 Task: Add a timeline in the project AgileExpert for the epic 'Cybersecurity Incident Response Testing' from 2023/02/05 to 2024/07/13. Add a timeline in the project AgileExpert for the epic 'IT Asset Management Process Improvement' from 2024/02/21 to 2025/09/23. Add a timeline in the project AgileExpert for the epic 'IT Service Desk Process Improvement' from 2023/03/01 to 2025/10/07
Action: Mouse moved to (193, 258)
Screenshot: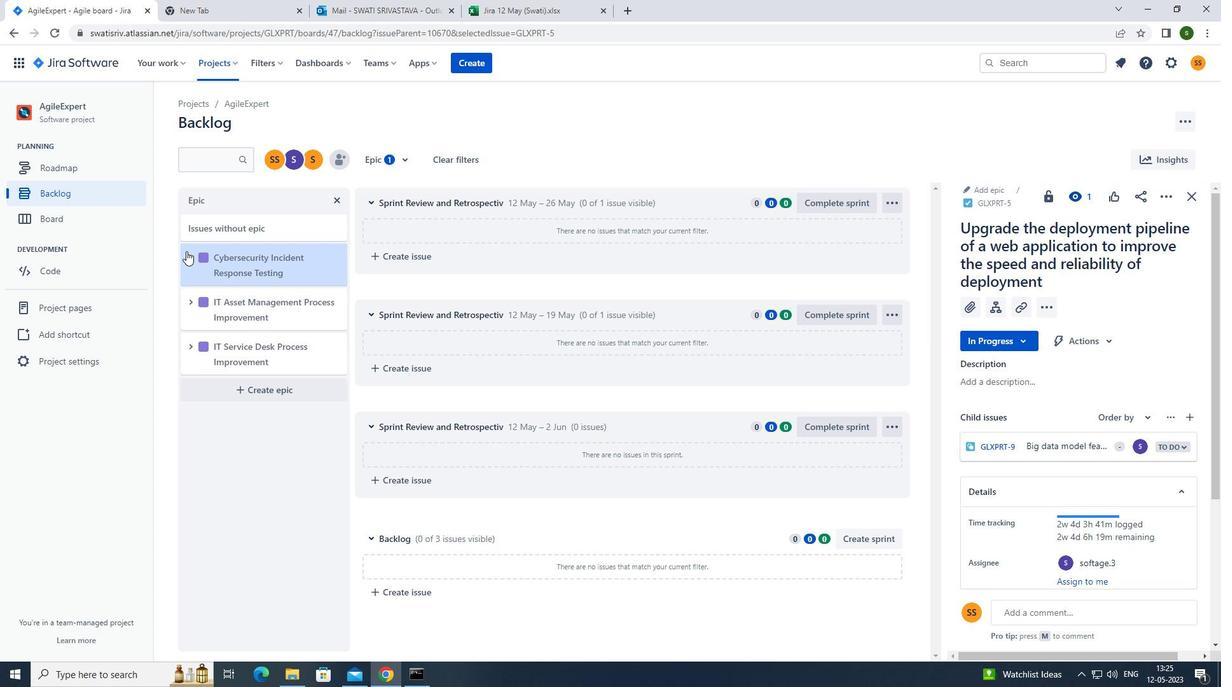 
Action: Mouse pressed left at (193, 258)
Screenshot: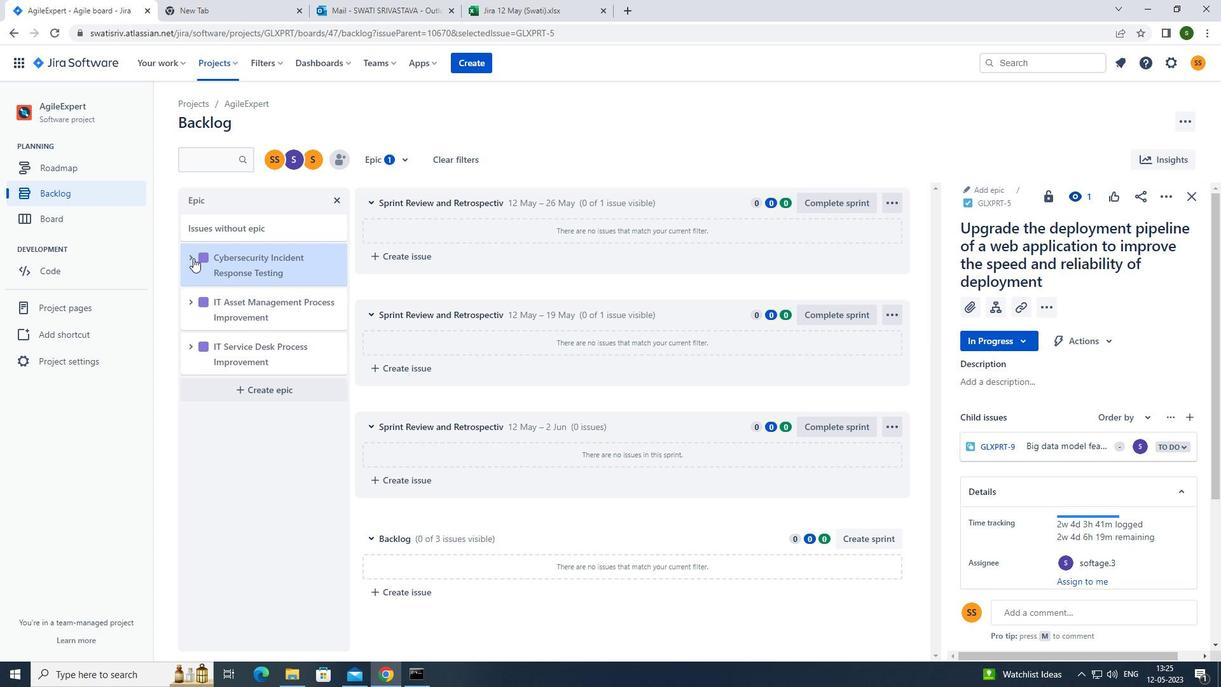 
Action: Mouse moved to (267, 375)
Screenshot: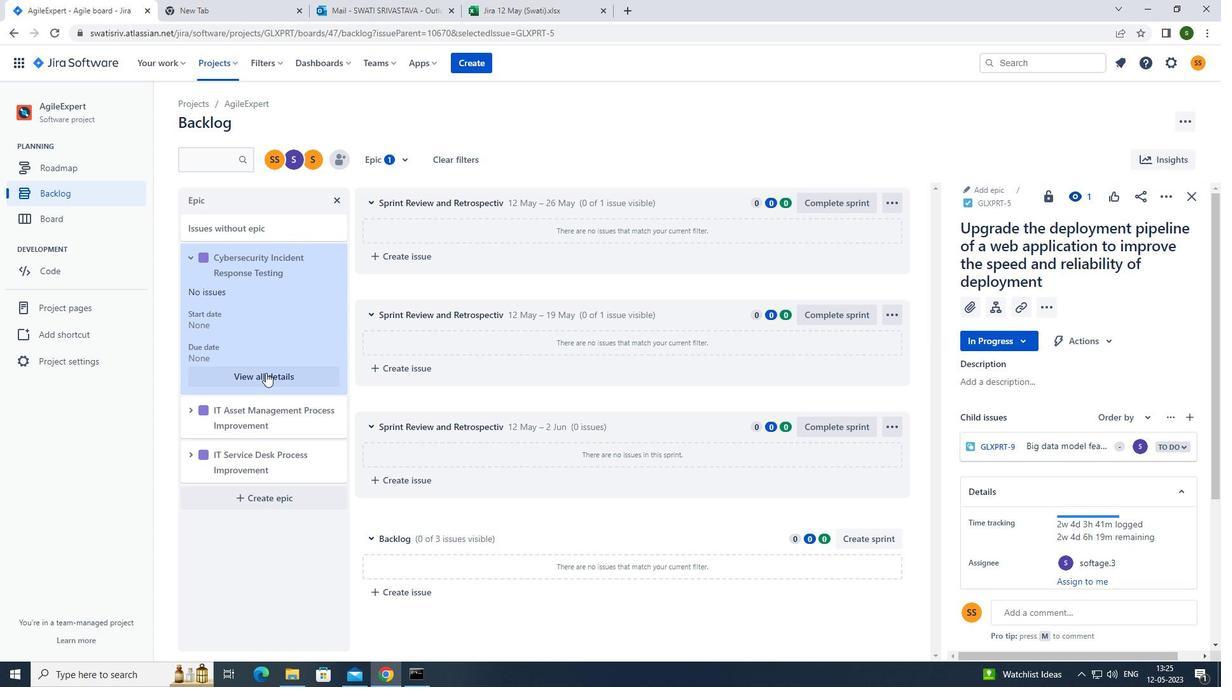 
Action: Mouse pressed left at (267, 375)
Screenshot: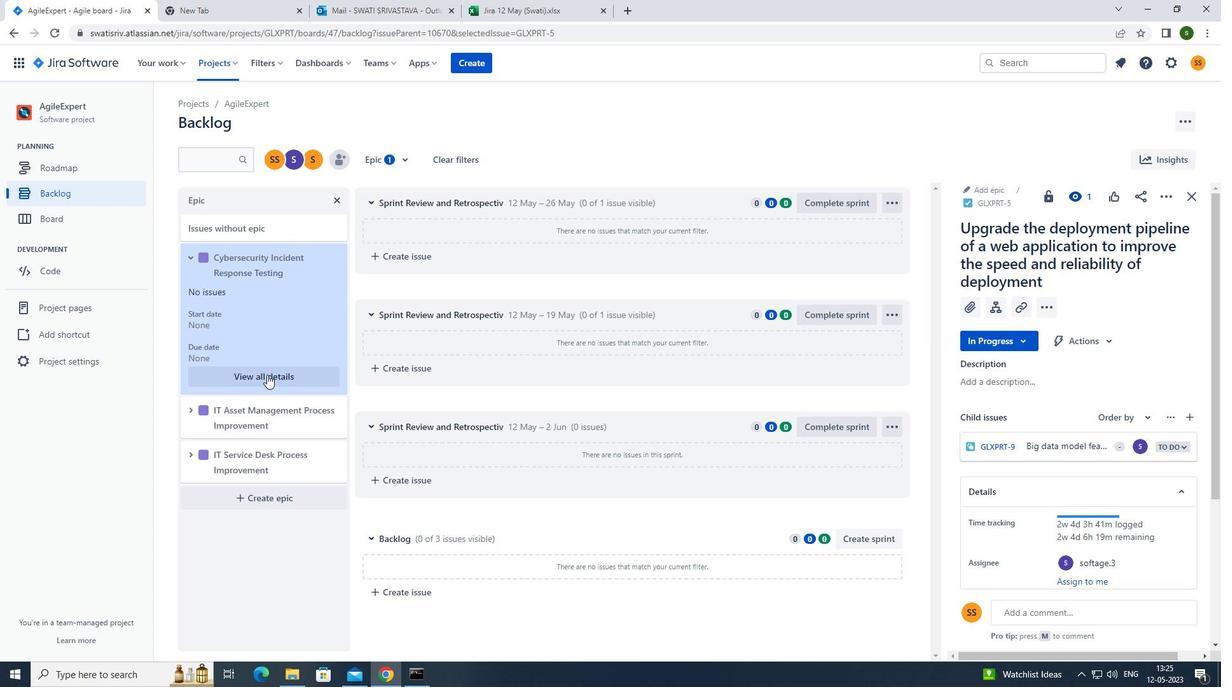 
Action: Mouse moved to (1071, 476)
Screenshot: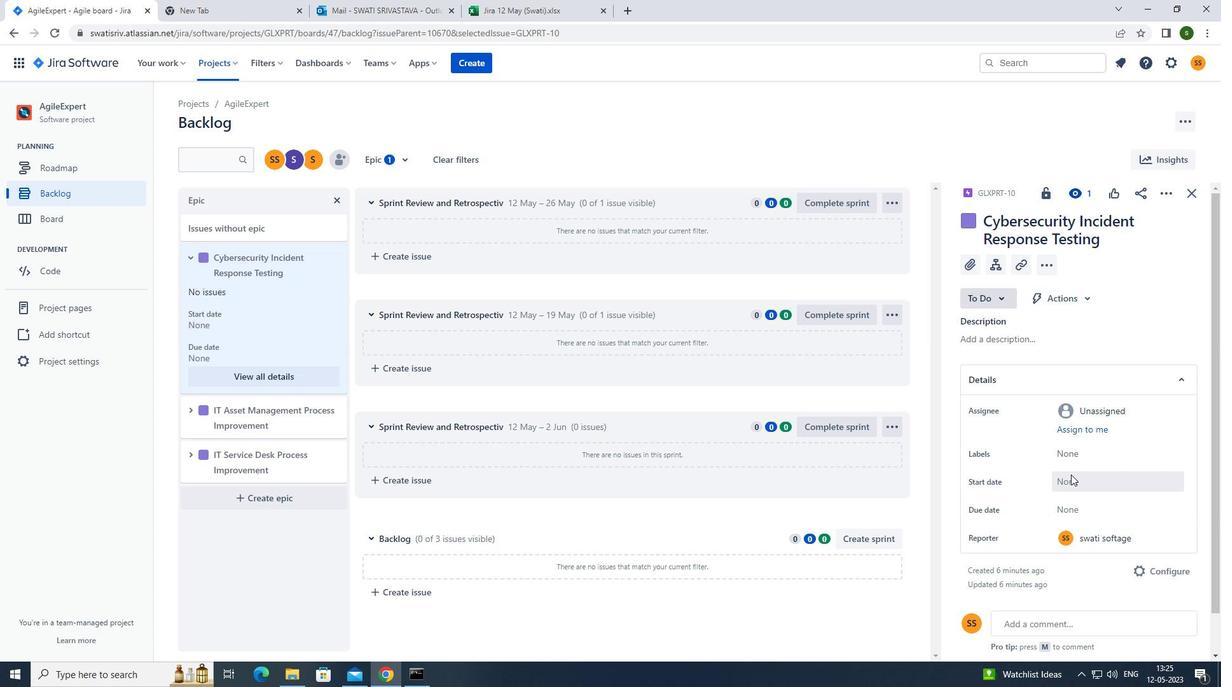 
Action: Mouse pressed left at (1071, 476)
Screenshot: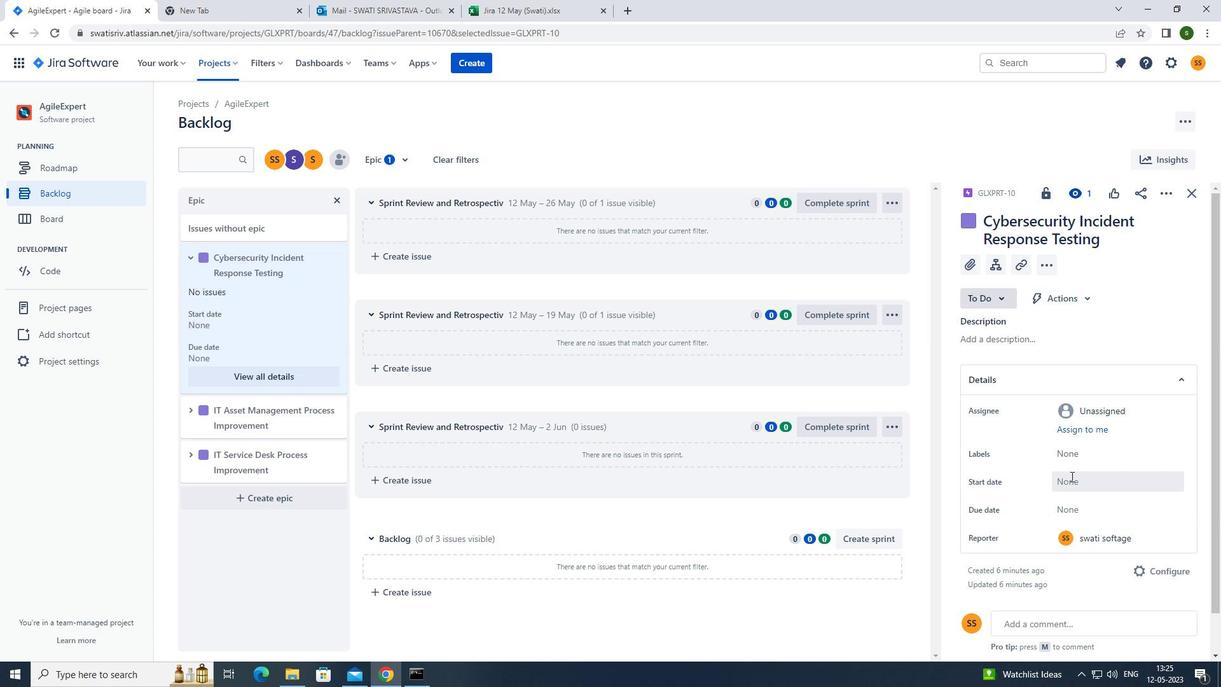 
Action: Mouse moved to (1030, 300)
Screenshot: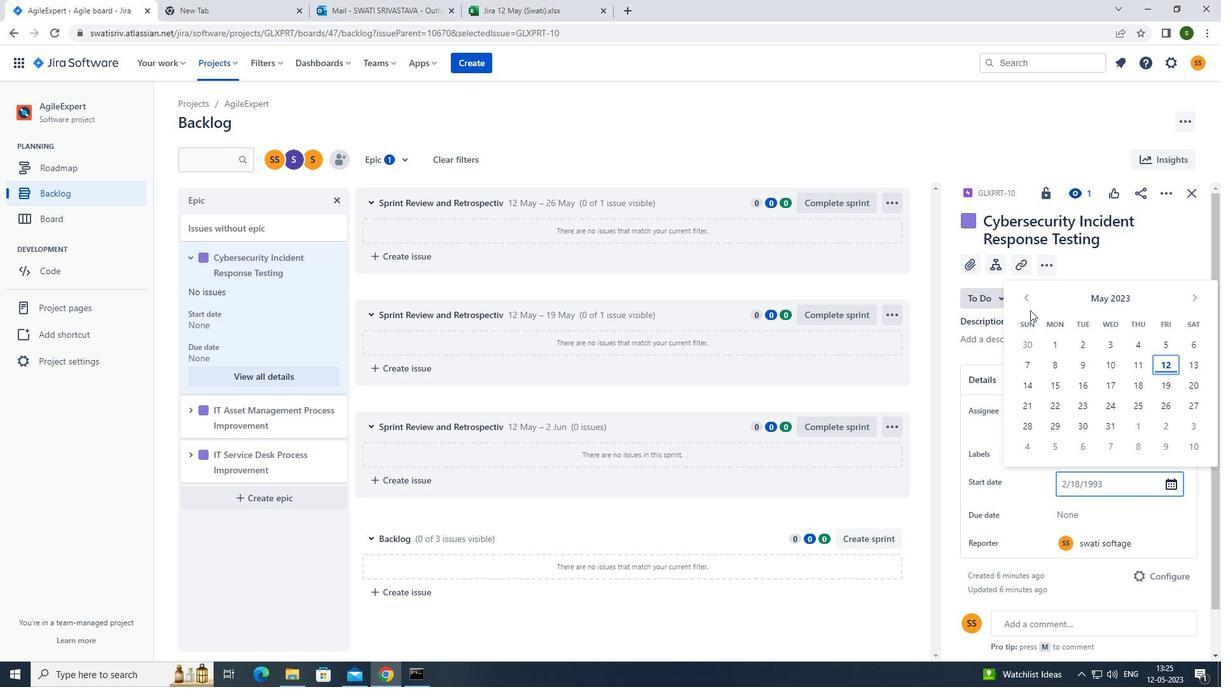 
Action: Mouse pressed left at (1030, 300)
Screenshot: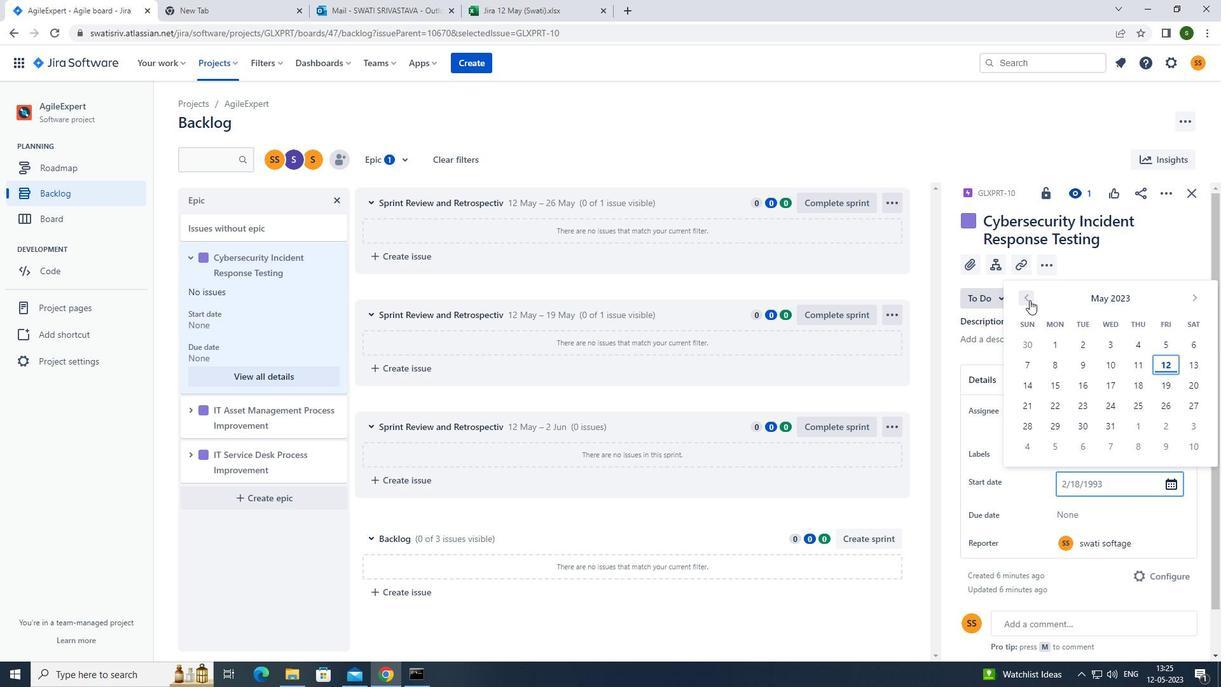 
Action: Mouse pressed left at (1030, 300)
Screenshot: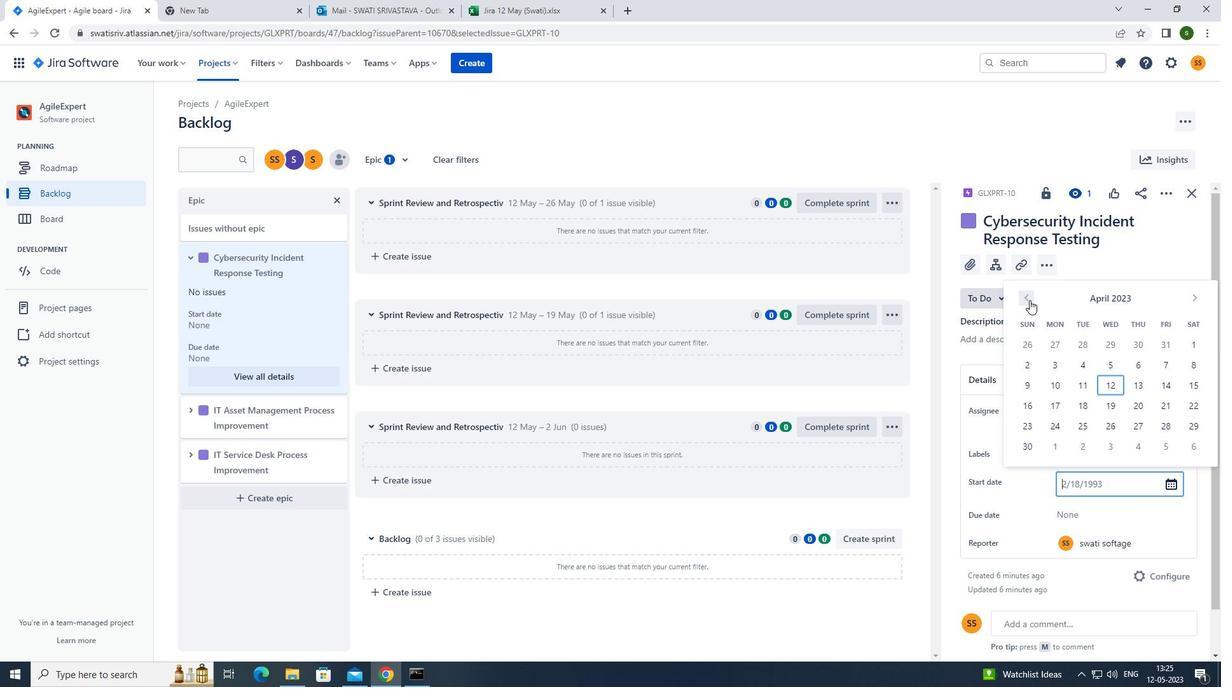 
Action: Mouse pressed left at (1030, 300)
Screenshot: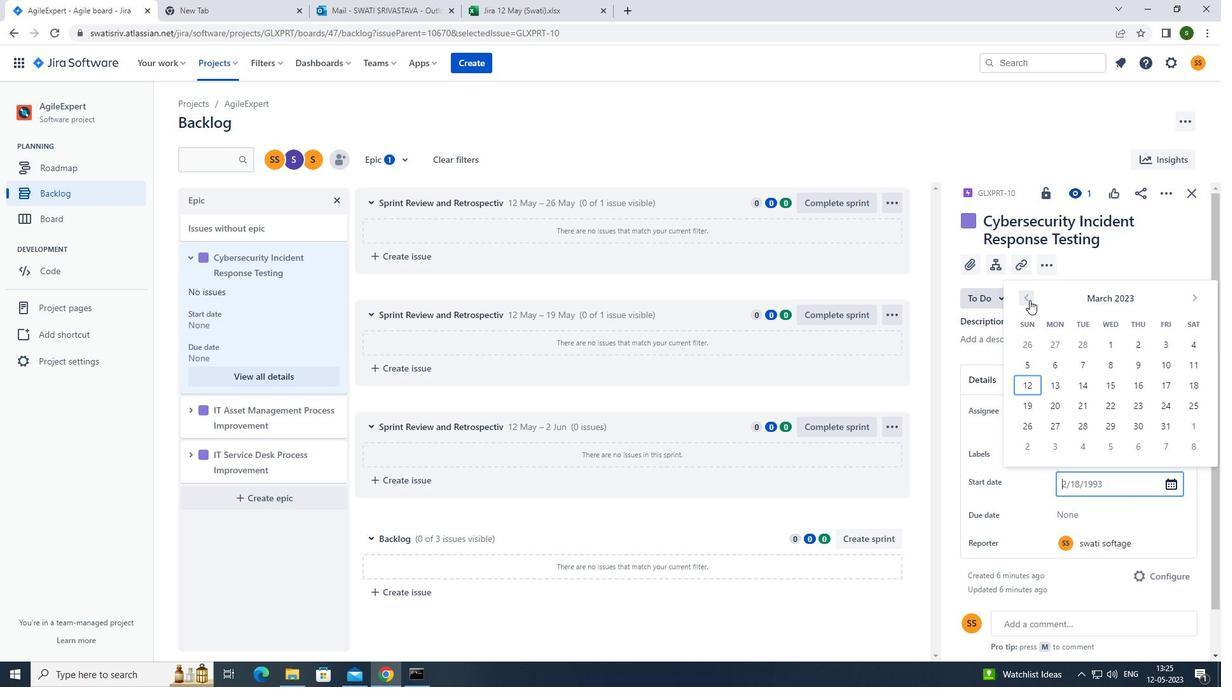 
Action: Mouse moved to (1033, 365)
Screenshot: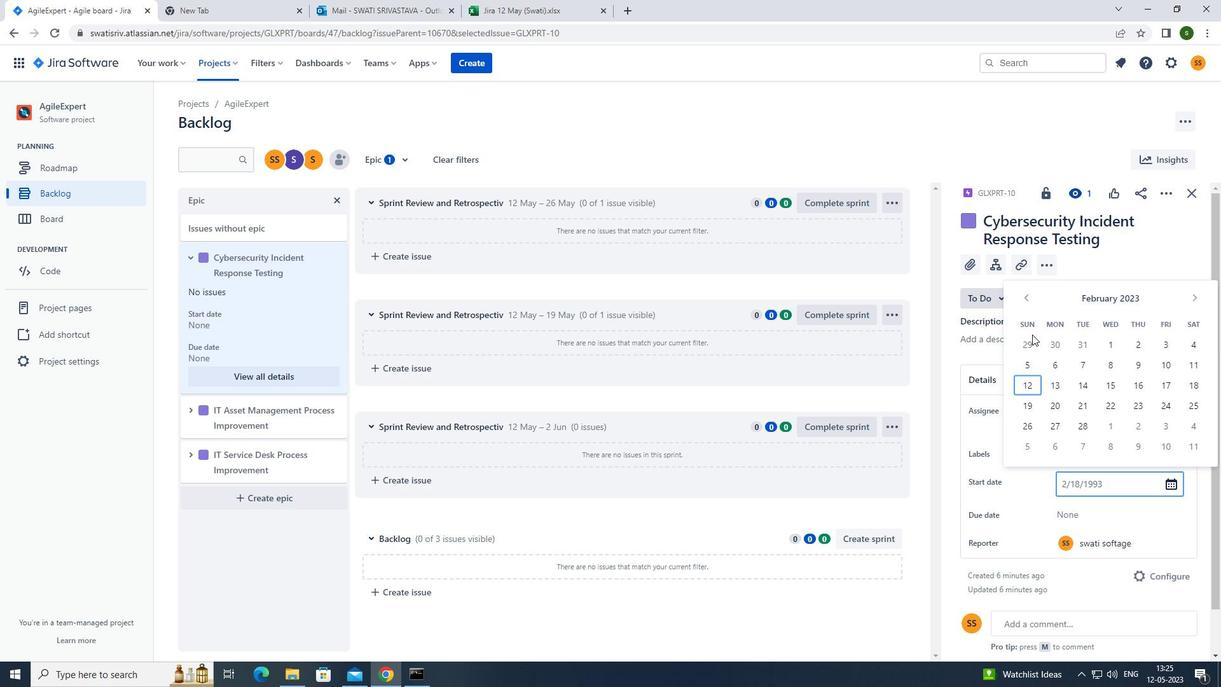
Action: Mouse pressed left at (1033, 365)
Screenshot: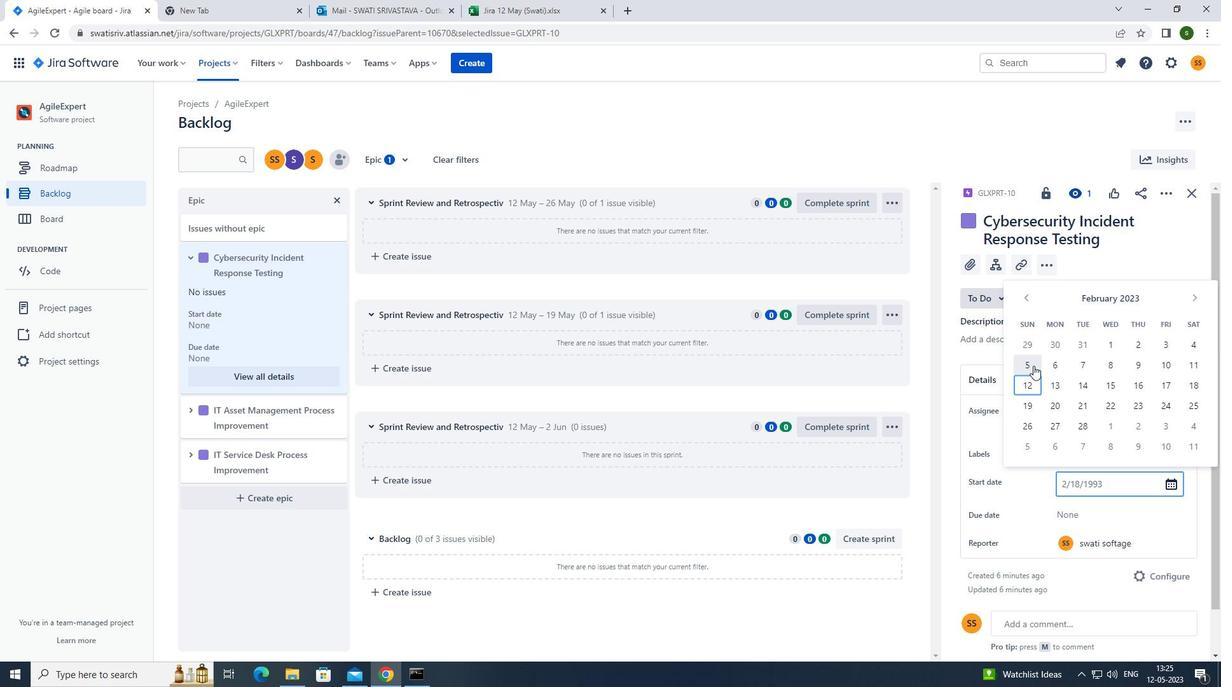 
Action: Mouse moved to (1086, 513)
Screenshot: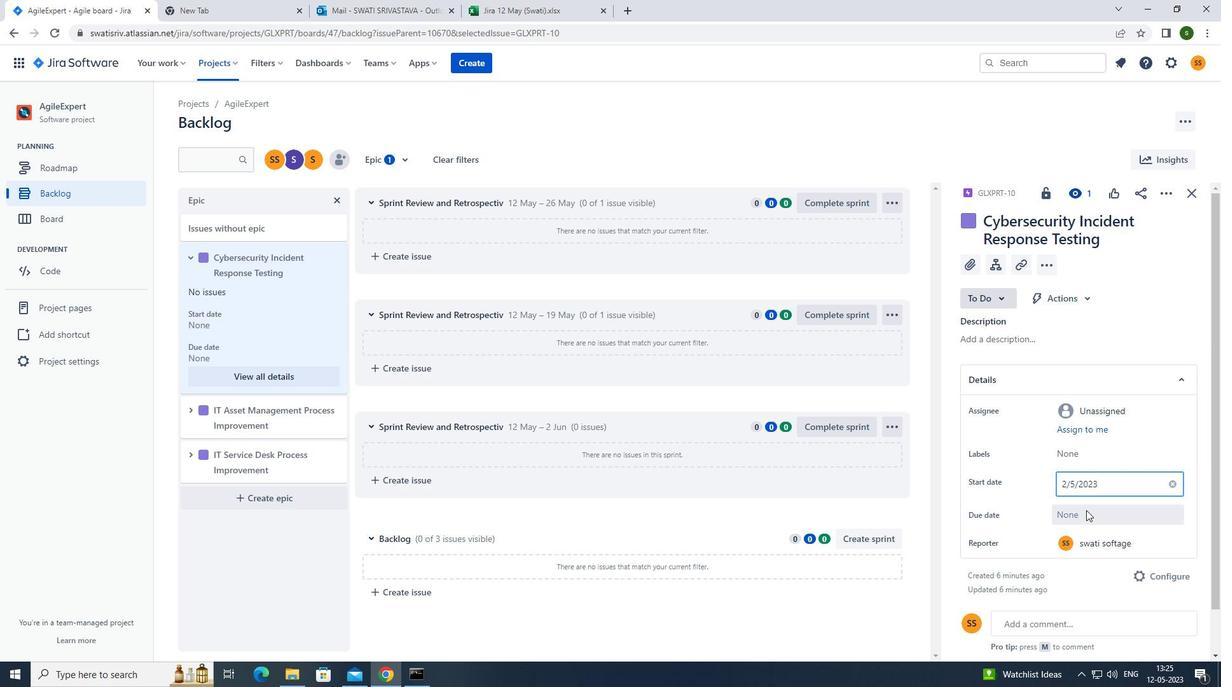 
Action: Mouse pressed left at (1086, 513)
Screenshot: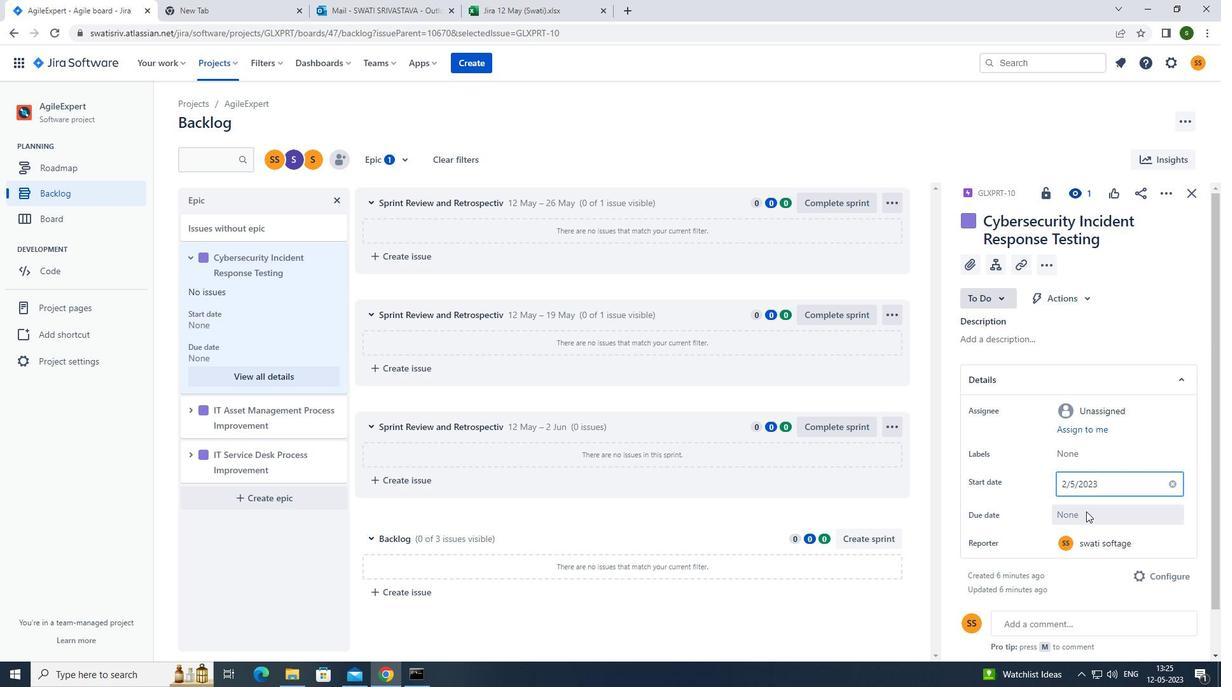 
Action: Mouse moved to (1196, 330)
Screenshot: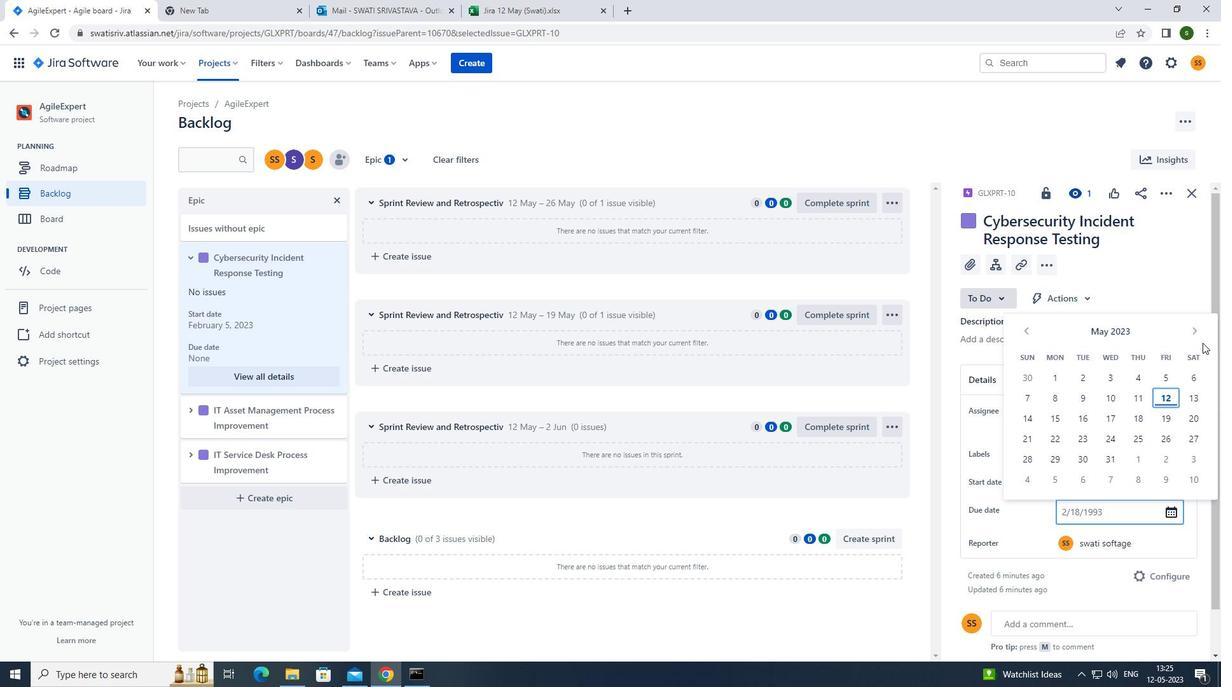 
Action: Mouse pressed left at (1196, 330)
Screenshot: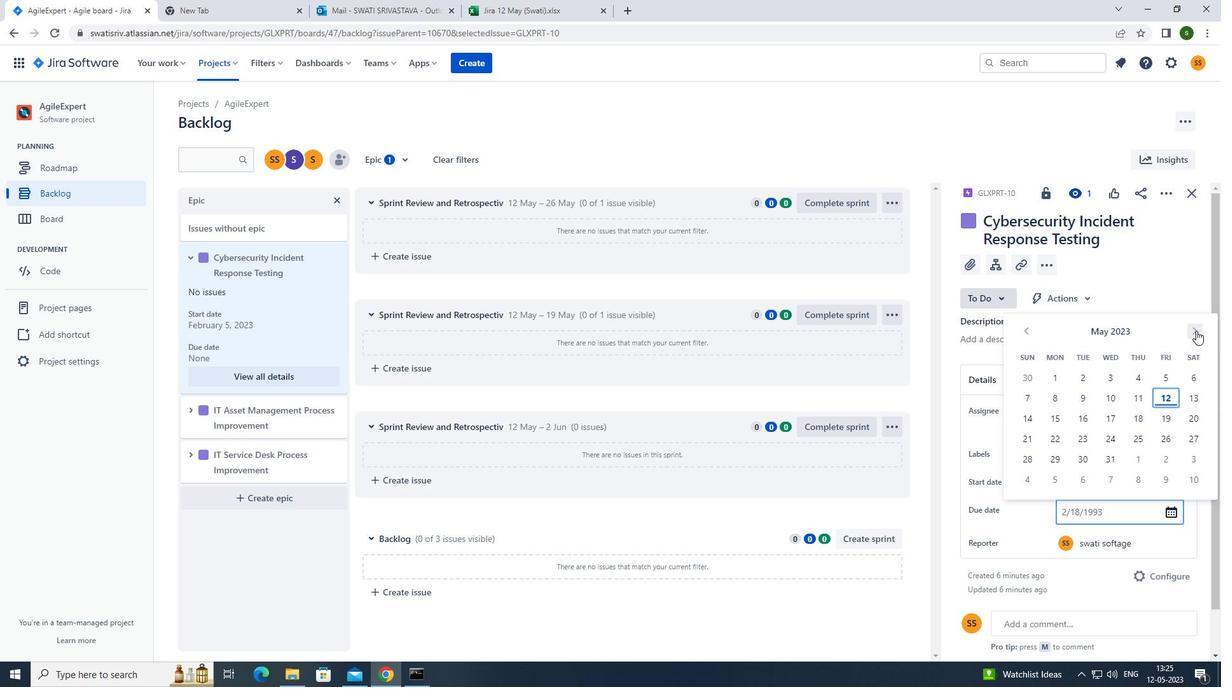 
Action: Mouse pressed left at (1196, 330)
Screenshot: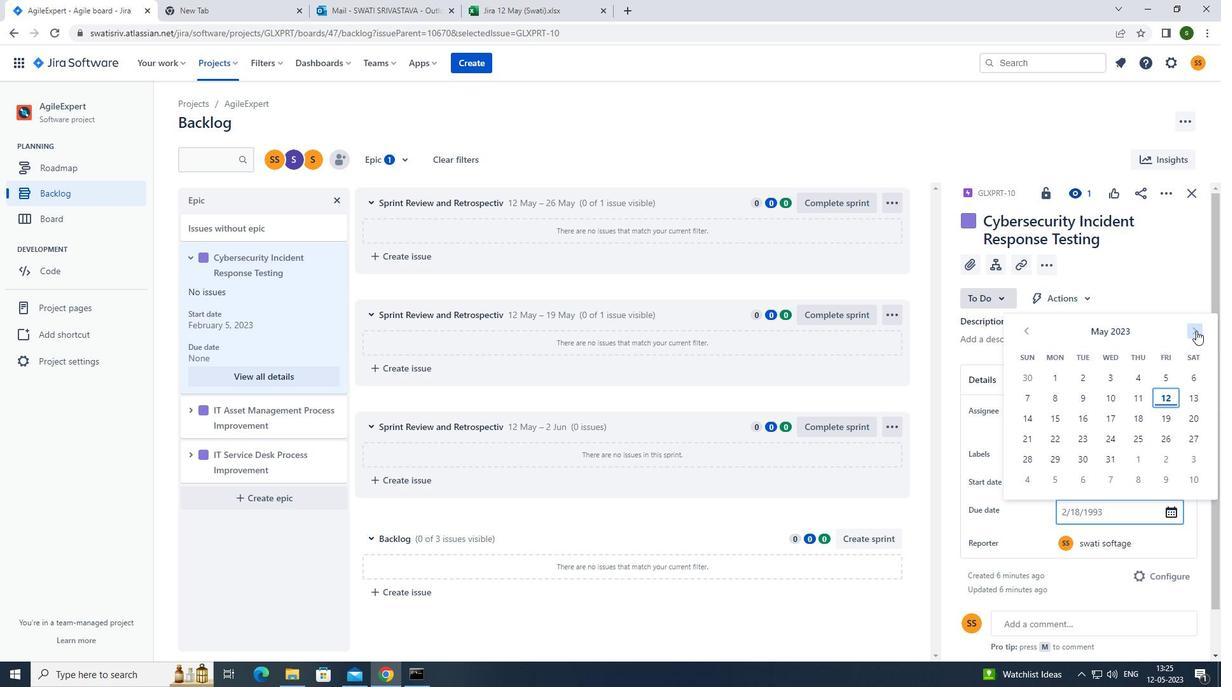 
Action: Mouse pressed left at (1196, 330)
Screenshot: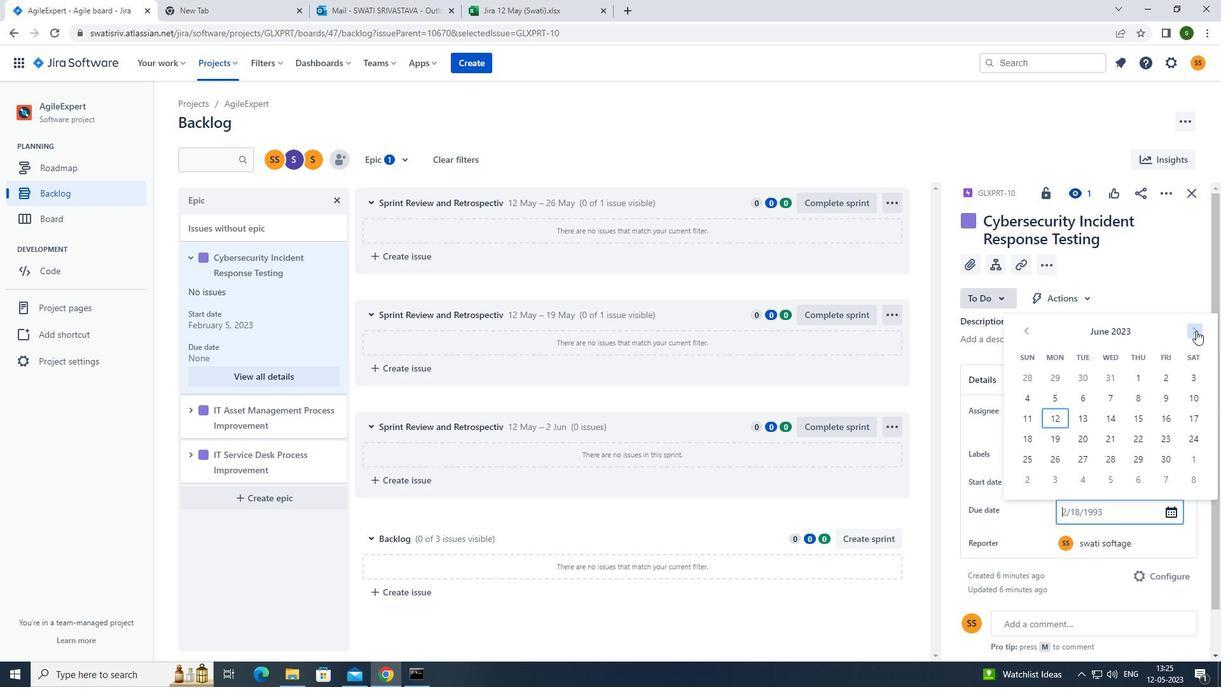 
Action: Mouse pressed left at (1196, 330)
Screenshot: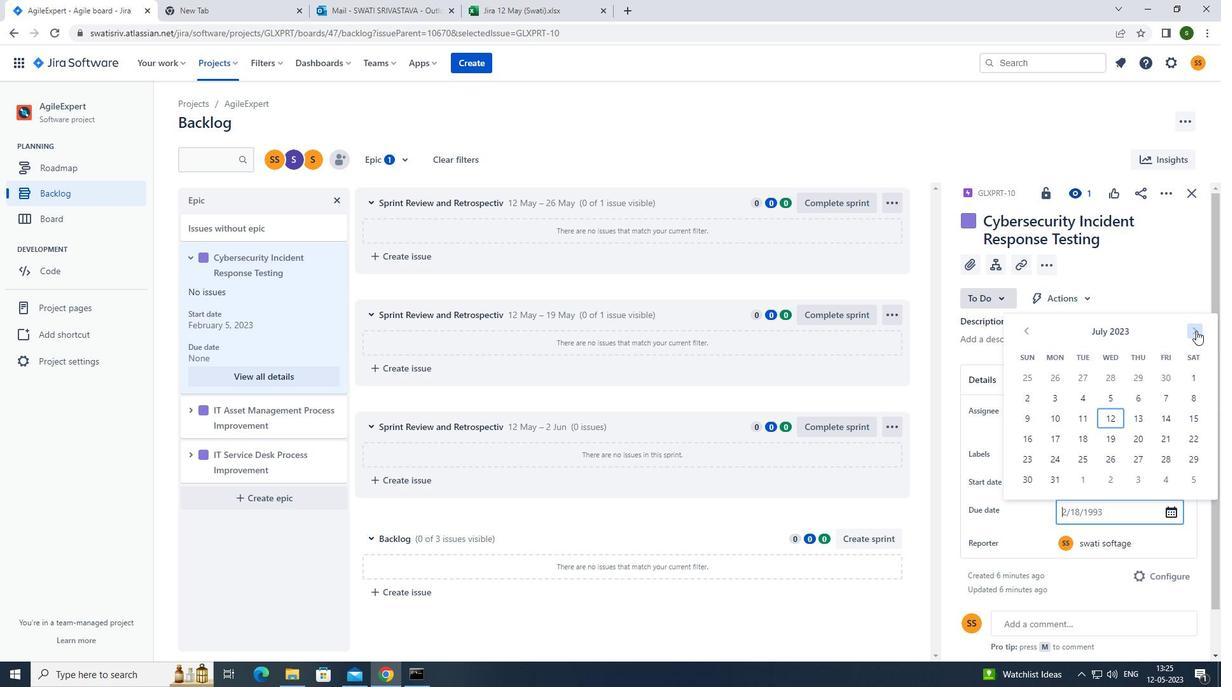 
Action: Mouse pressed left at (1196, 330)
Screenshot: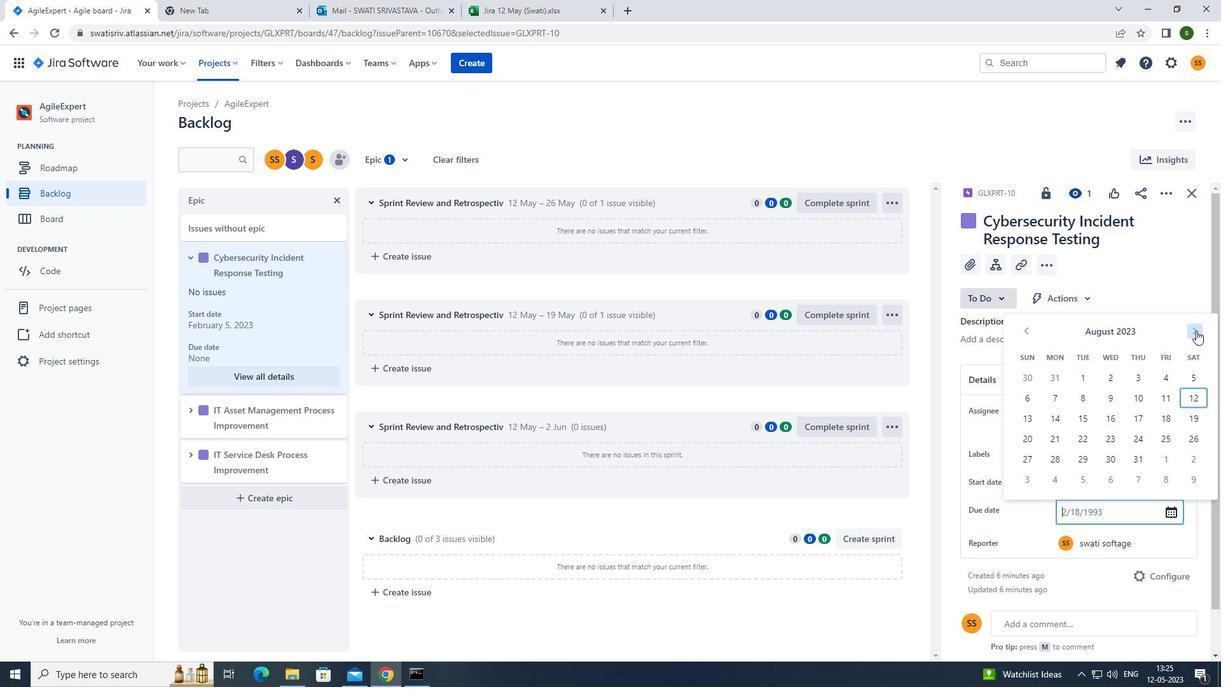 
Action: Mouse pressed left at (1196, 330)
Screenshot: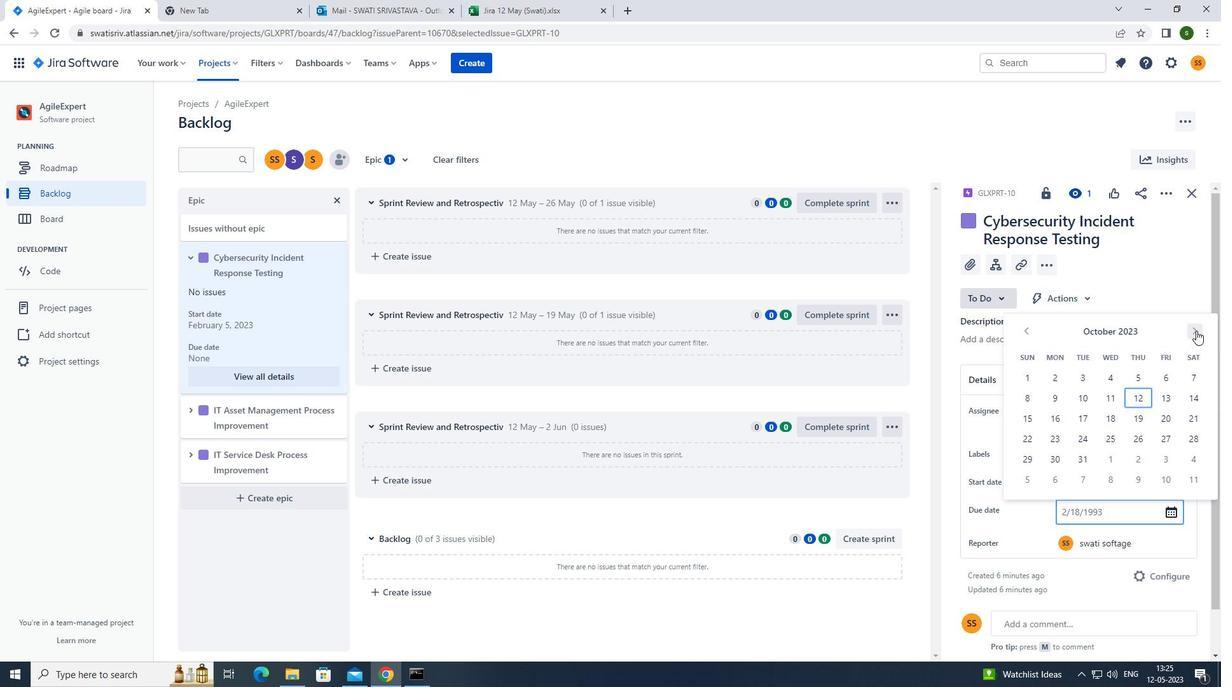 
Action: Mouse pressed left at (1196, 330)
Screenshot: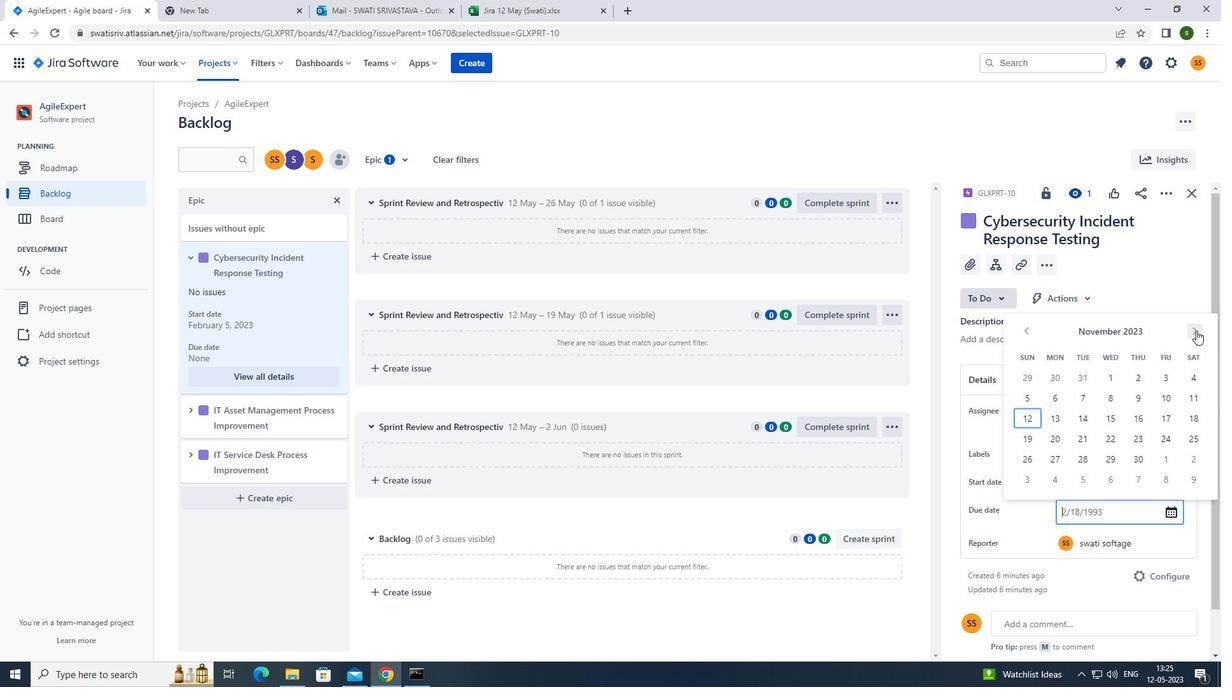 
Action: Mouse pressed left at (1196, 330)
Screenshot: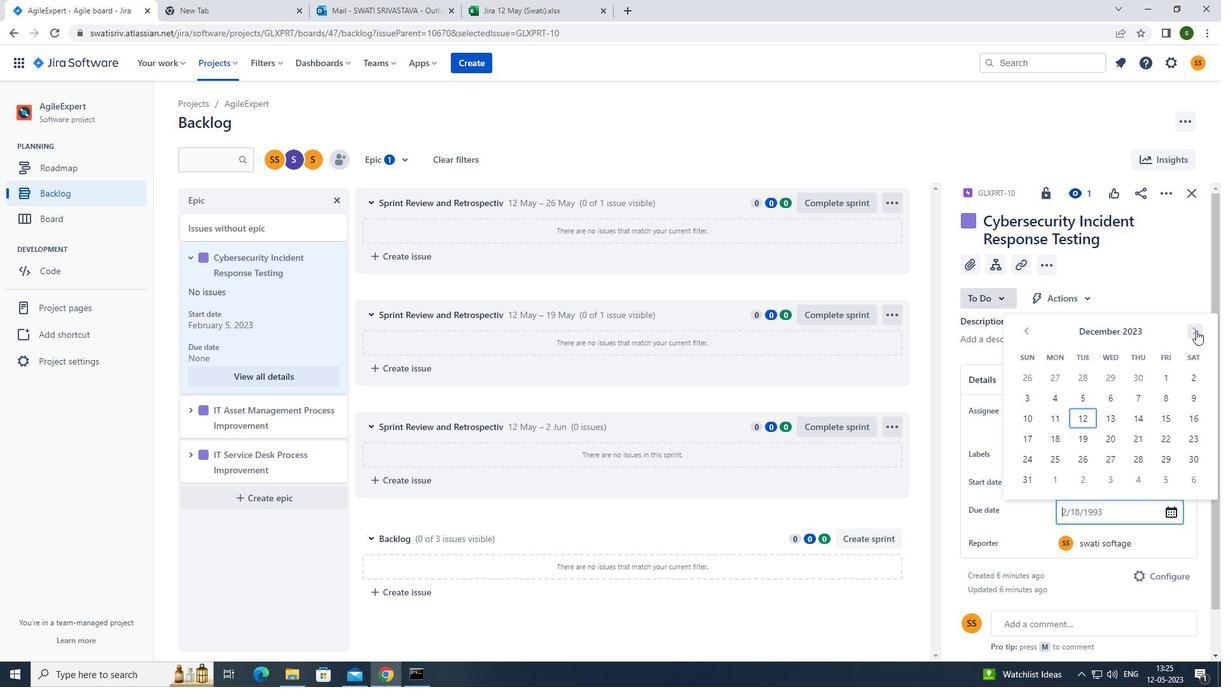 
Action: Mouse pressed left at (1196, 330)
Screenshot: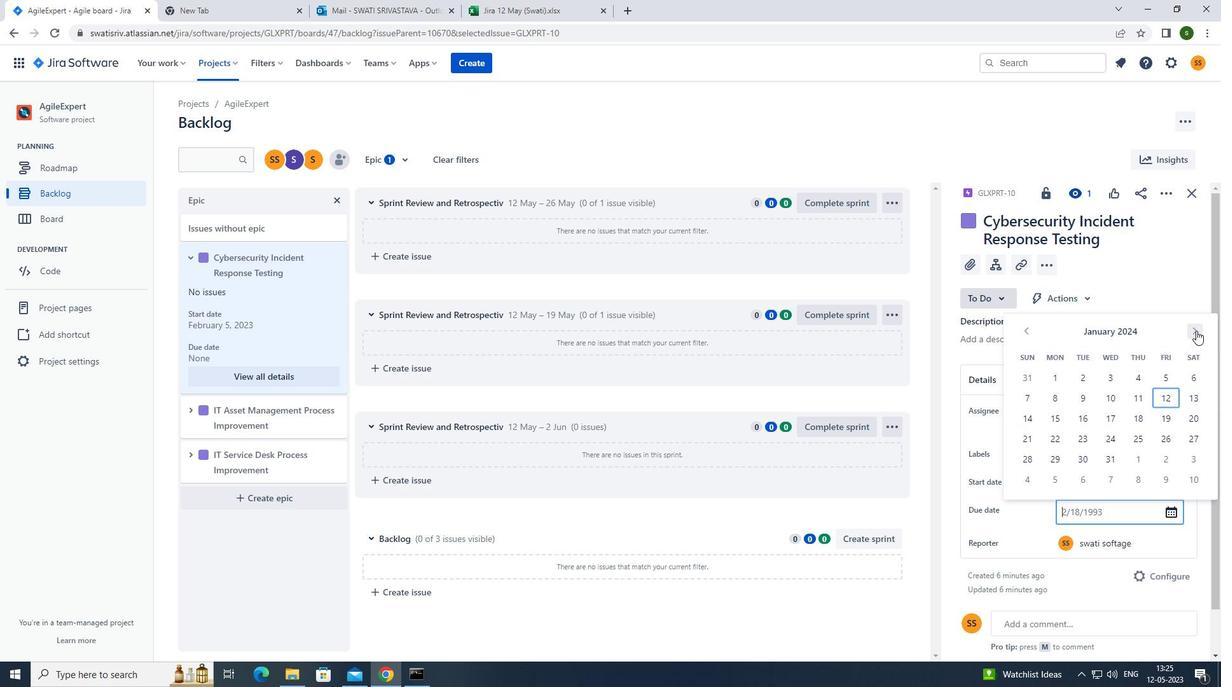 
Action: Mouse pressed left at (1196, 330)
Screenshot: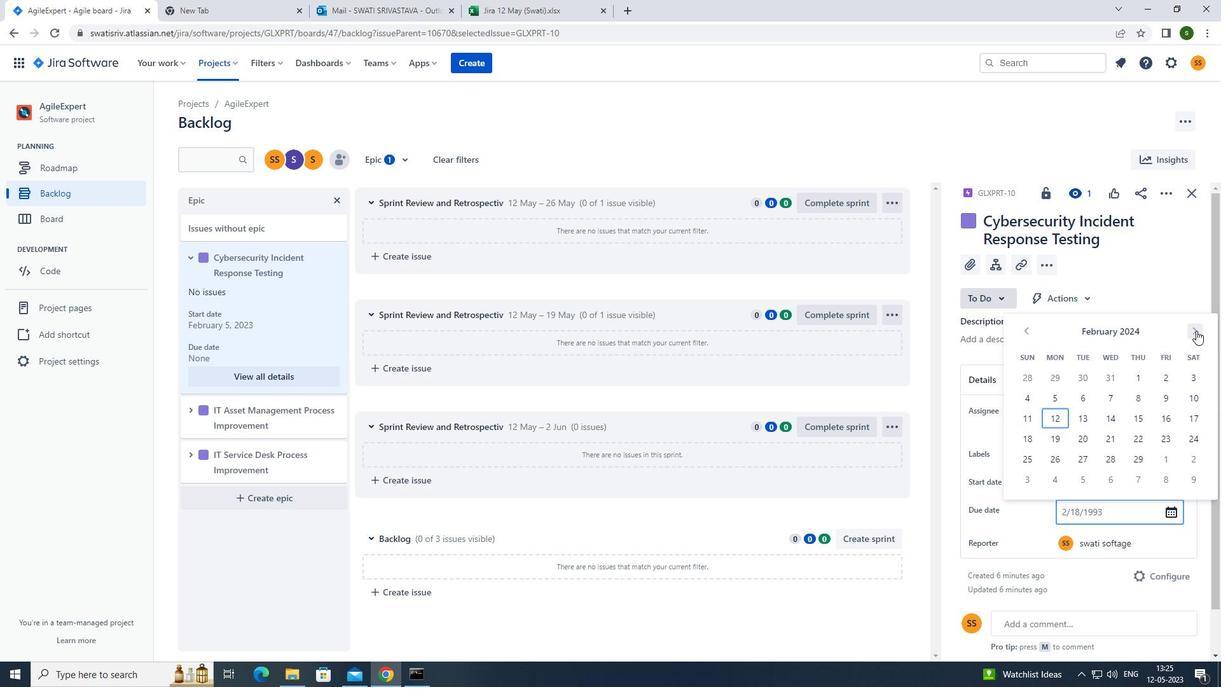 
Action: Mouse pressed left at (1196, 330)
Screenshot: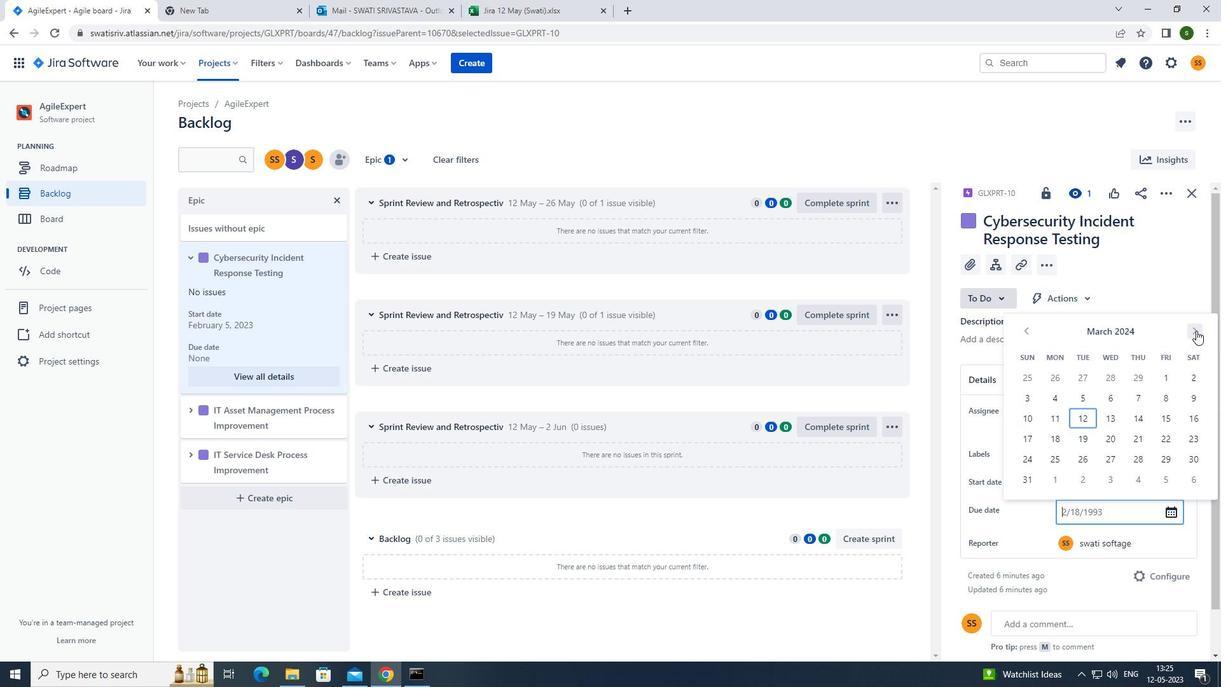 
Action: Mouse pressed left at (1196, 330)
Screenshot: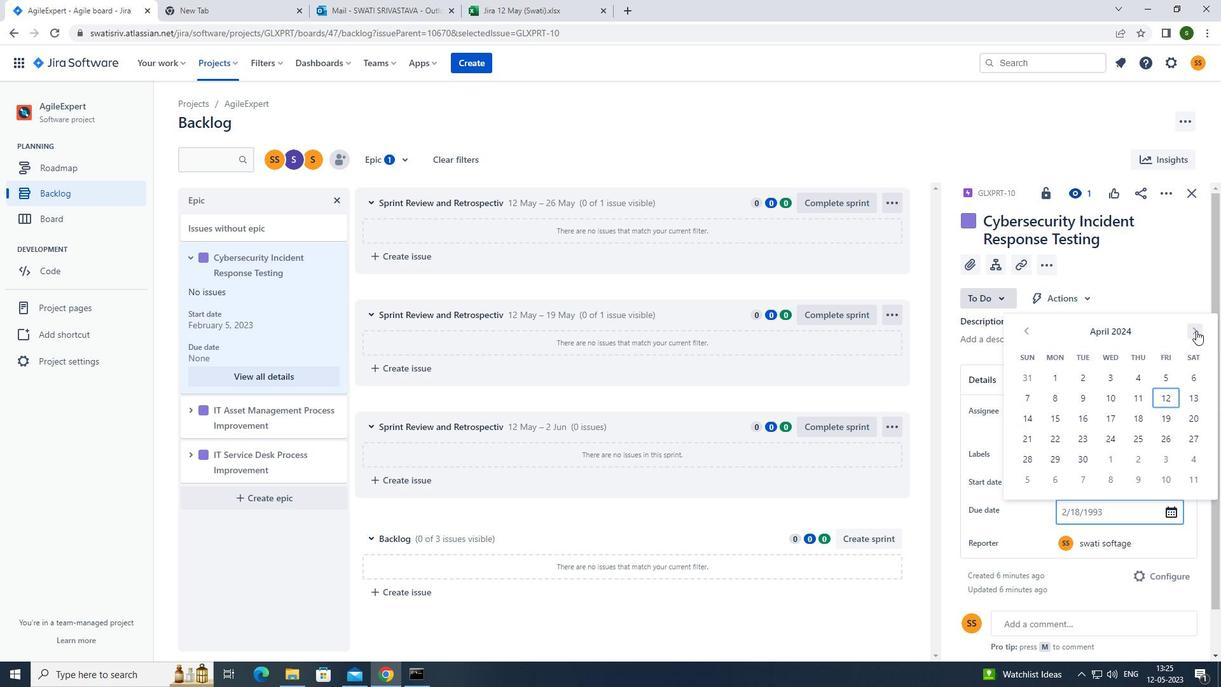 
Action: Mouse pressed left at (1196, 330)
Screenshot: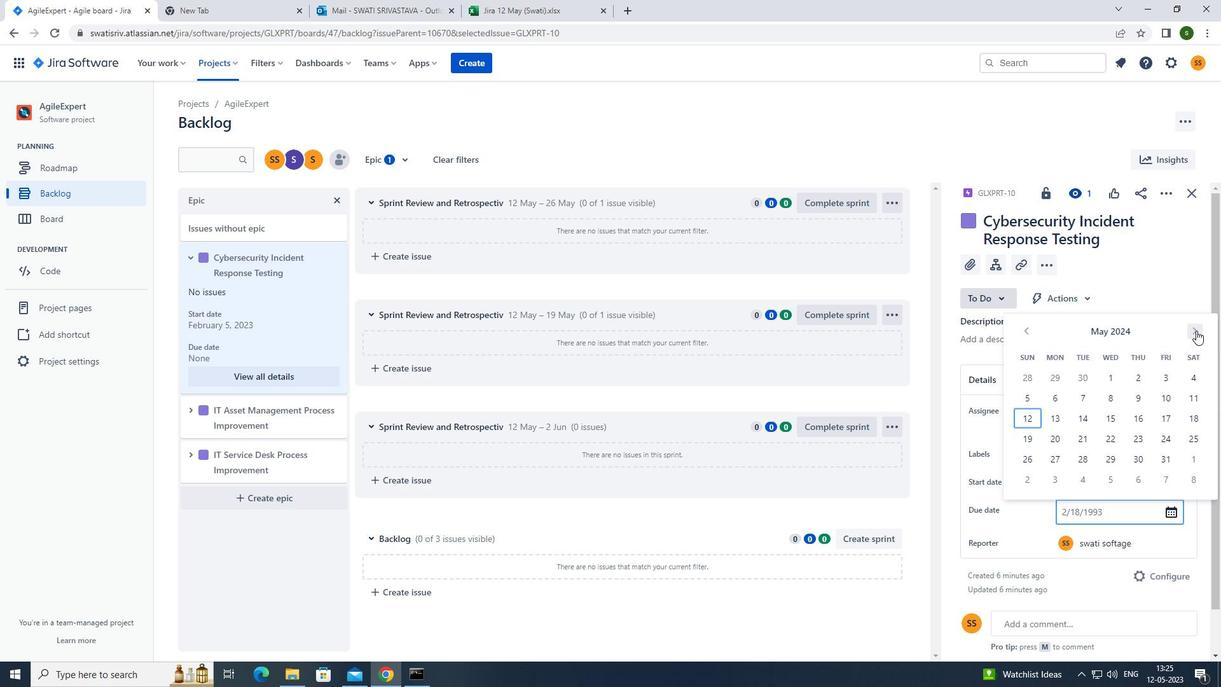 
Action: Mouse pressed left at (1196, 330)
Screenshot: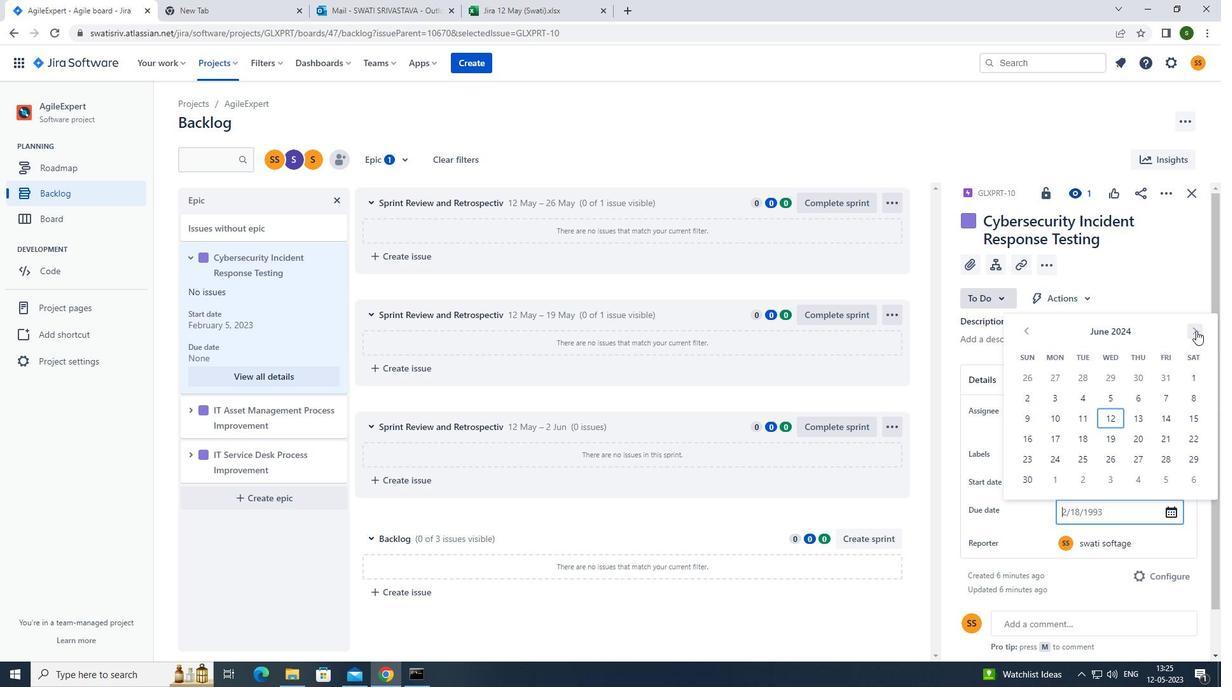 
Action: Mouse moved to (1198, 399)
Screenshot: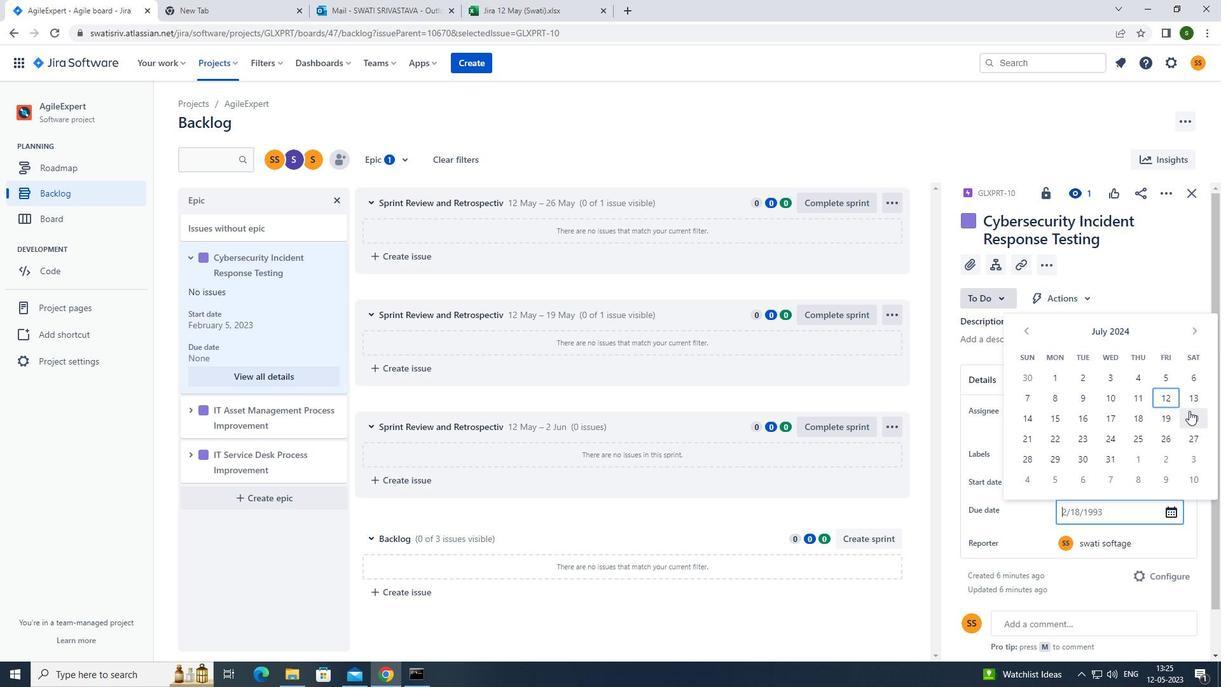 
Action: Mouse pressed left at (1198, 399)
Screenshot: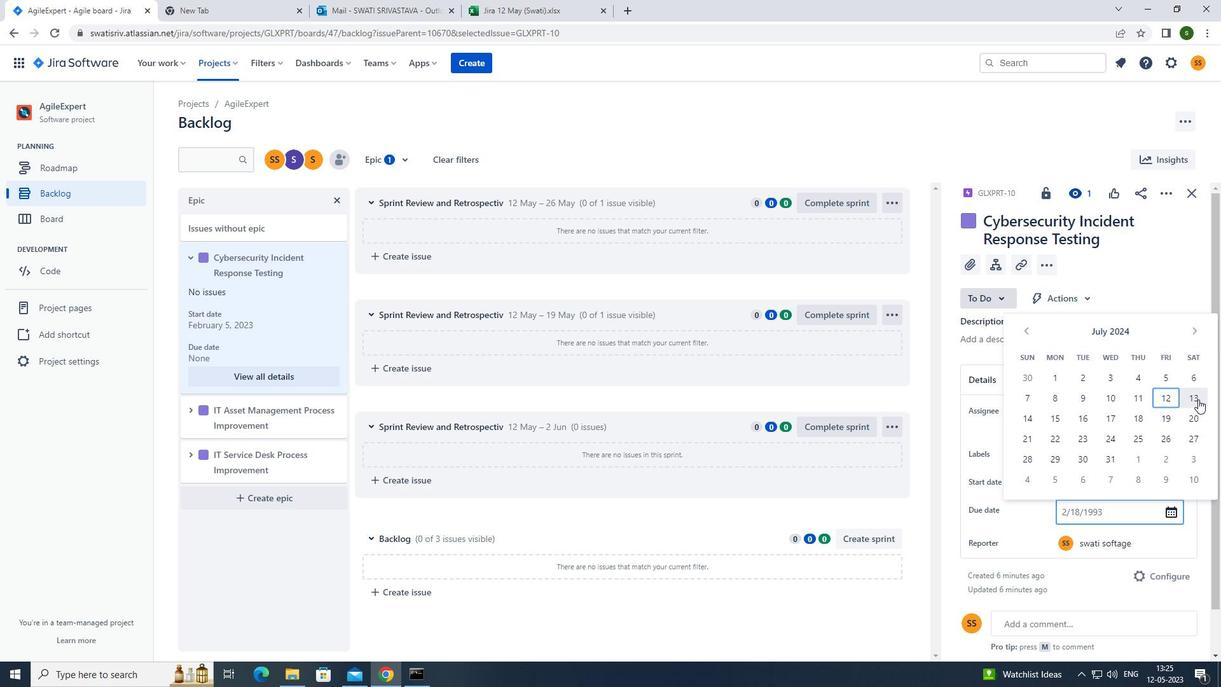 
Action: Mouse moved to (194, 411)
Screenshot: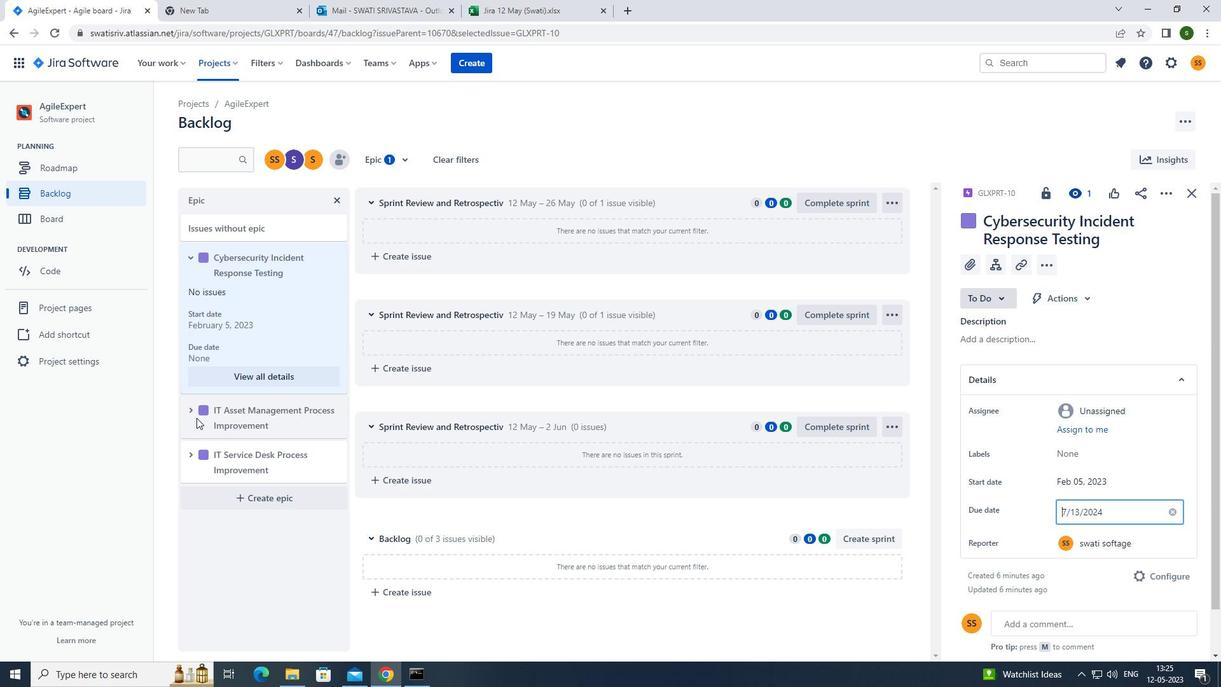 
Action: Mouse pressed left at (194, 411)
Screenshot: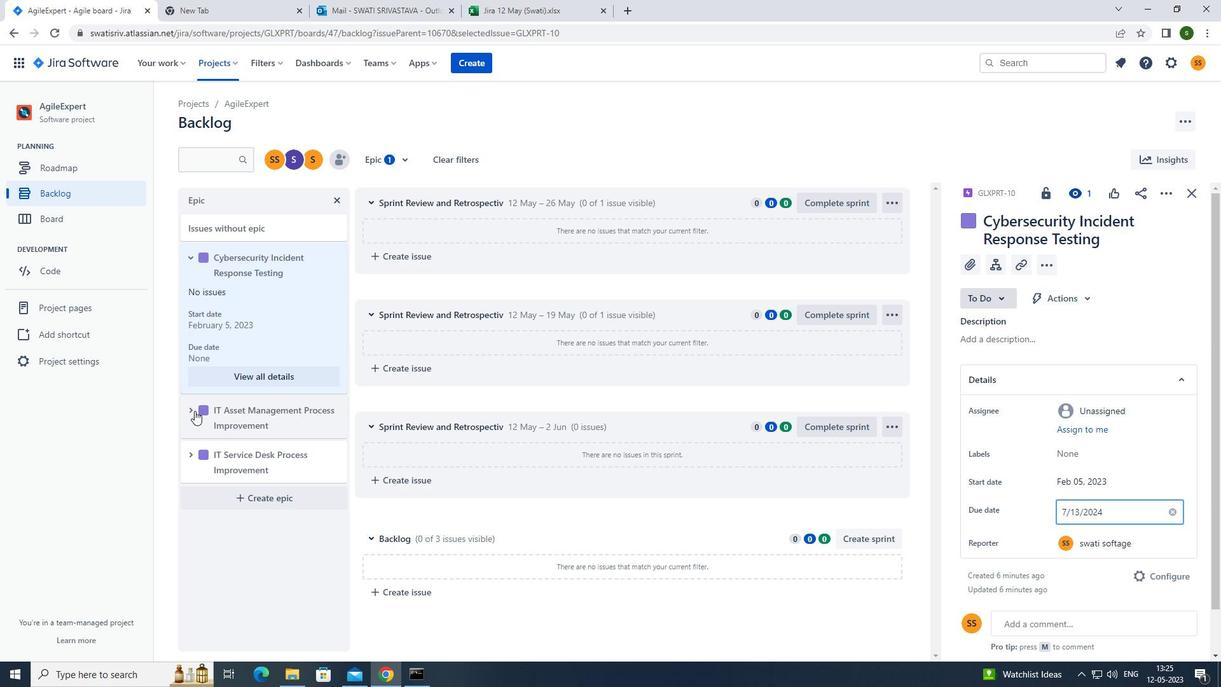 
Action: Mouse moved to (271, 522)
Screenshot: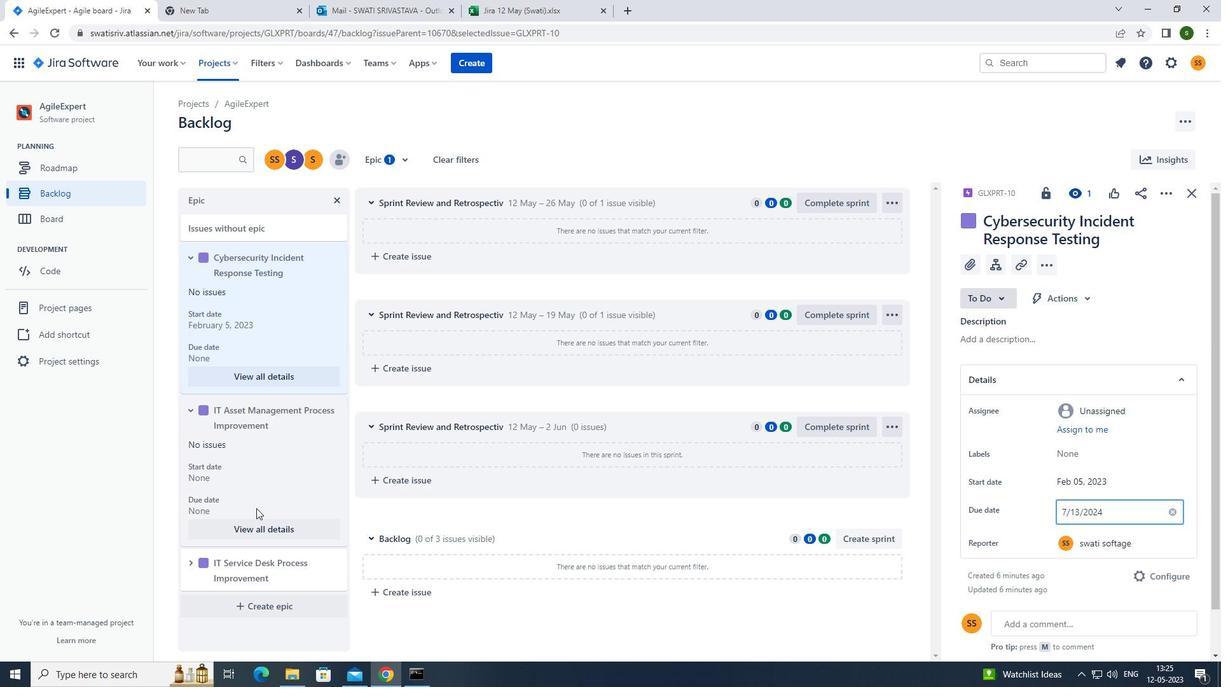 
Action: Mouse pressed left at (271, 522)
Screenshot: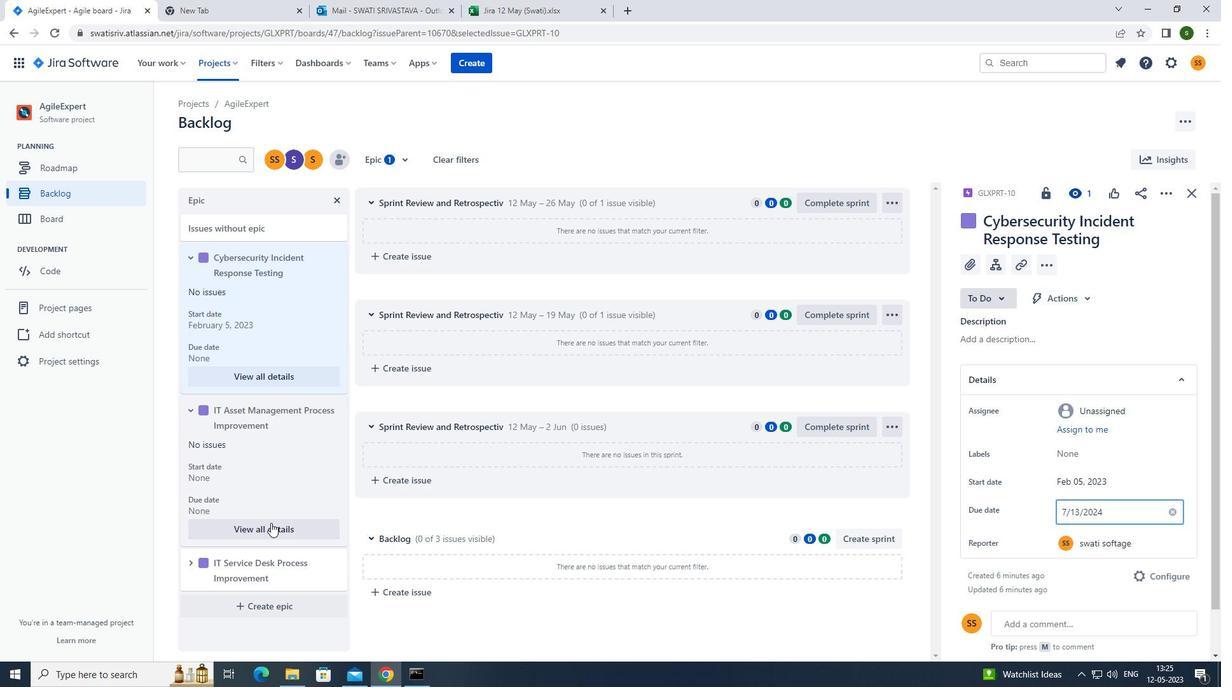 
Action: Mouse moved to (1066, 481)
Screenshot: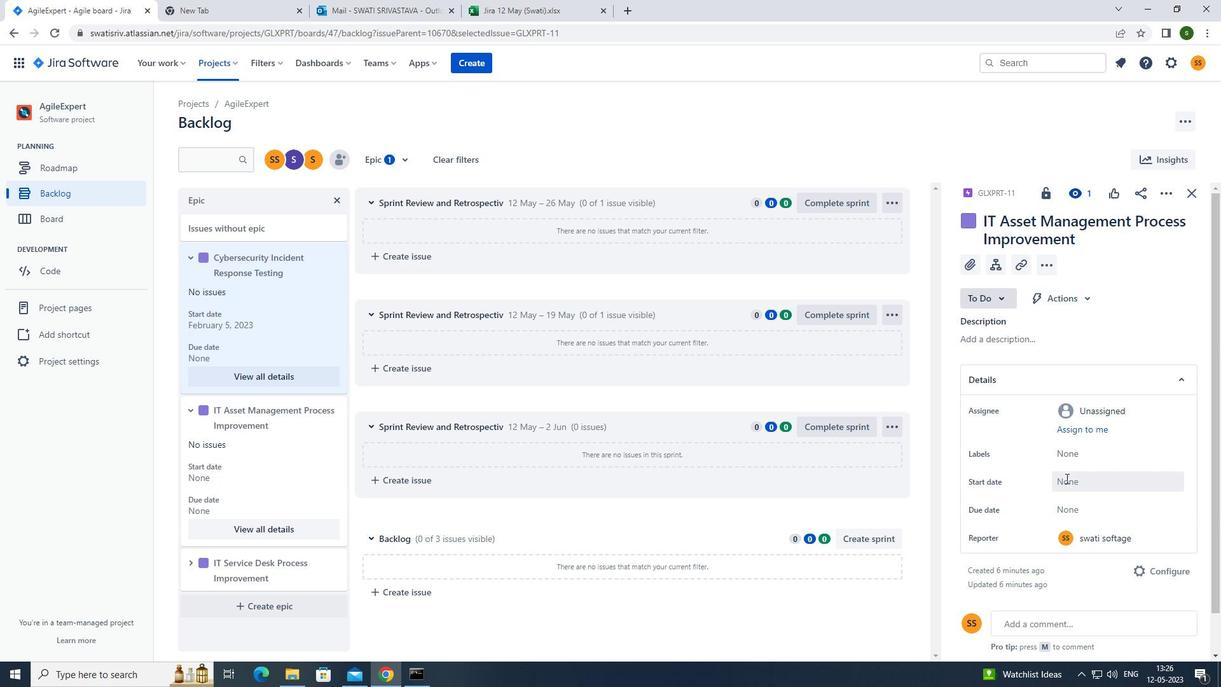 
Action: Mouse pressed left at (1066, 481)
Screenshot: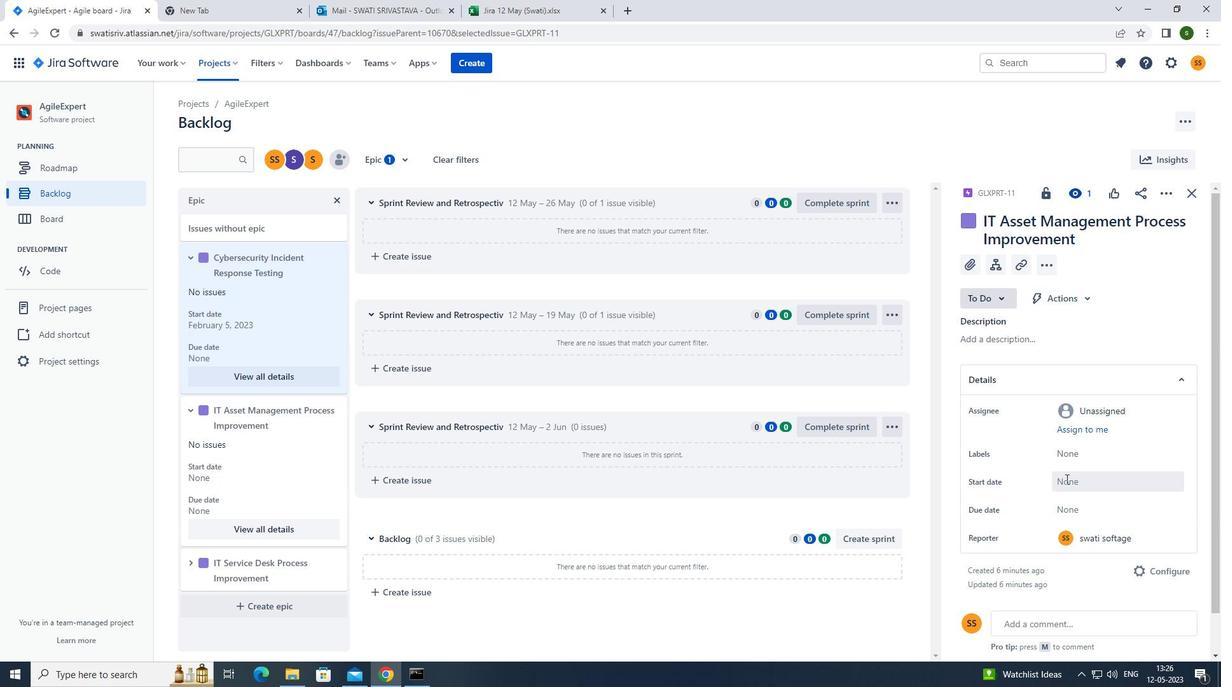
Action: Mouse moved to (1198, 297)
Screenshot: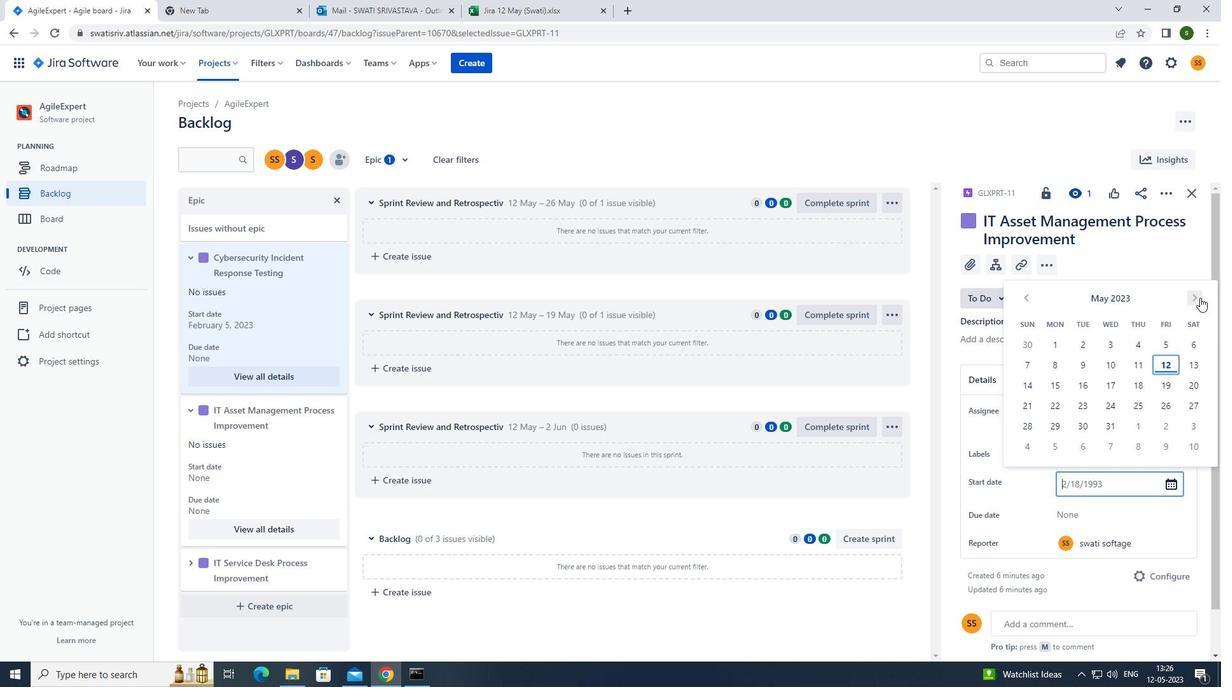 
Action: Mouse pressed left at (1198, 297)
Screenshot: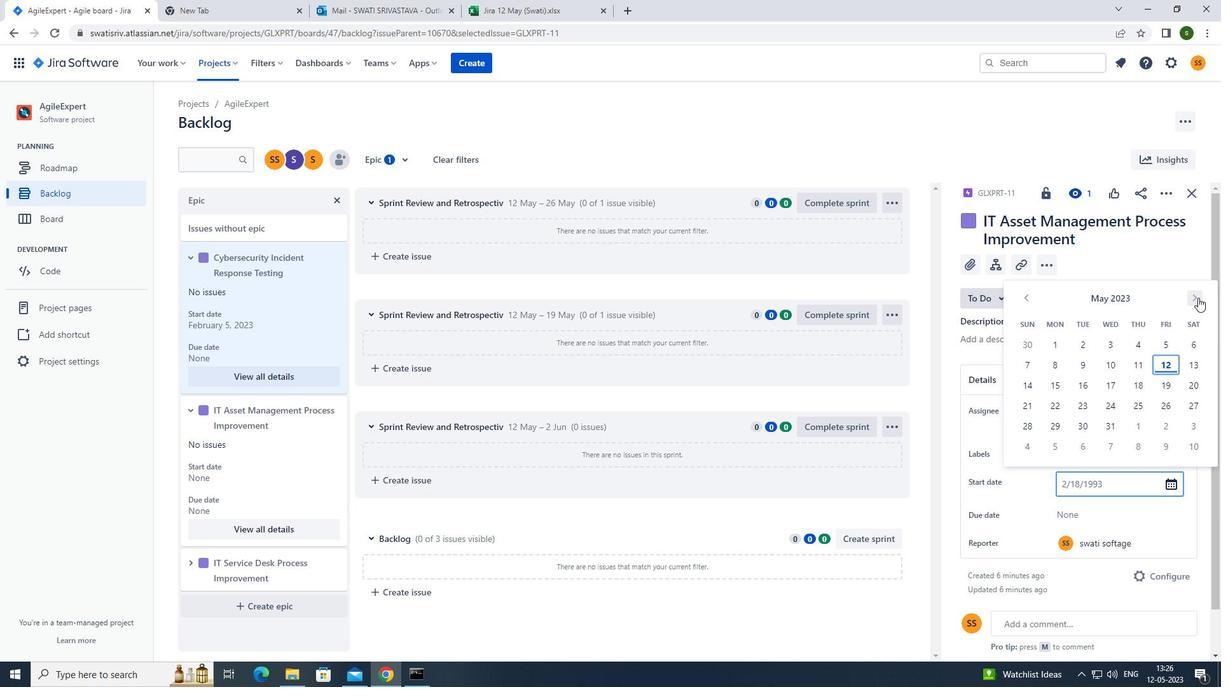 
Action: Mouse pressed left at (1198, 297)
Screenshot: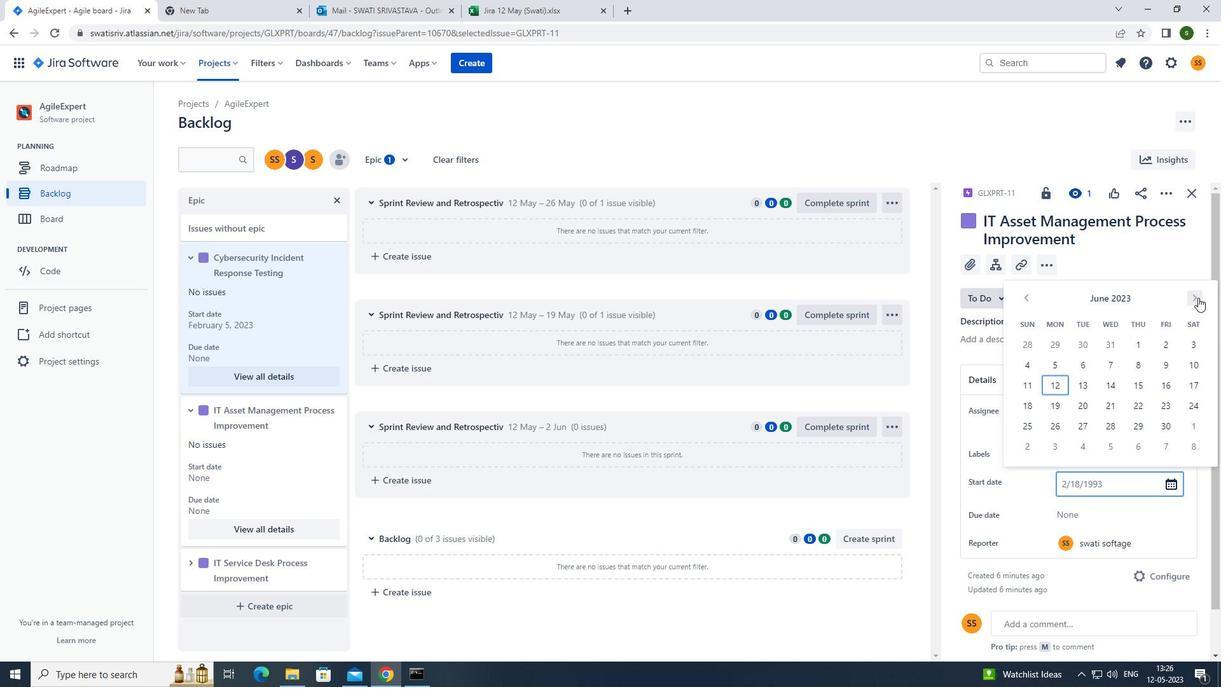 
Action: Mouse pressed left at (1198, 297)
Screenshot: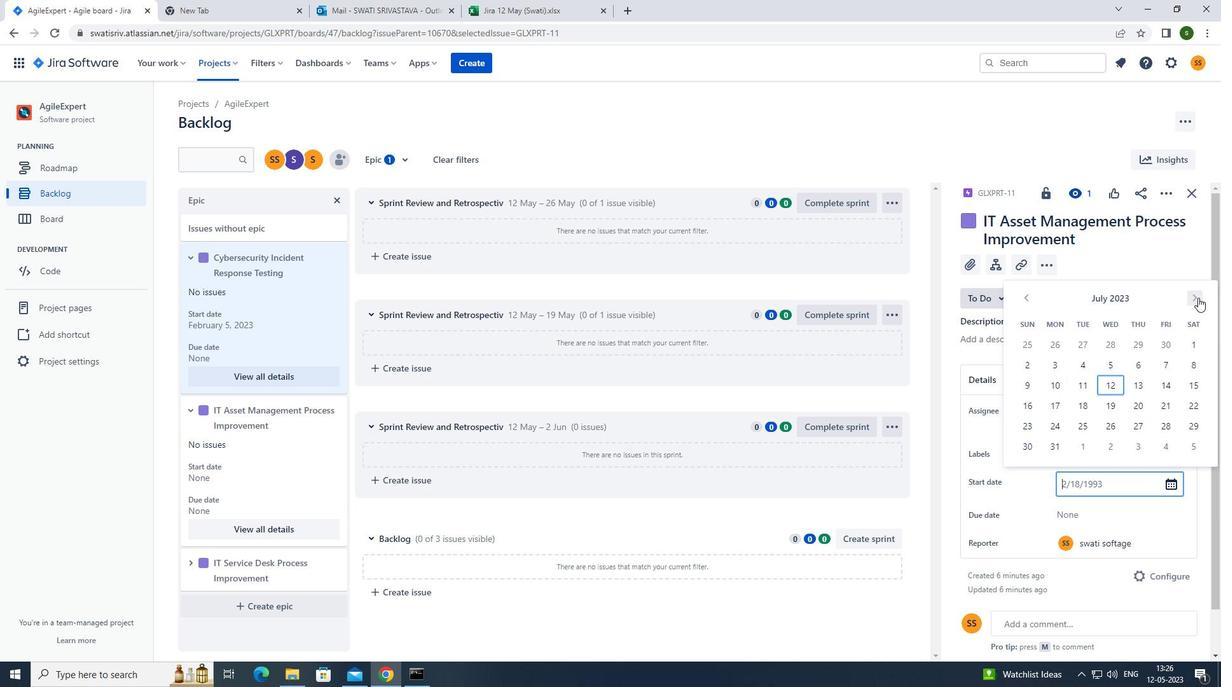 
Action: Mouse pressed left at (1198, 297)
Screenshot: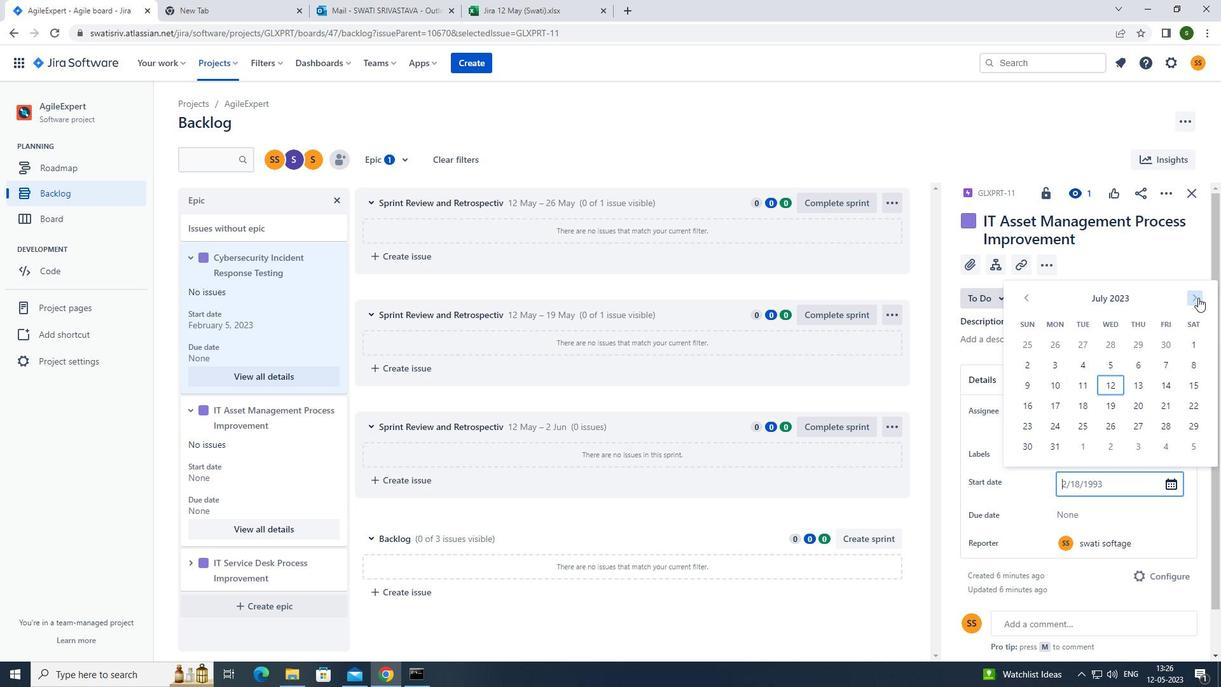 
Action: Mouse pressed left at (1198, 297)
Screenshot: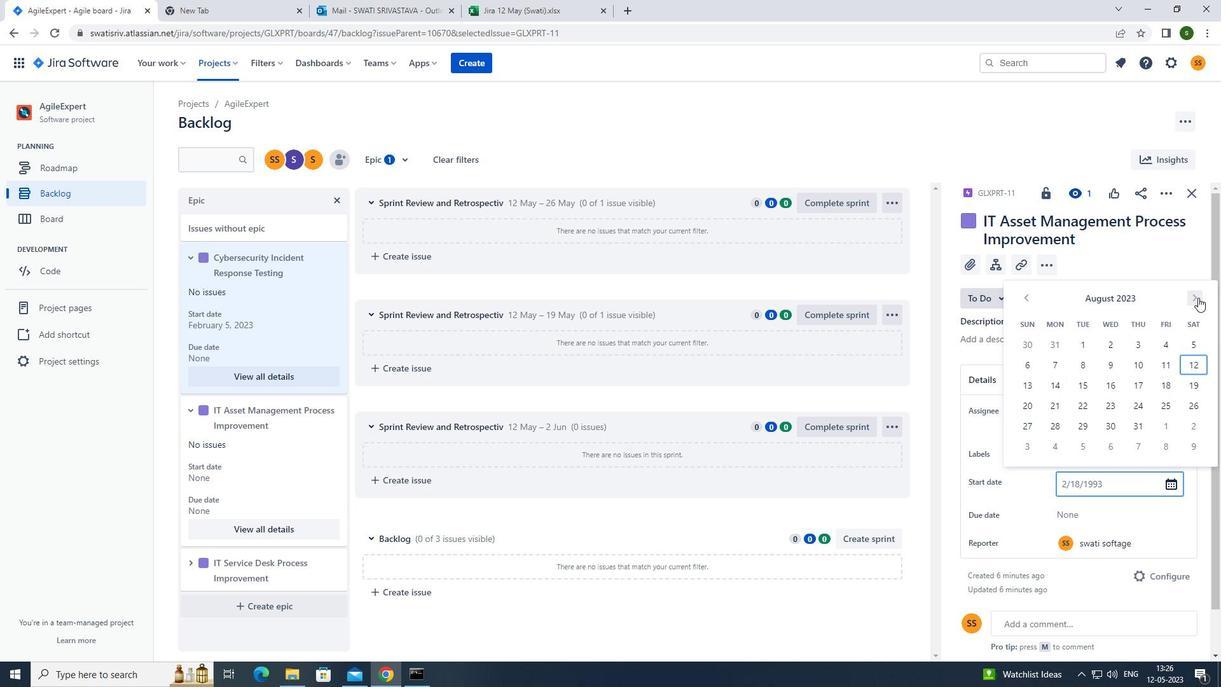 
Action: Mouse pressed left at (1198, 297)
Screenshot: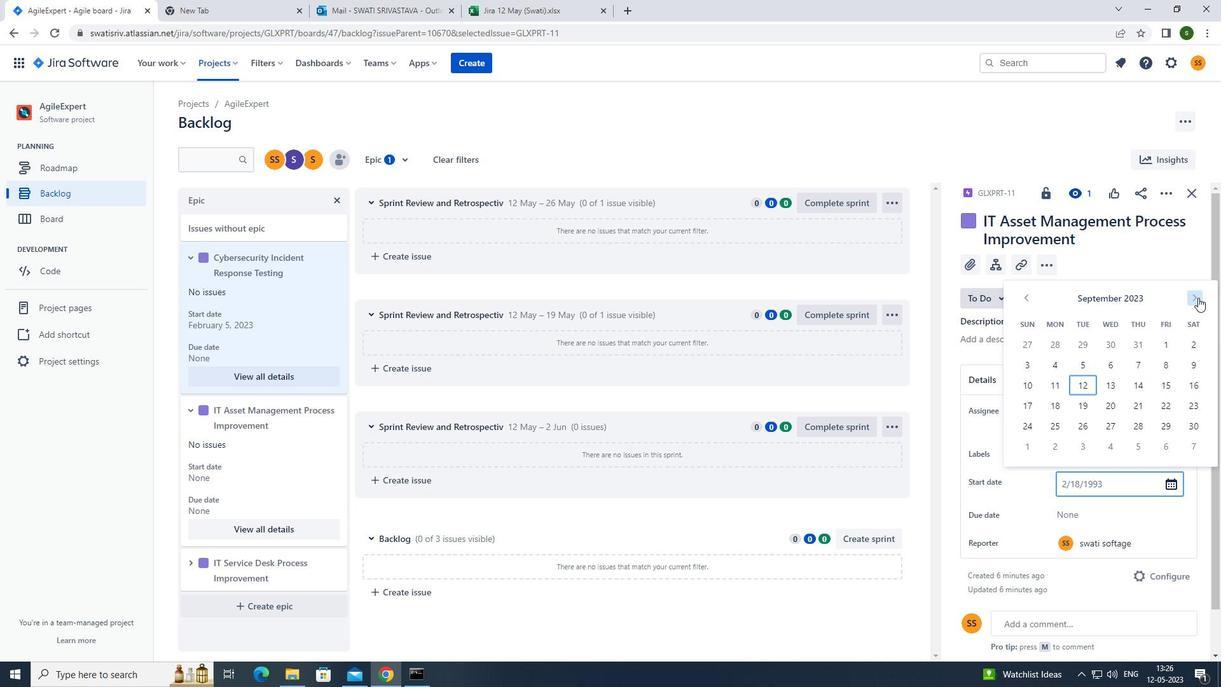 
Action: Mouse pressed left at (1198, 297)
Screenshot: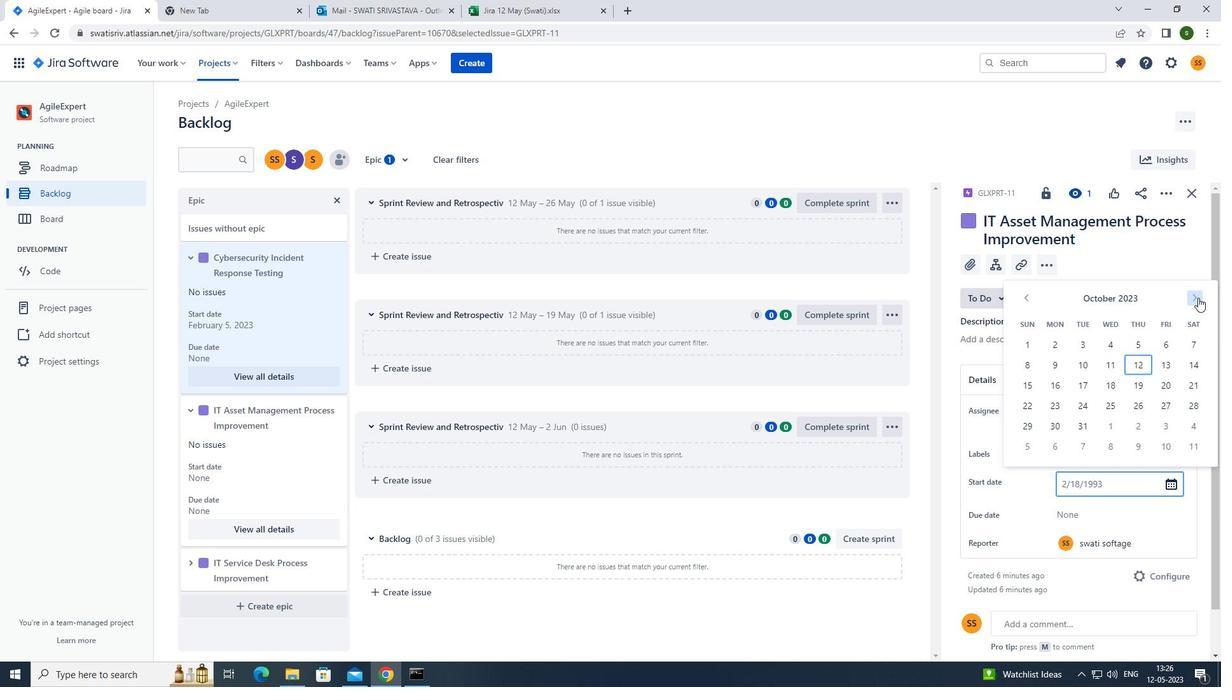
Action: Mouse pressed left at (1198, 297)
Screenshot: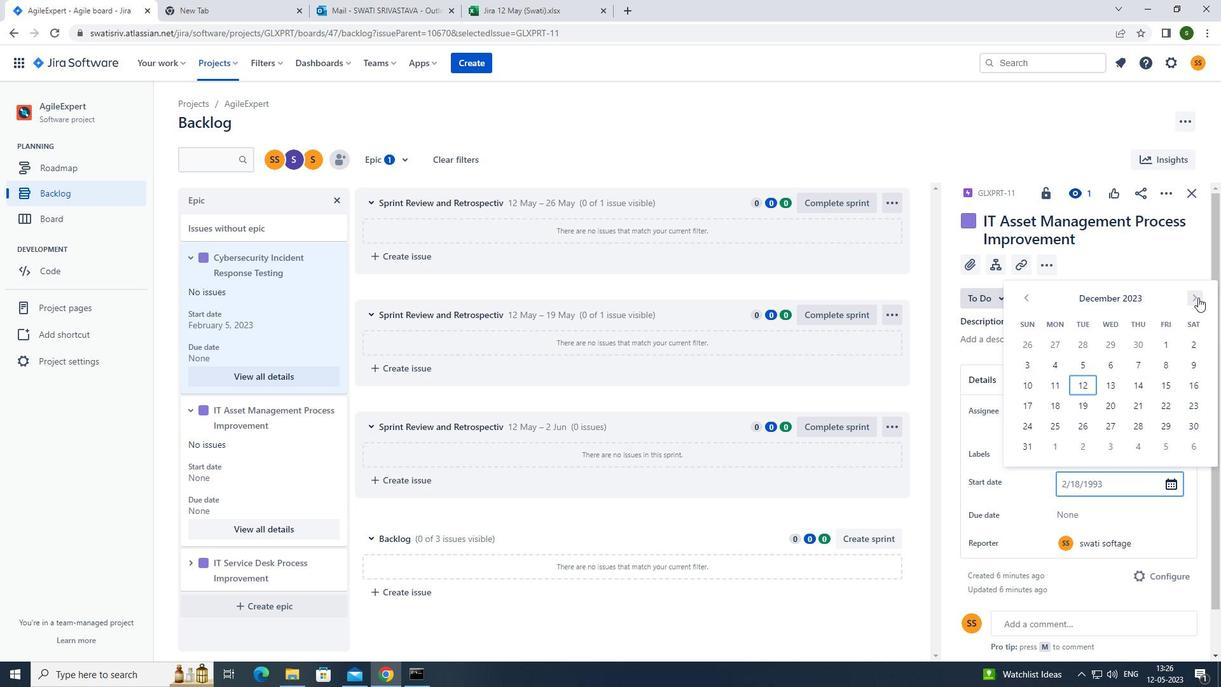 
Action: Mouse pressed left at (1198, 297)
Screenshot: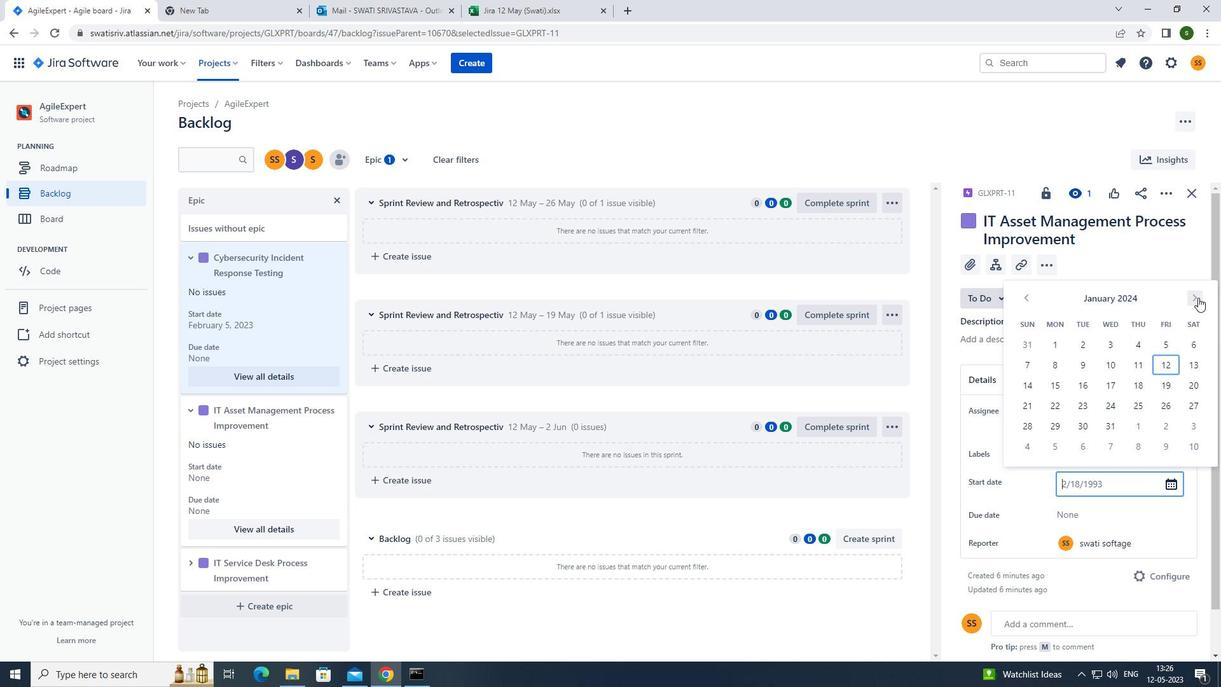 
Action: Mouse moved to (1112, 397)
Screenshot: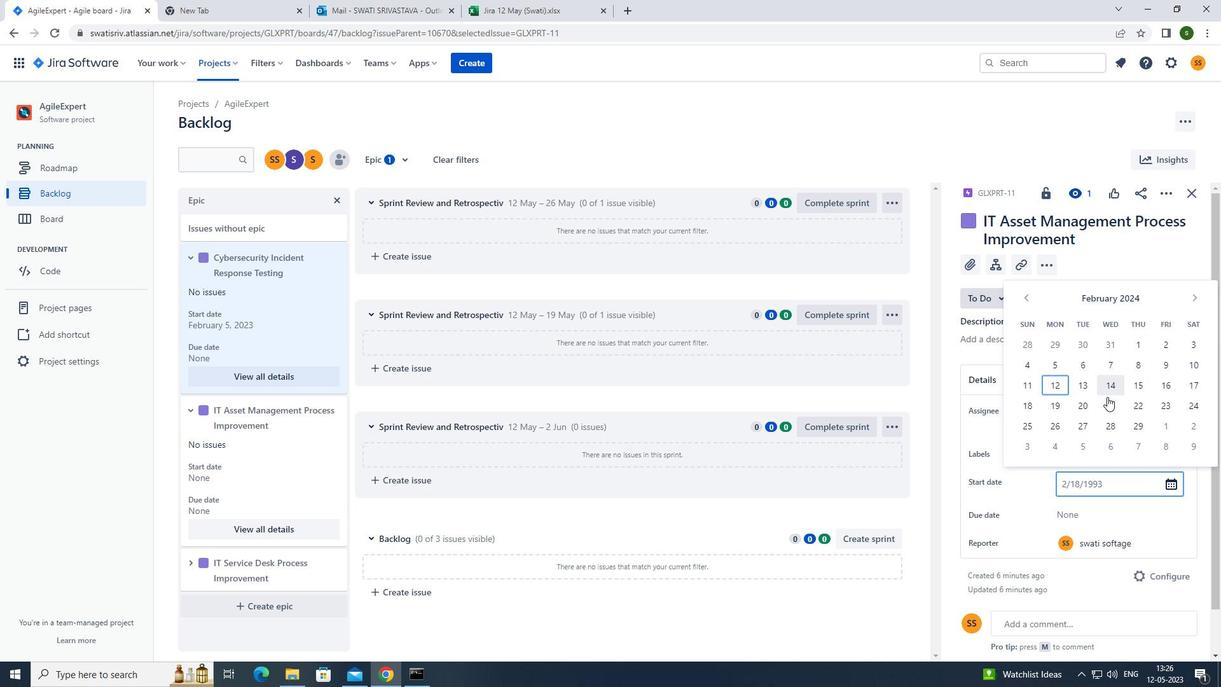 
Action: Mouse pressed left at (1112, 397)
Screenshot: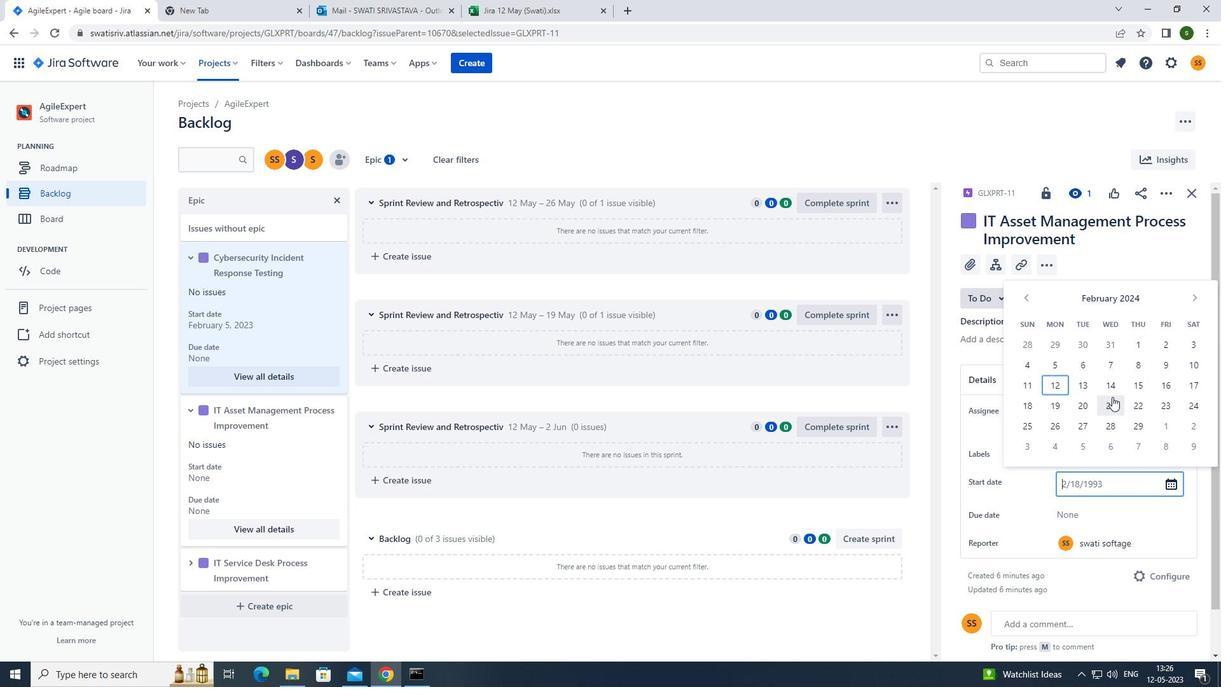 
Action: Mouse moved to (1082, 517)
Screenshot: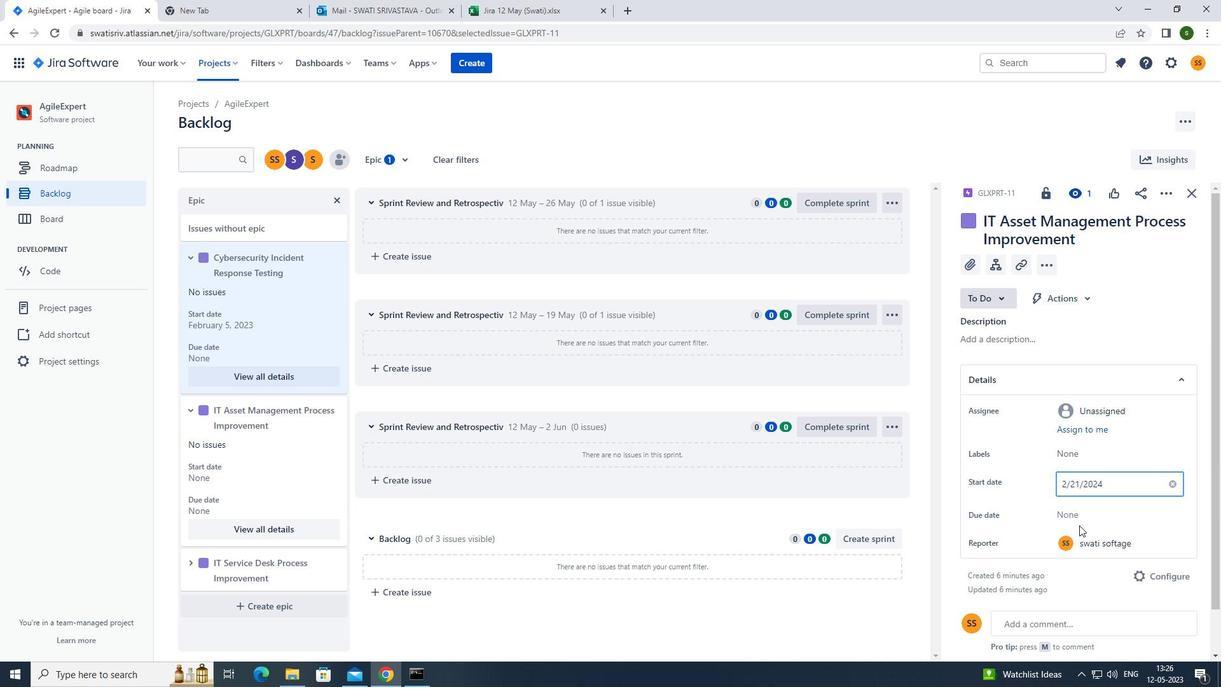 
Action: Mouse pressed left at (1082, 517)
Screenshot: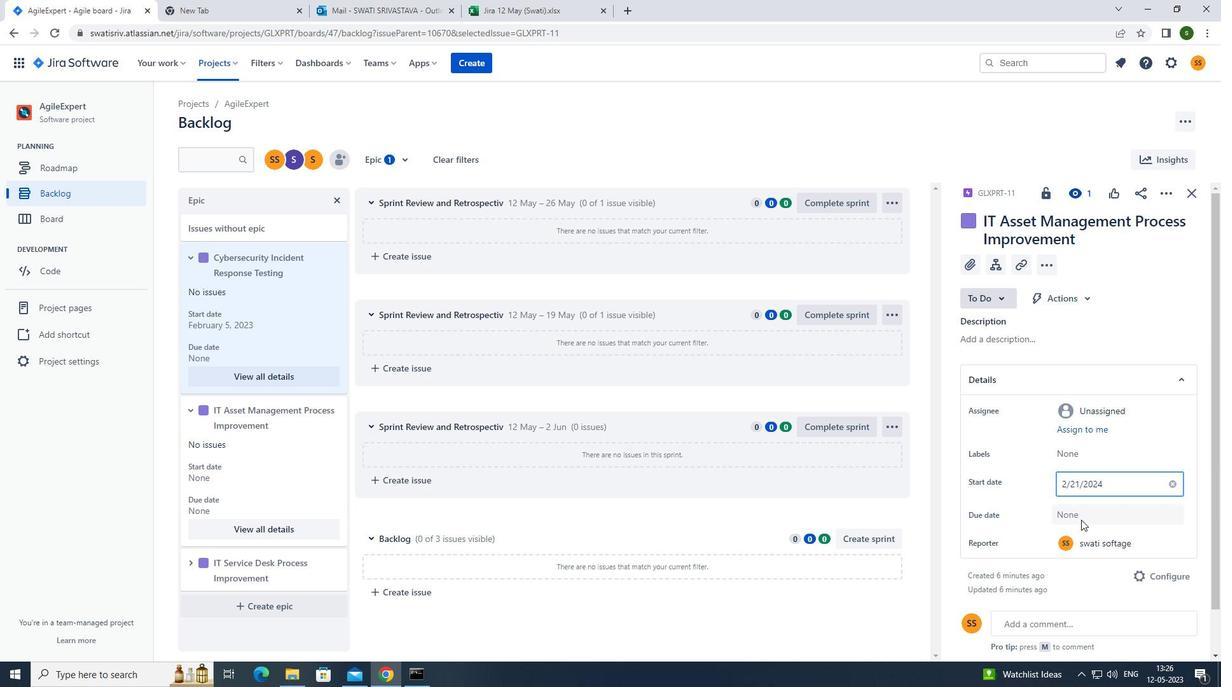 
Action: Mouse moved to (1200, 334)
Screenshot: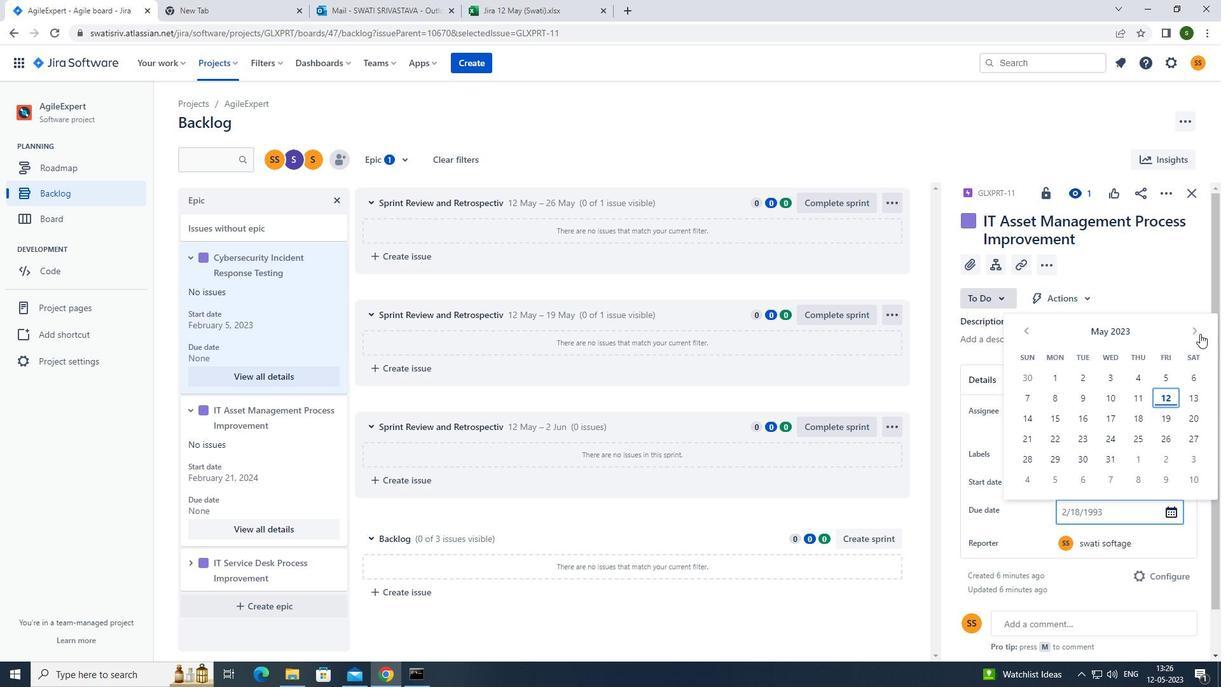 
Action: Mouse pressed left at (1200, 334)
Screenshot: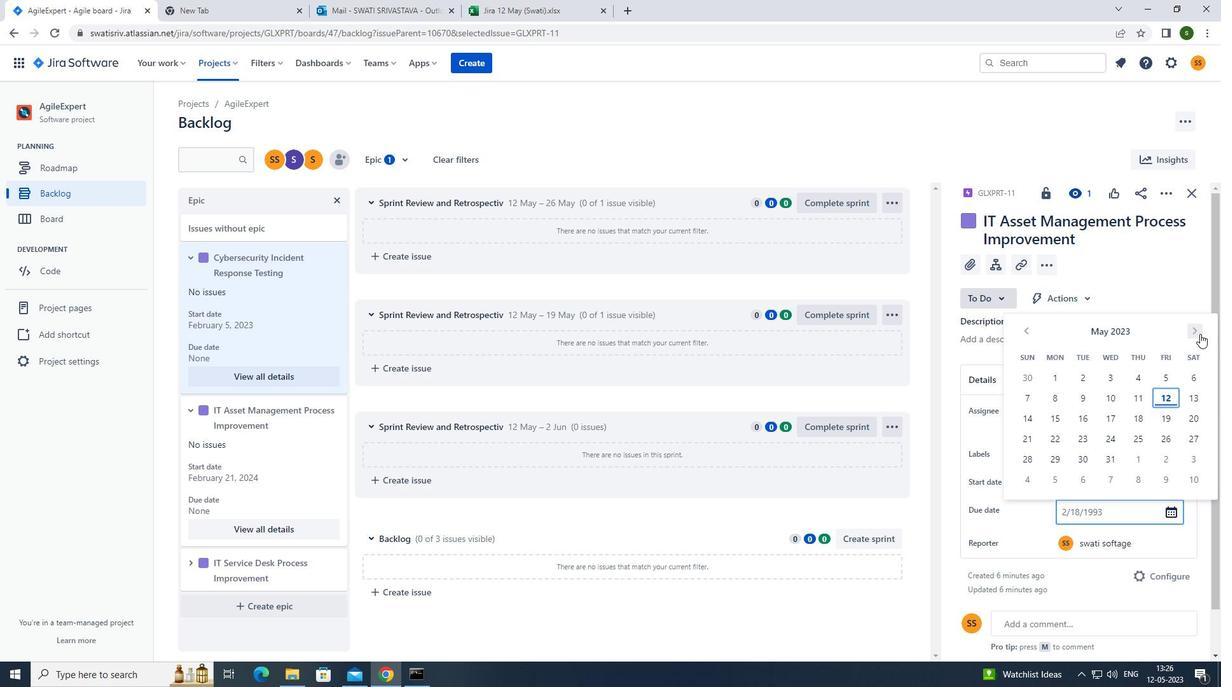 
Action: Mouse pressed left at (1200, 334)
Screenshot: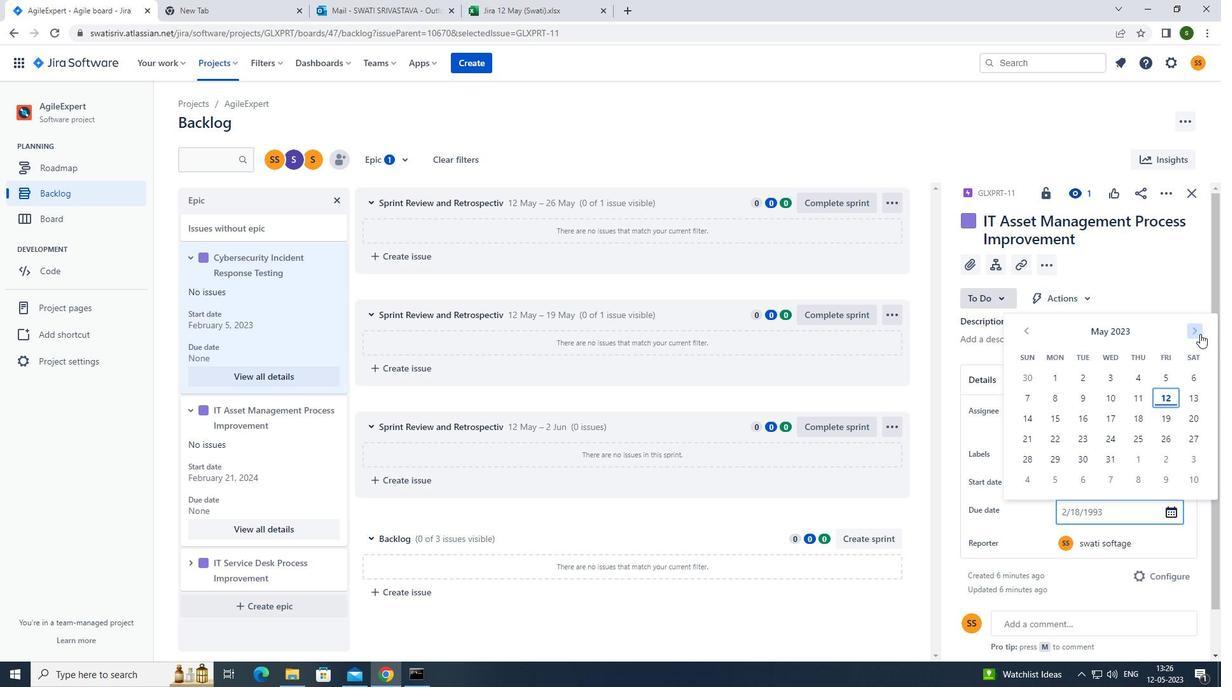 
Action: Mouse pressed left at (1200, 334)
Screenshot: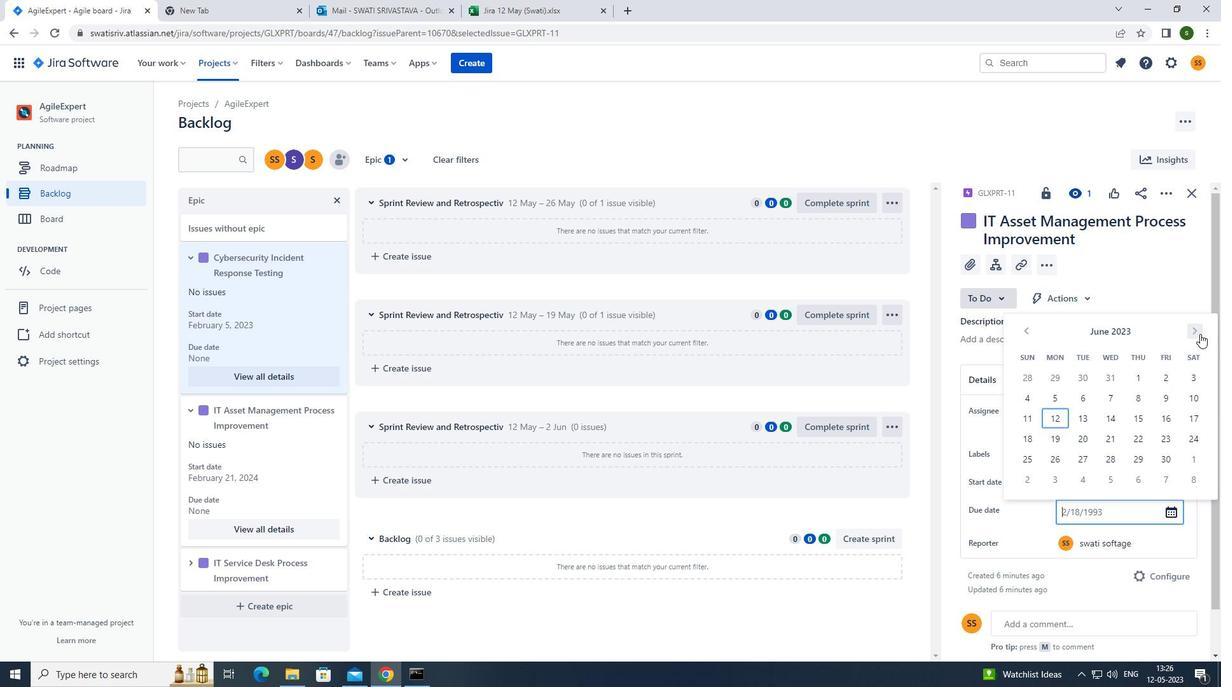 
Action: Mouse pressed left at (1200, 334)
Screenshot: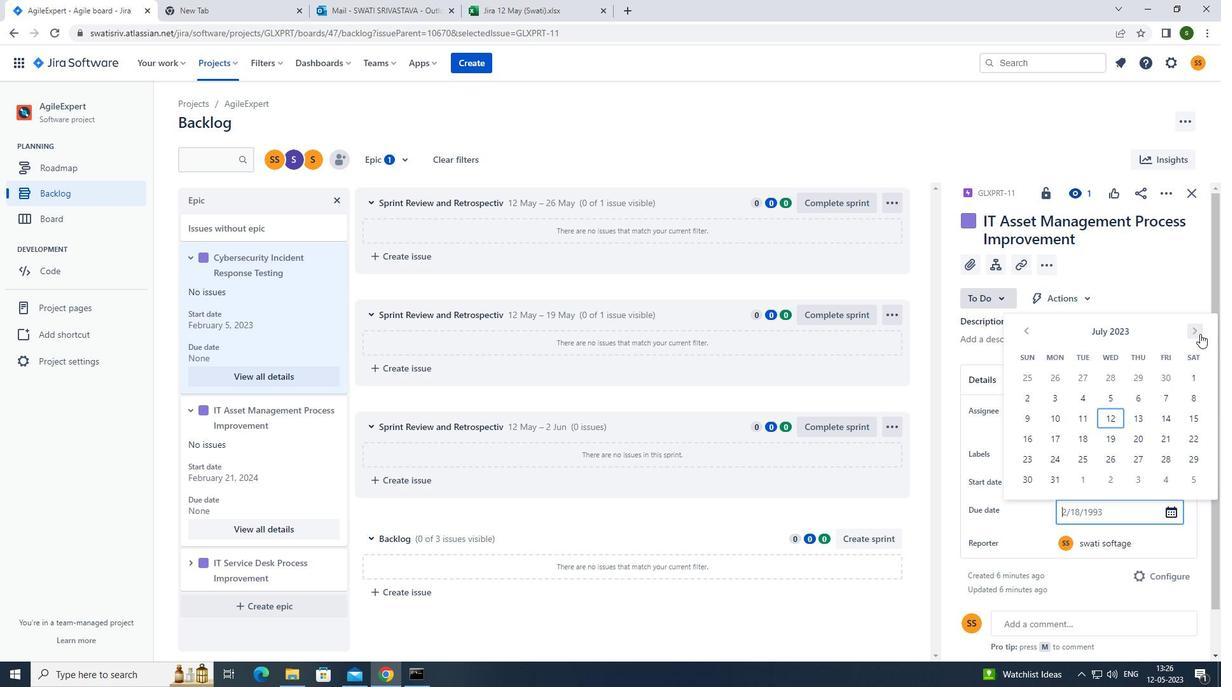 
Action: Mouse pressed left at (1200, 334)
Screenshot: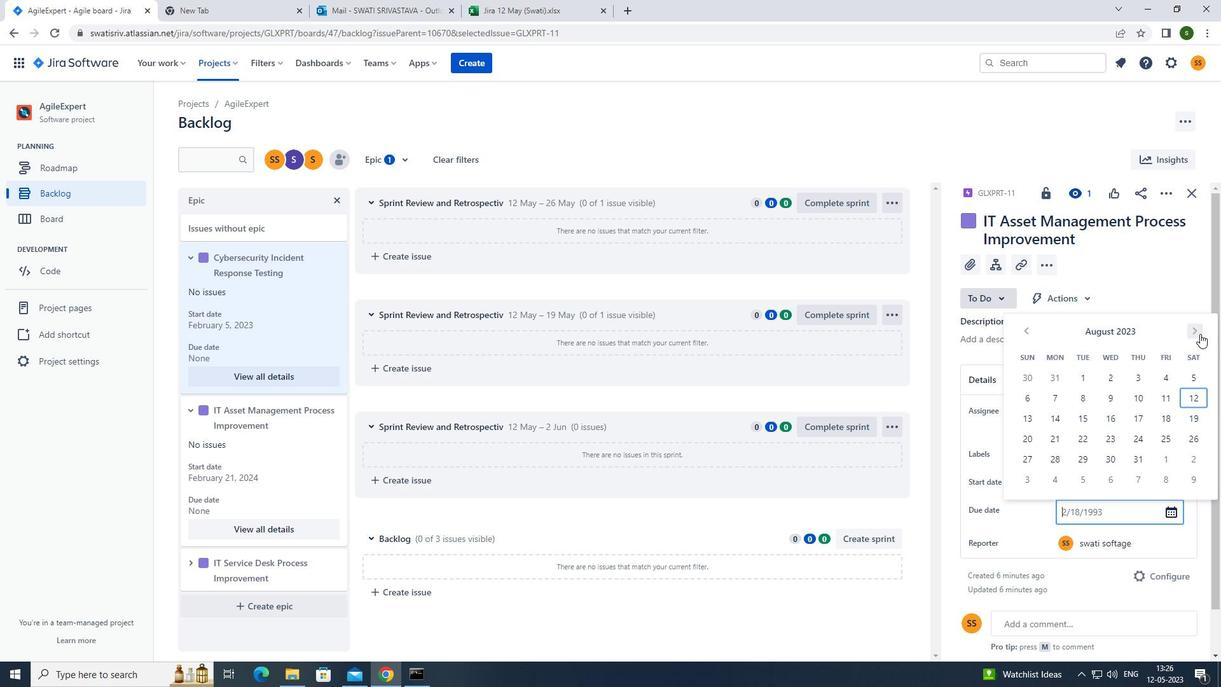 
Action: Mouse pressed left at (1200, 334)
Screenshot: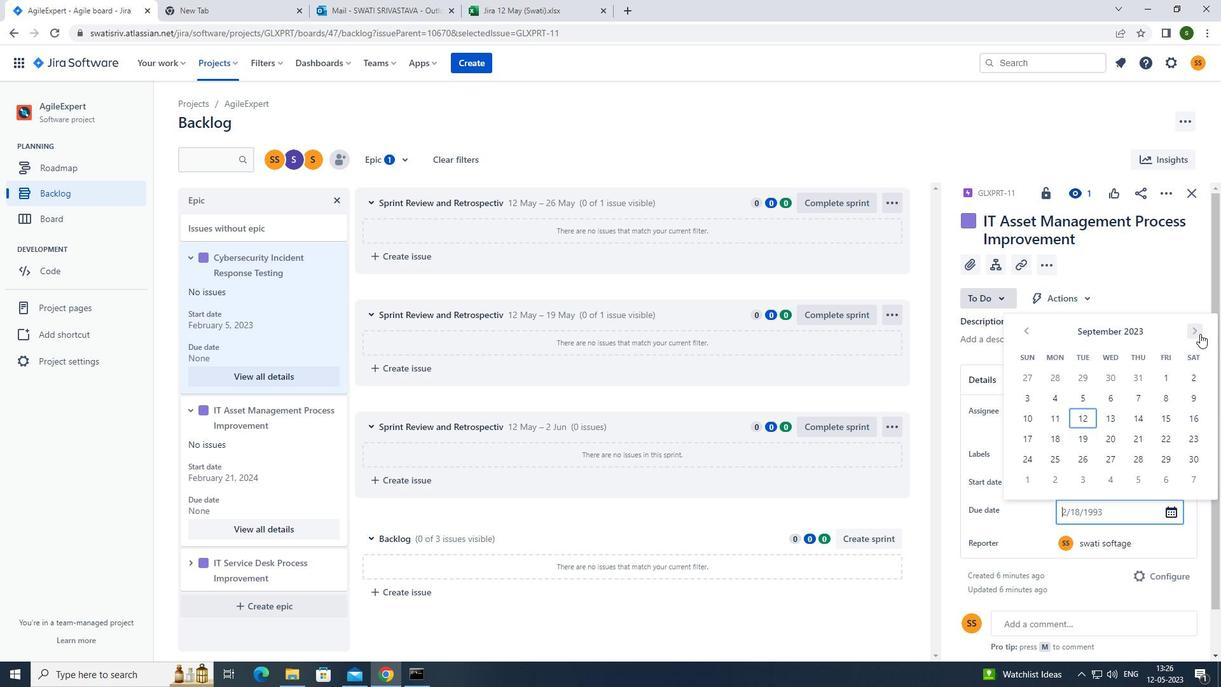 
Action: Mouse pressed left at (1200, 334)
Screenshot: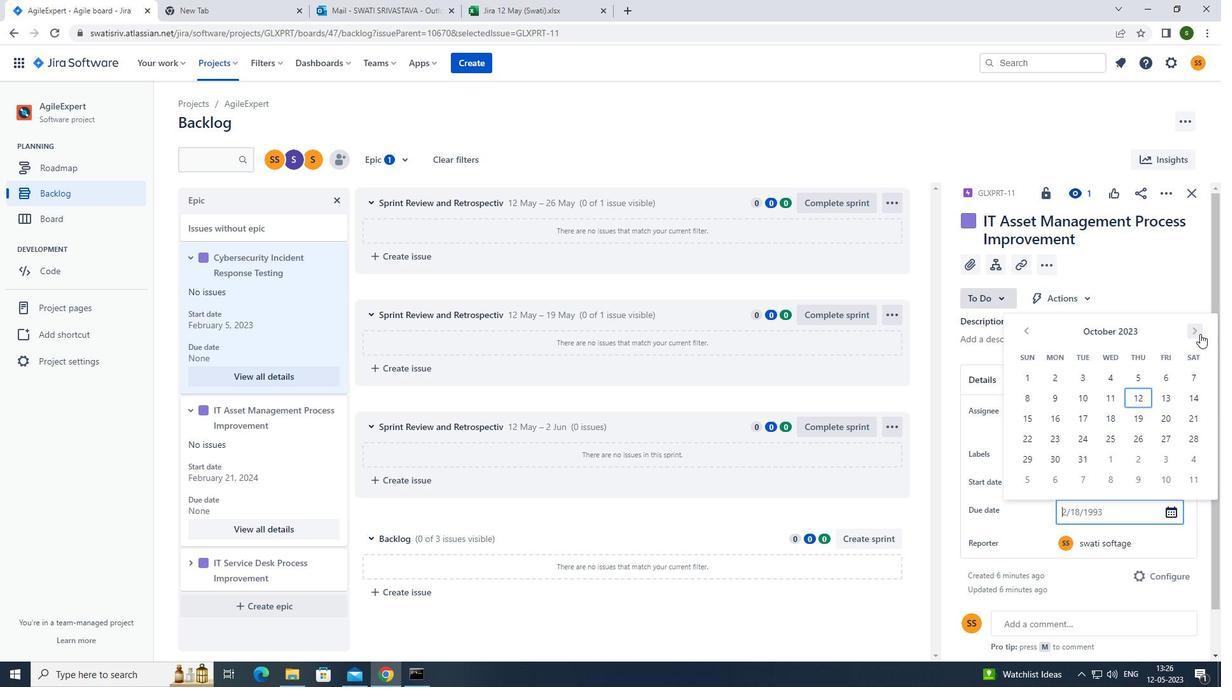 
Action: Mouse pressed left at (1200, 334)
Screenshot: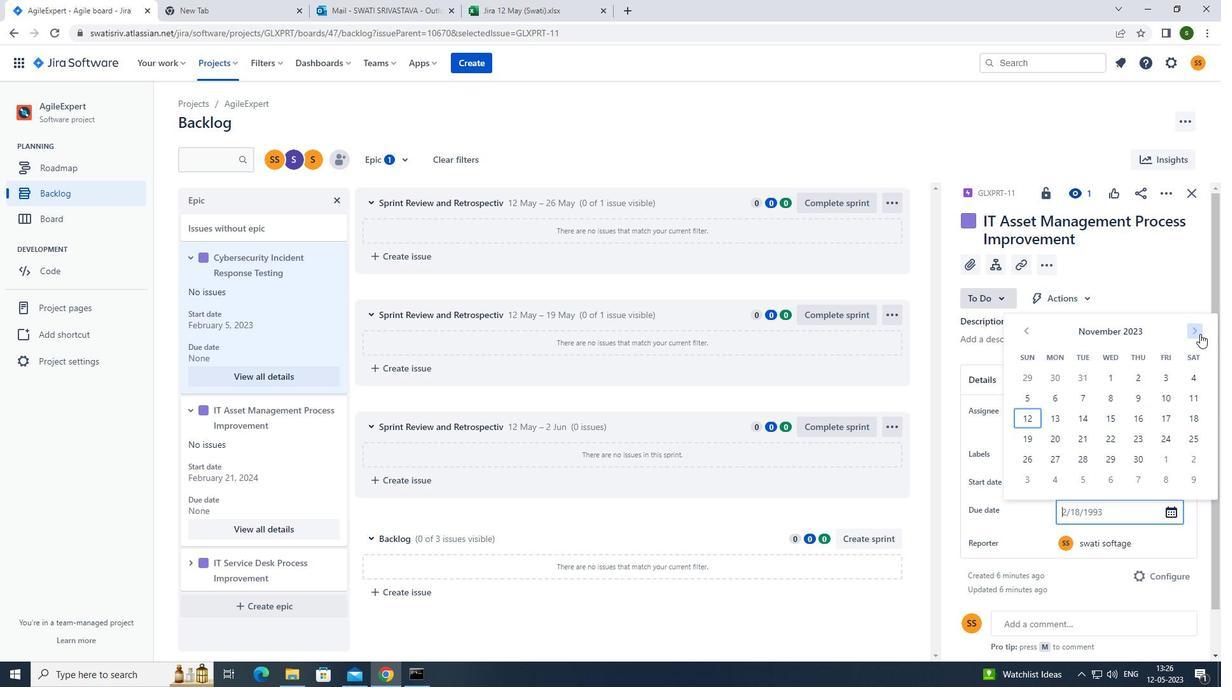 
Action: Mouse pressed left at (1200, 334)
Screenshot: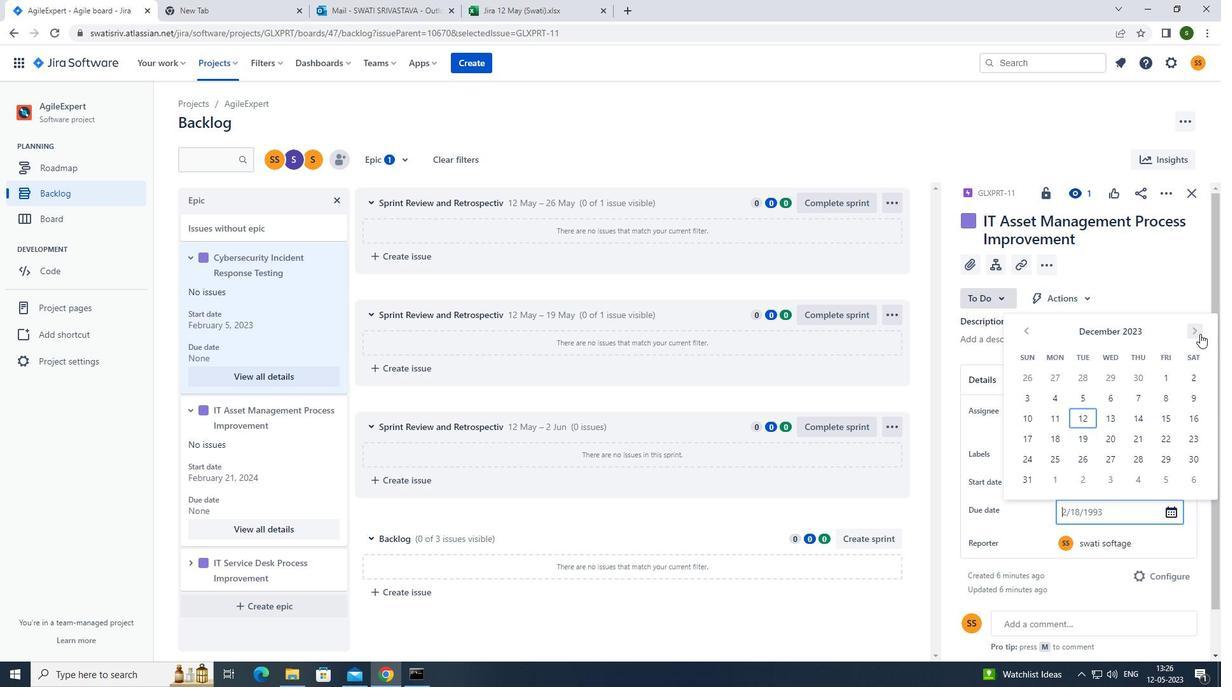 
Action: Mouse pressed left at (1200, 334)
Screenshot: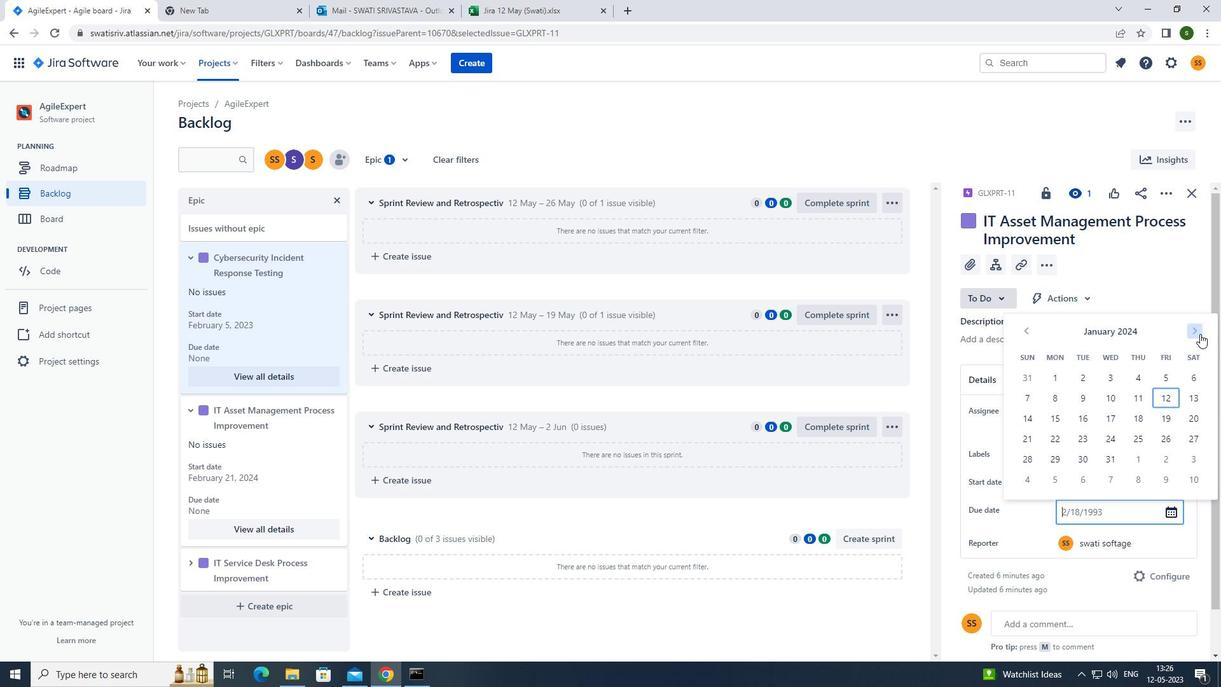 
Action: Mouse pressed left at (1200, 334)
Screenshot: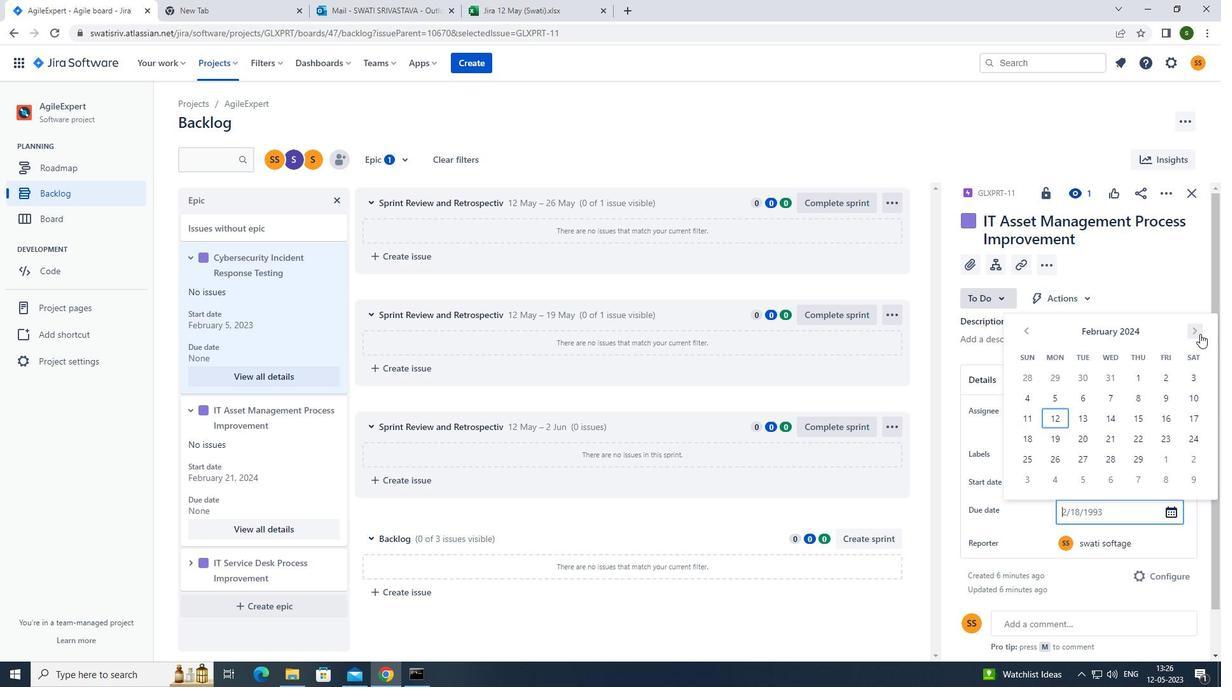 
Action: Mouse pressed left at (1200, 334)
Screenshot: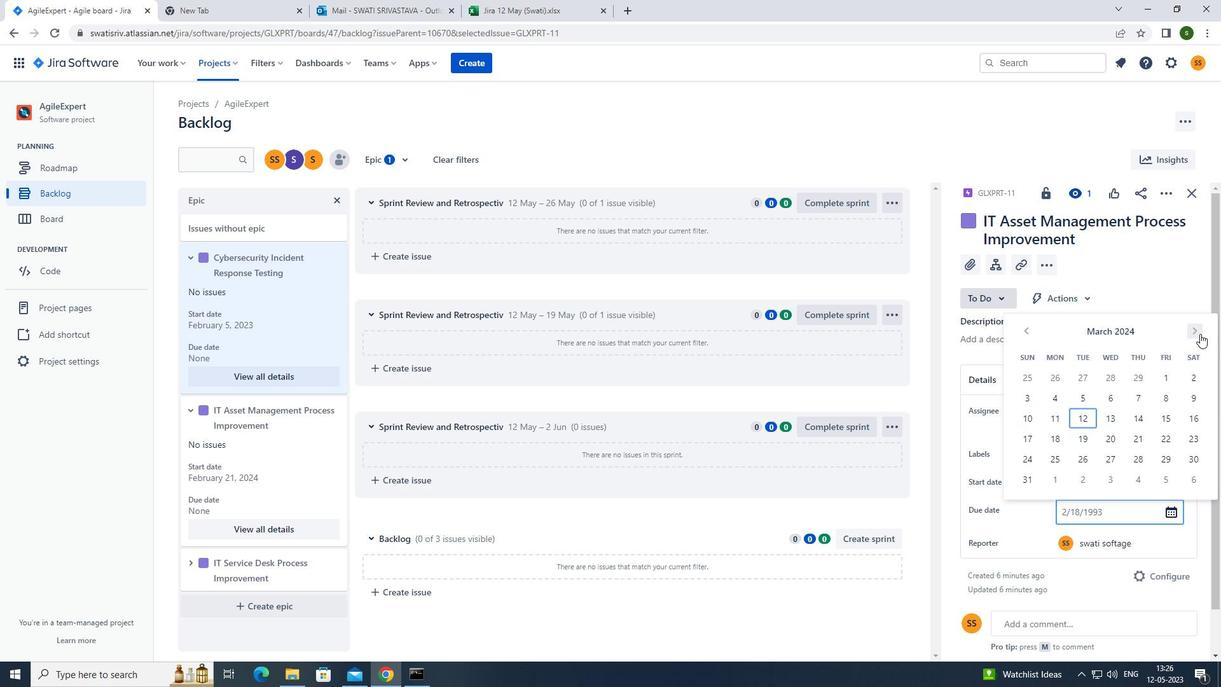 
Action: Mouse pressed left at (1200, 334)
Screenshot: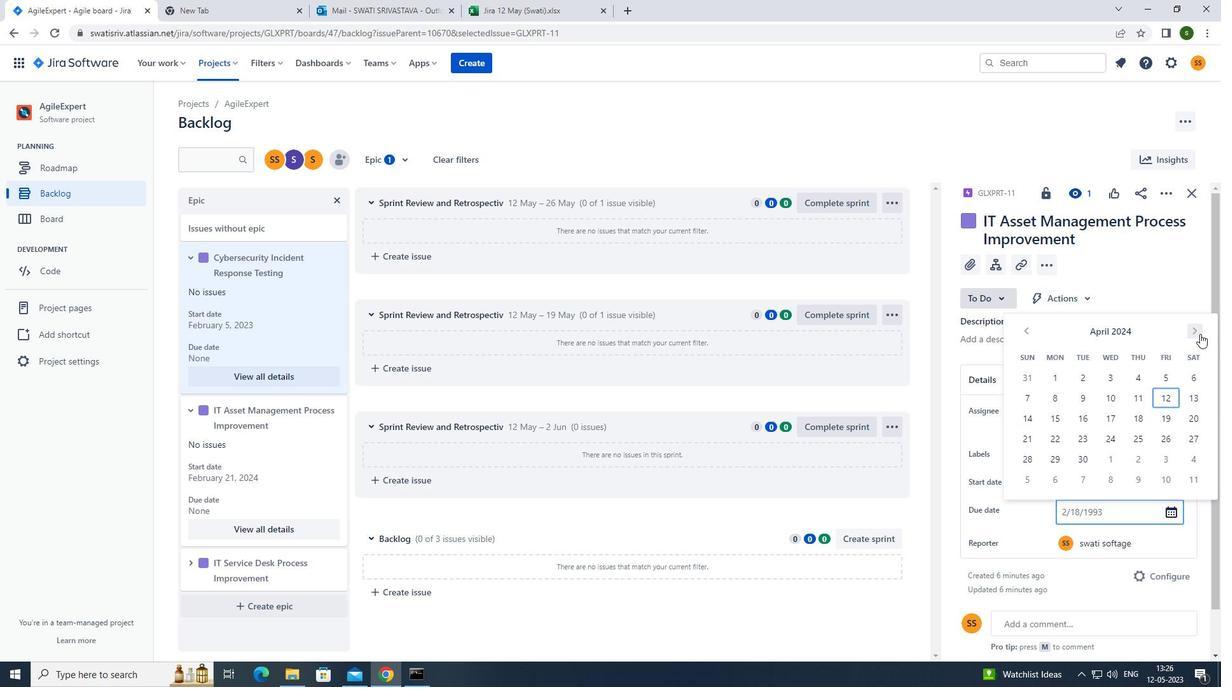 
Action: Mouse pressed left at (1200, 334)
Screenshot: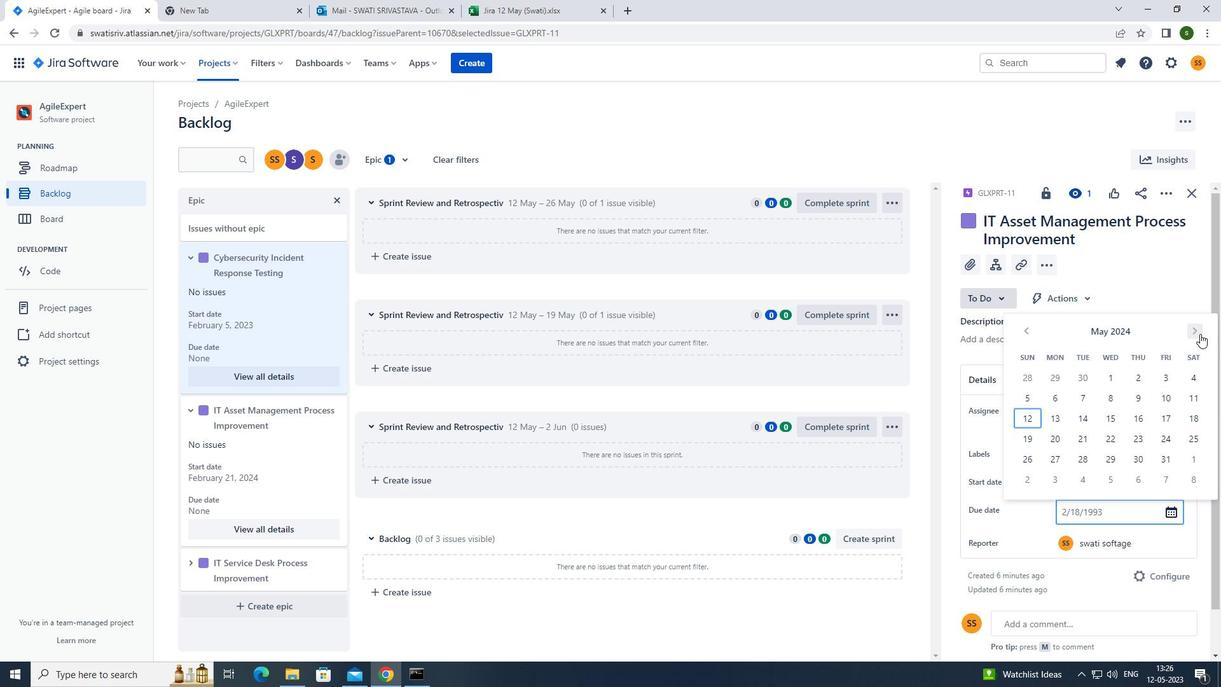 
Action: Mouse pressed left at (1200, 334)
Screenshot: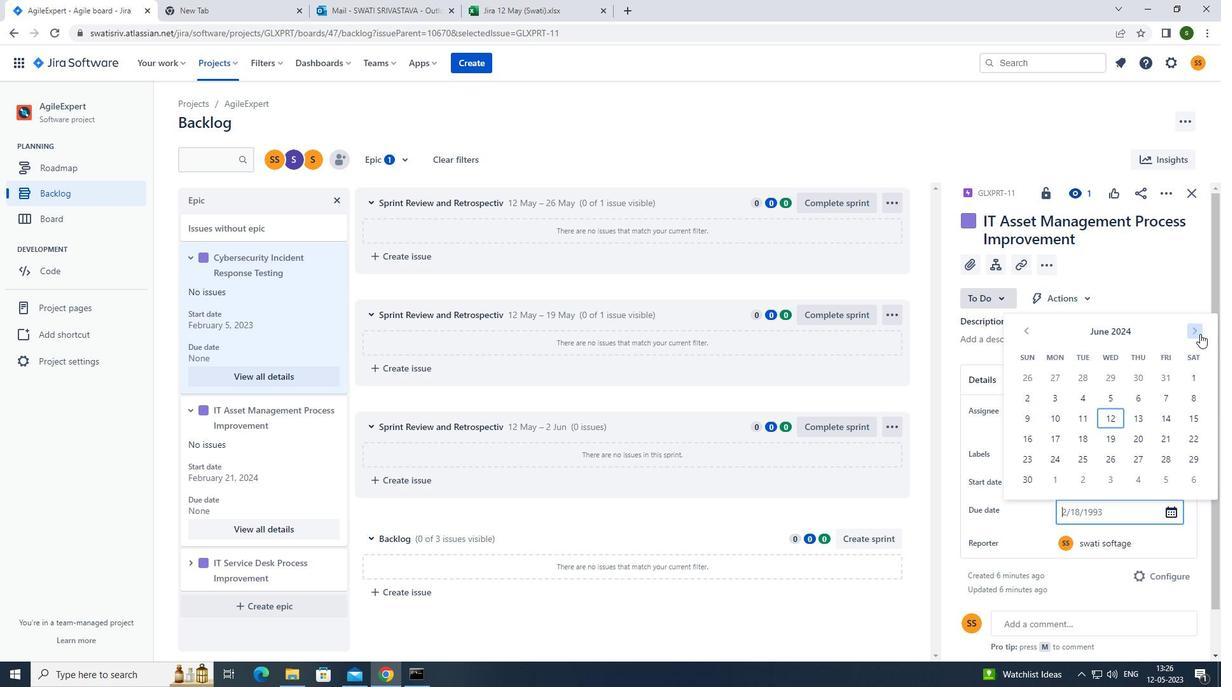 
Action: Mouse pressed left at (1200, 334)
Screenshot: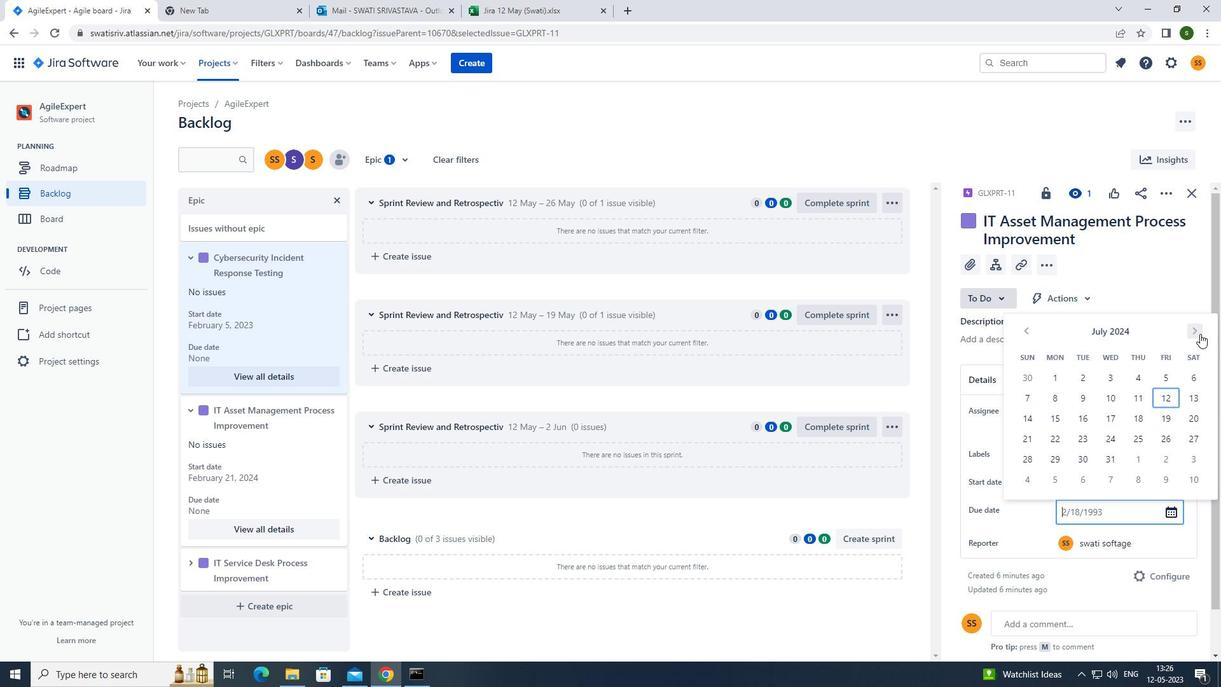 
Action: Mouse pressed left at (1200, 334)
Screenshot: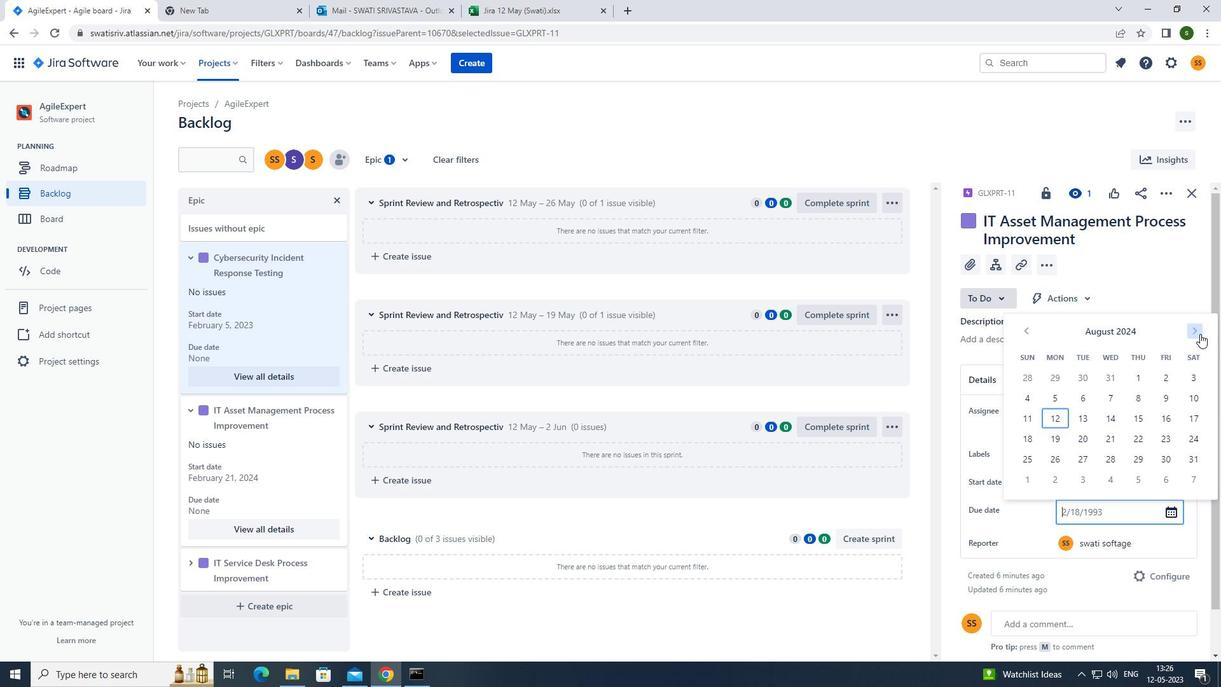 
Action: Mouse pressed left at (1200, 334)
Screenshot: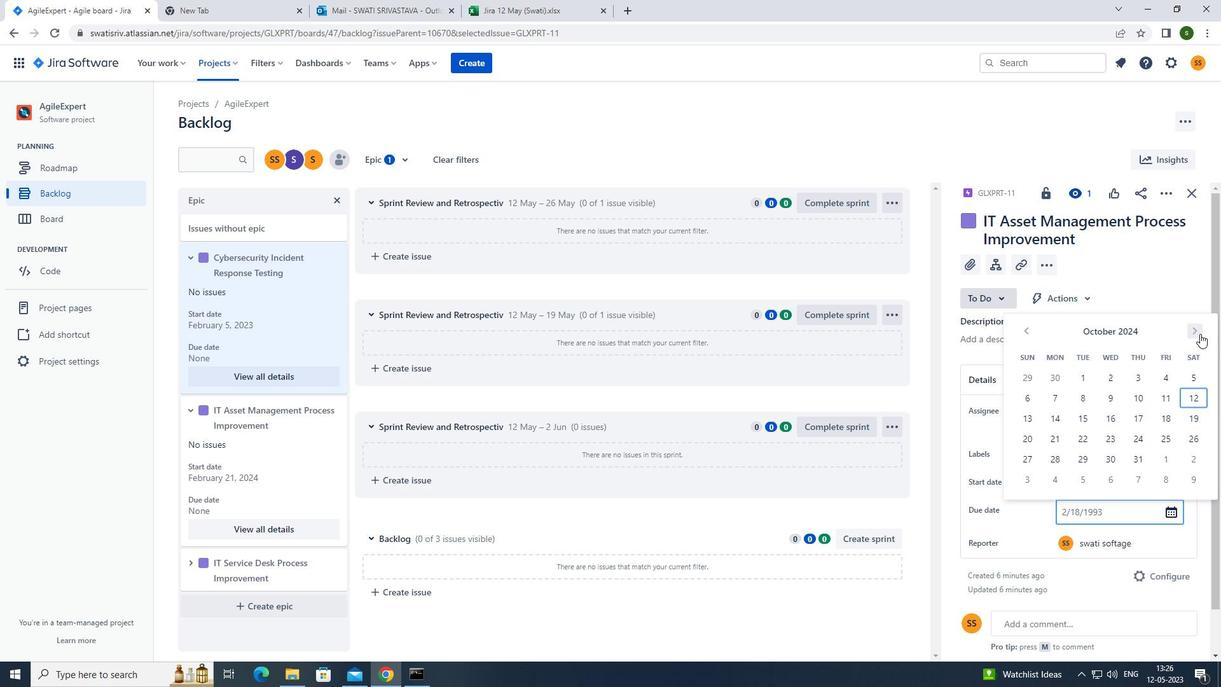
Action: Mouse pressed left at (1200, 334)
Screenshot: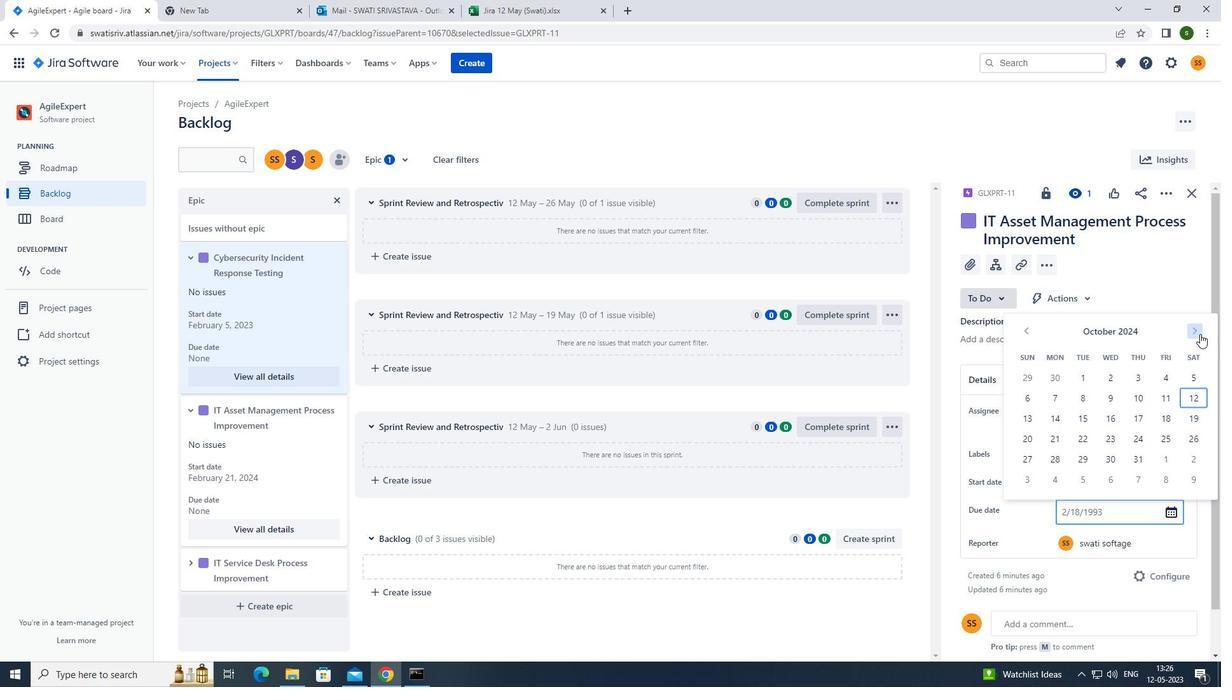 
Action: Mouse pressed left at (1200, 334)
Screenshot: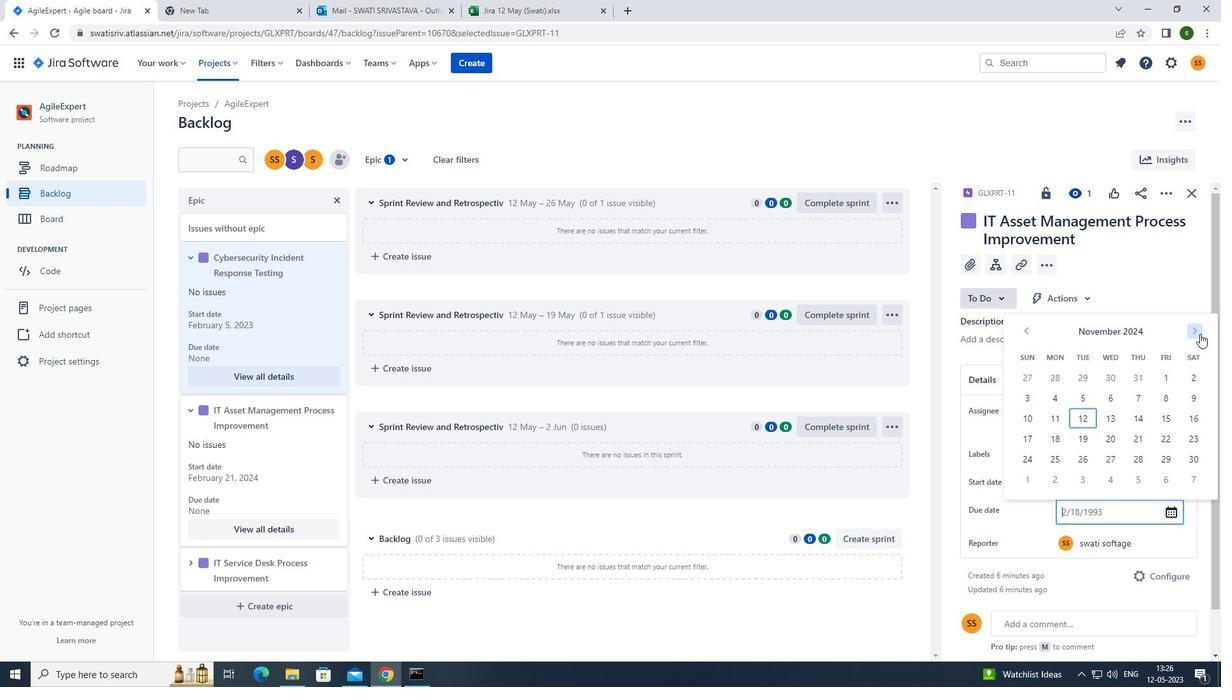
Action: Mouse pressed left at (1200, 334)
Screenshot: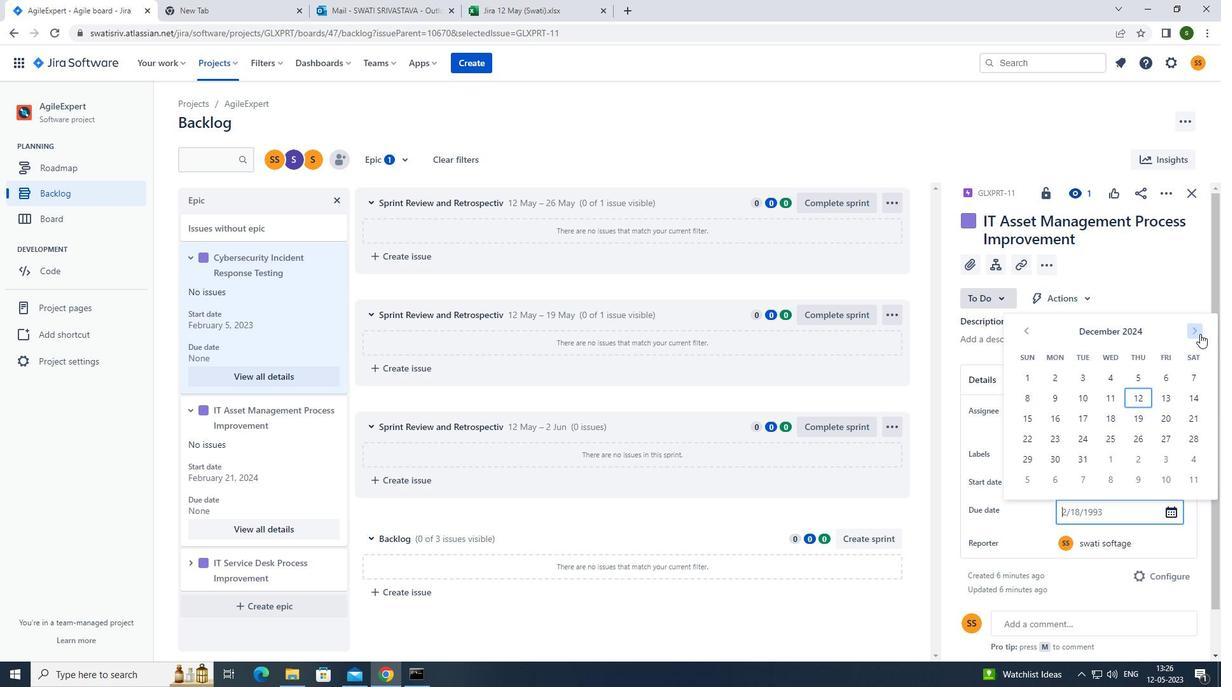 
Action: Mouse pressed left at (1200, 334)
Screenshot: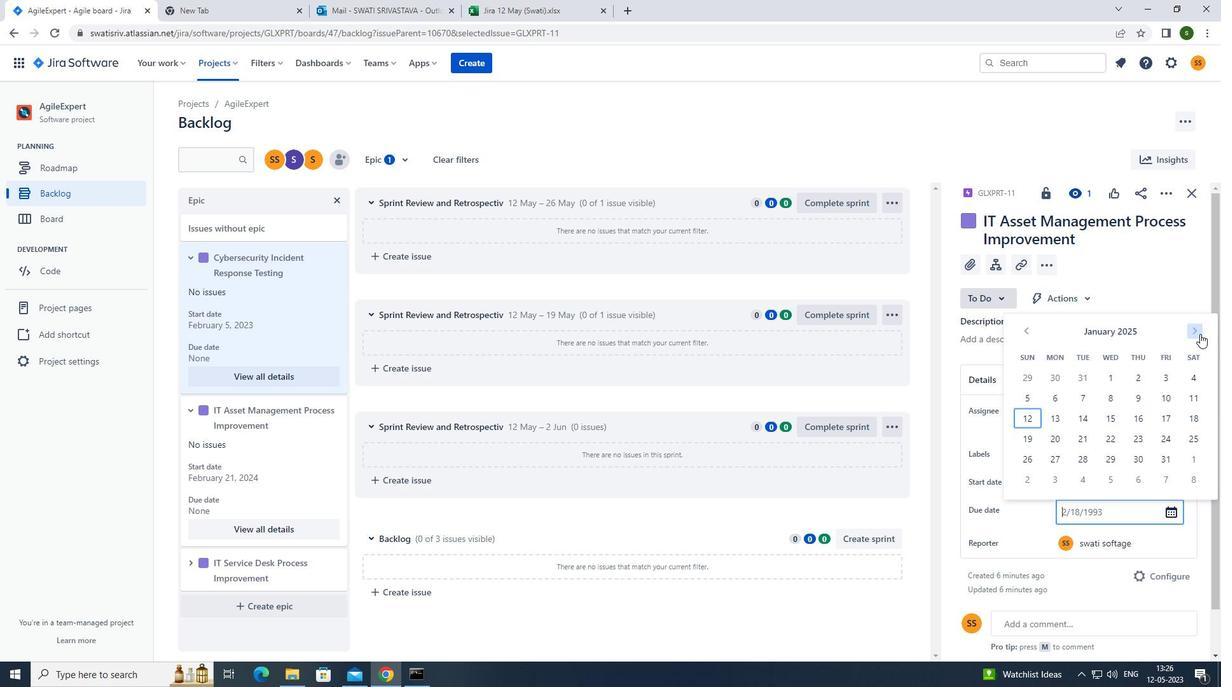 
Action: Mouse pressed left at (1200, 334)
Screenshot: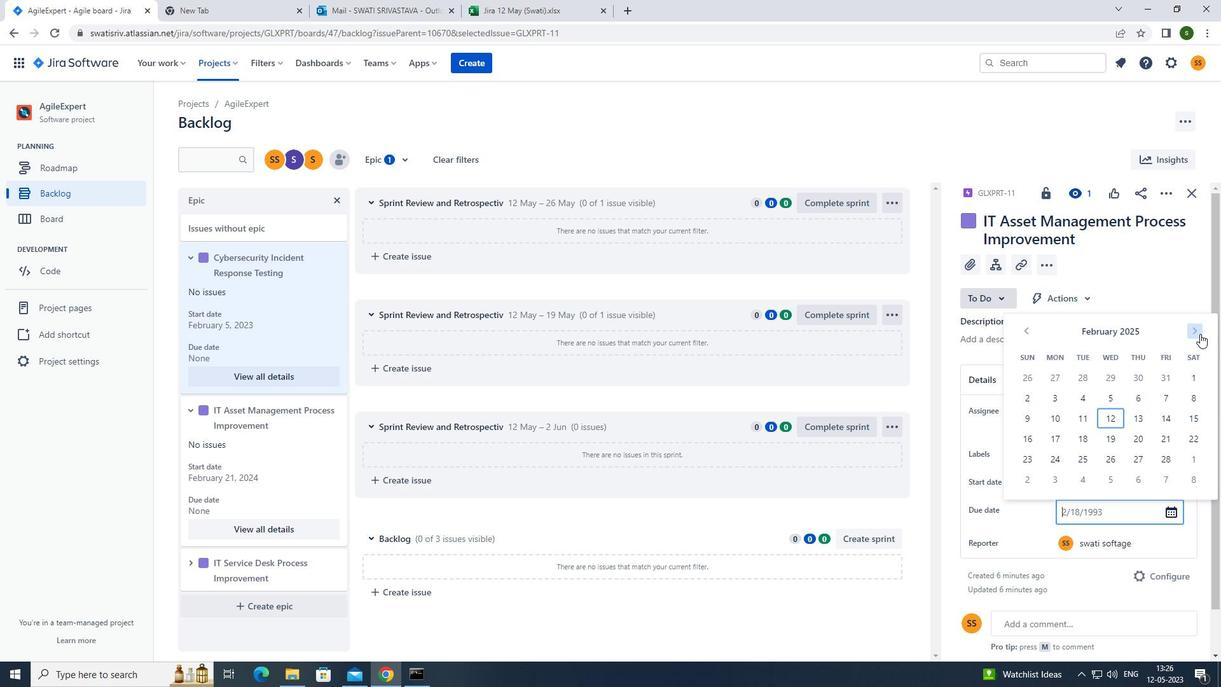 
Action: Mouse pressed left at (1200, 334)
Screenshot: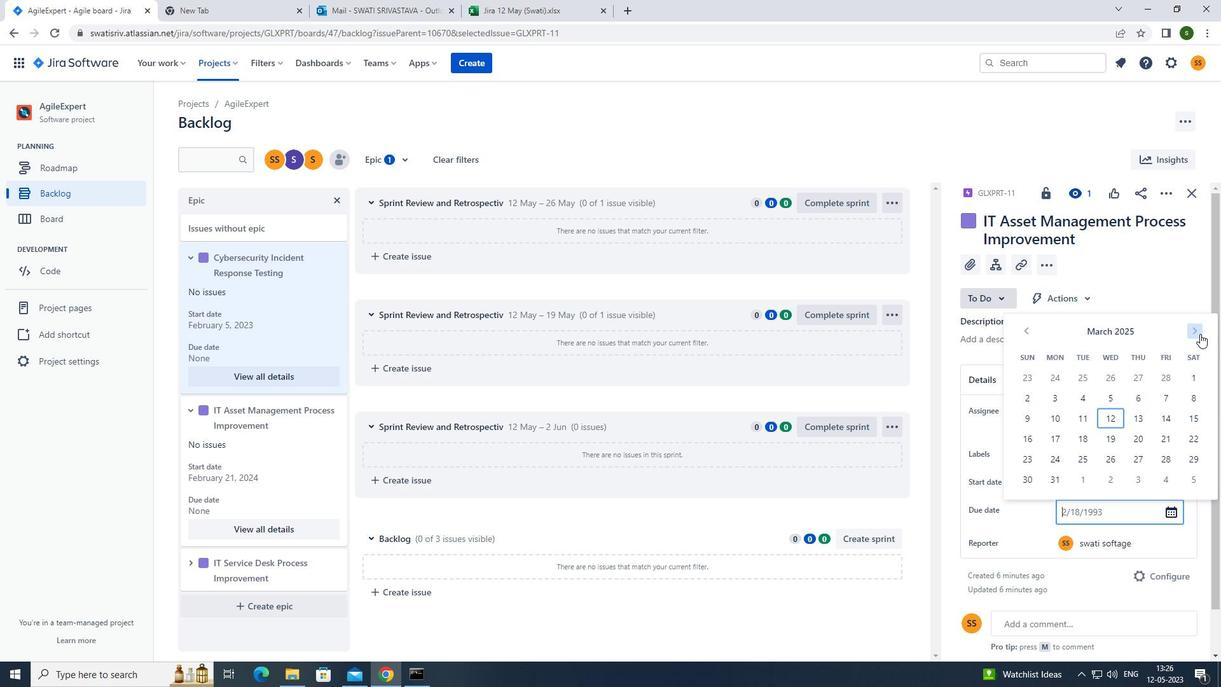
Action: Mouse pressed left at (1200, 334)
Screenshot: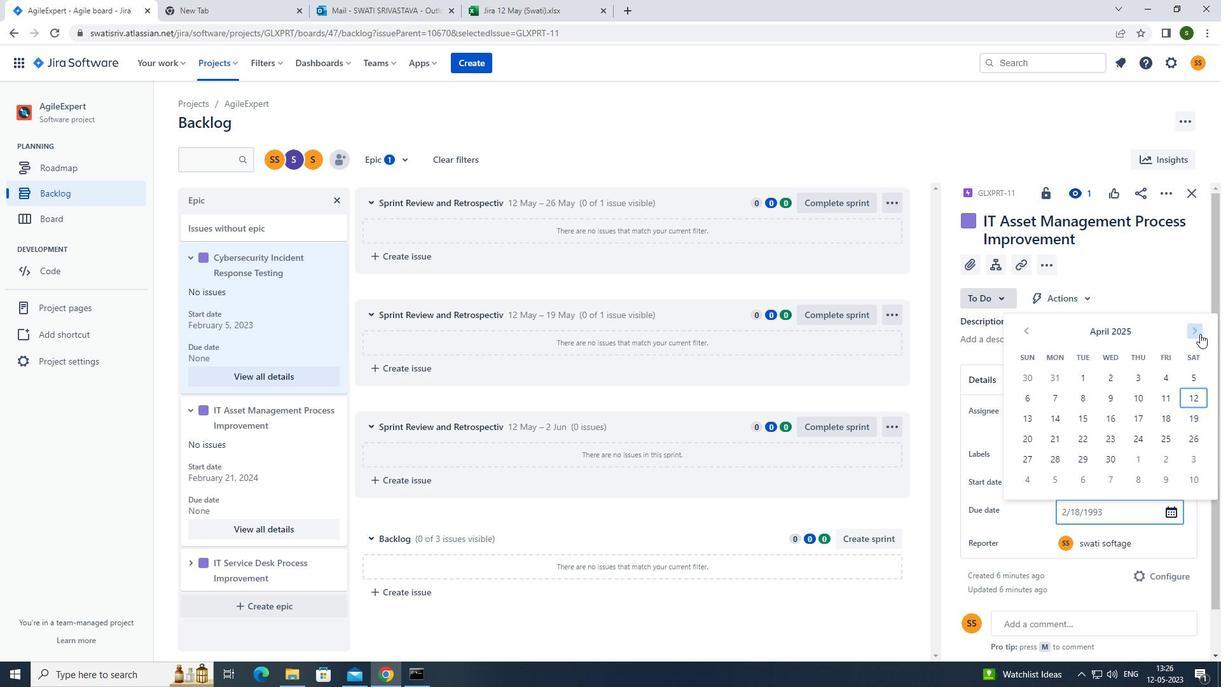 
Action: Mouse pressed left at (1200, 334)
Screenshot: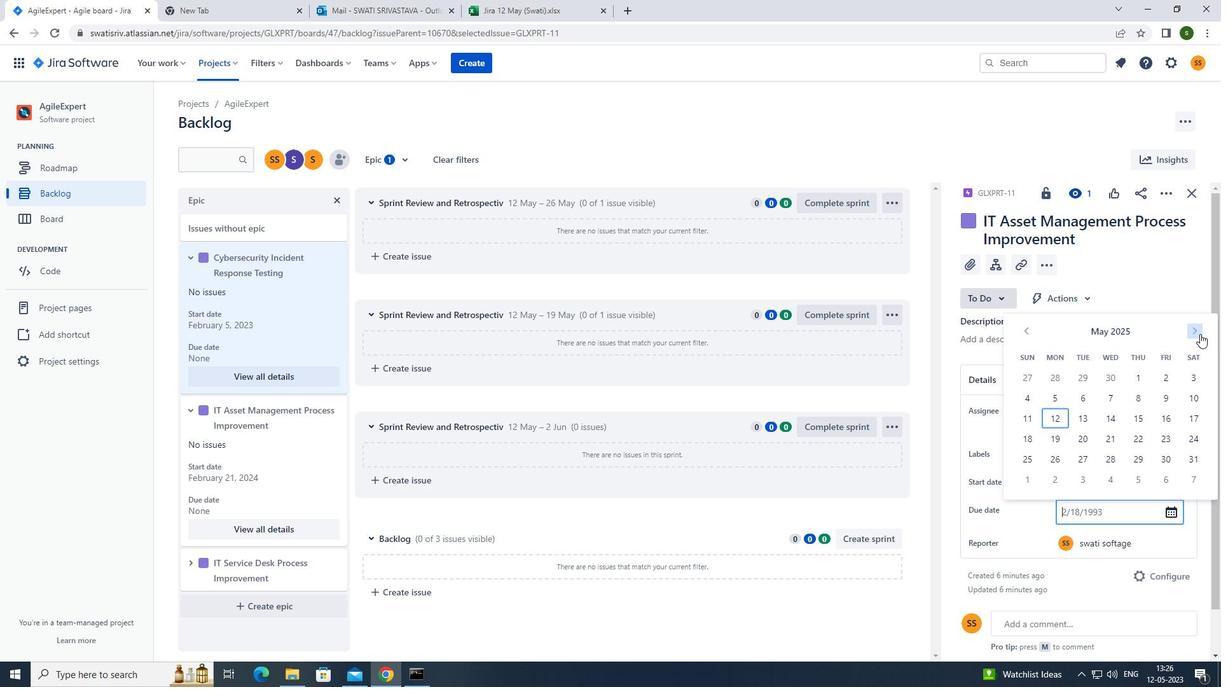 
Action: Mouse pressed left at (1200, 334)
Screenshot: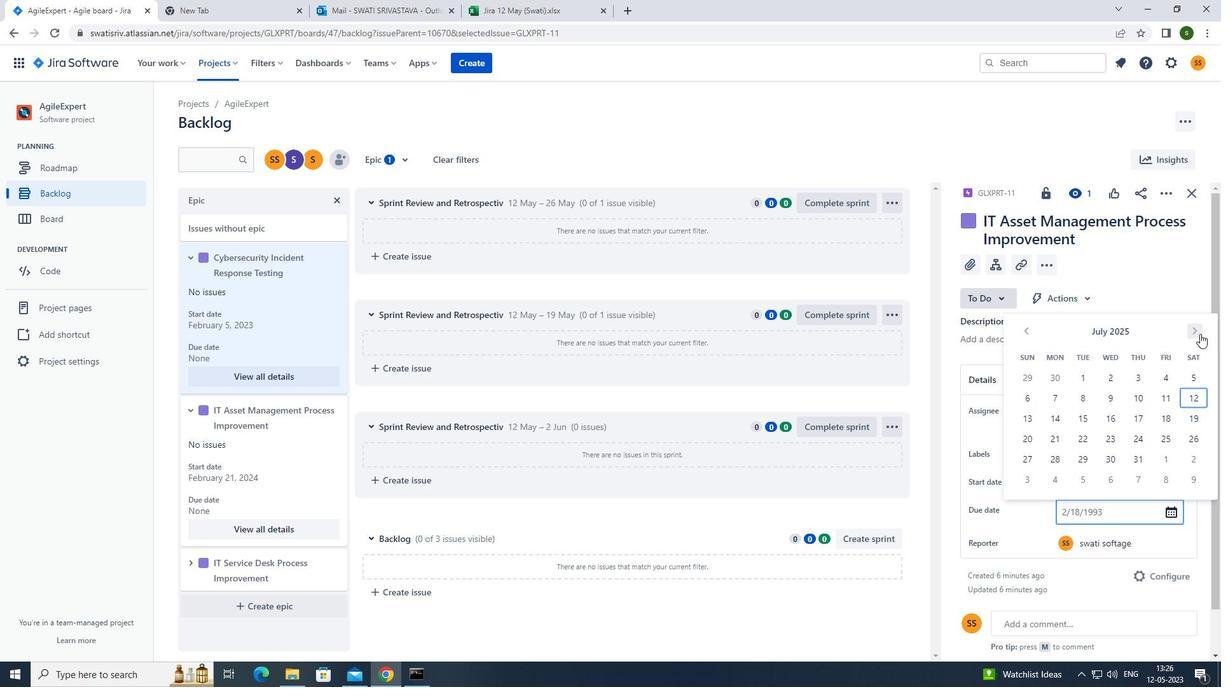 
Action: Mouse pressed left at (1200, 334)
Screenshot: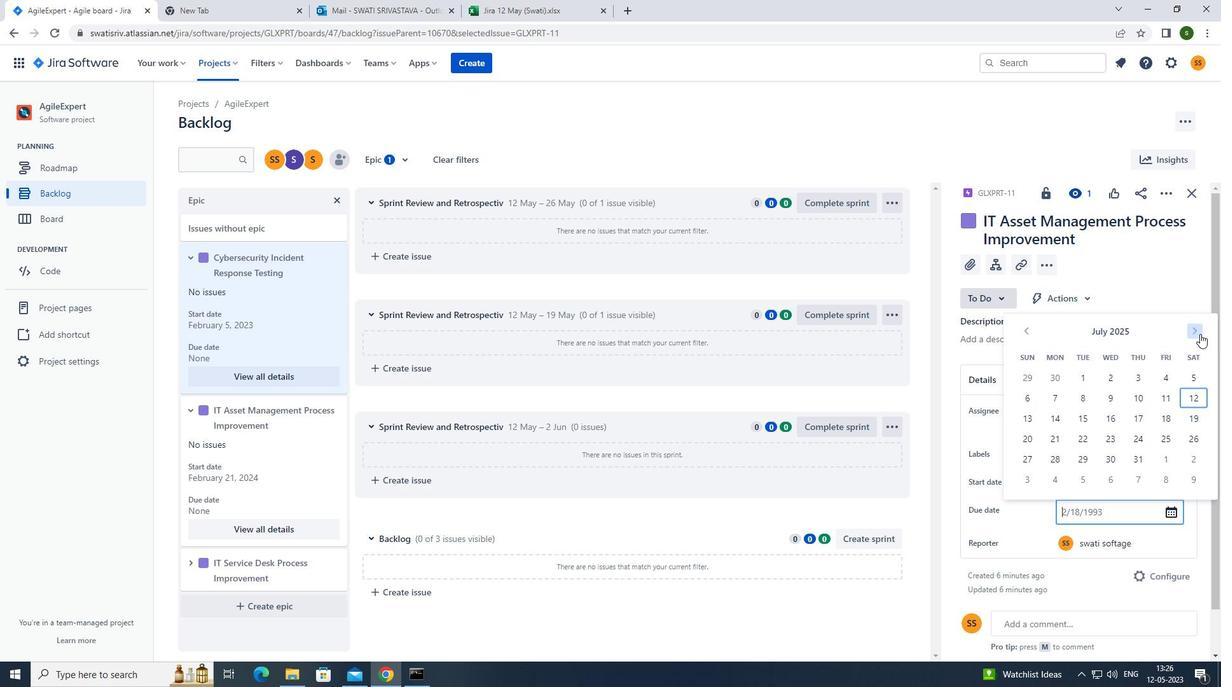 
Action: Mouse moved to (1088, 437)
Screenshot: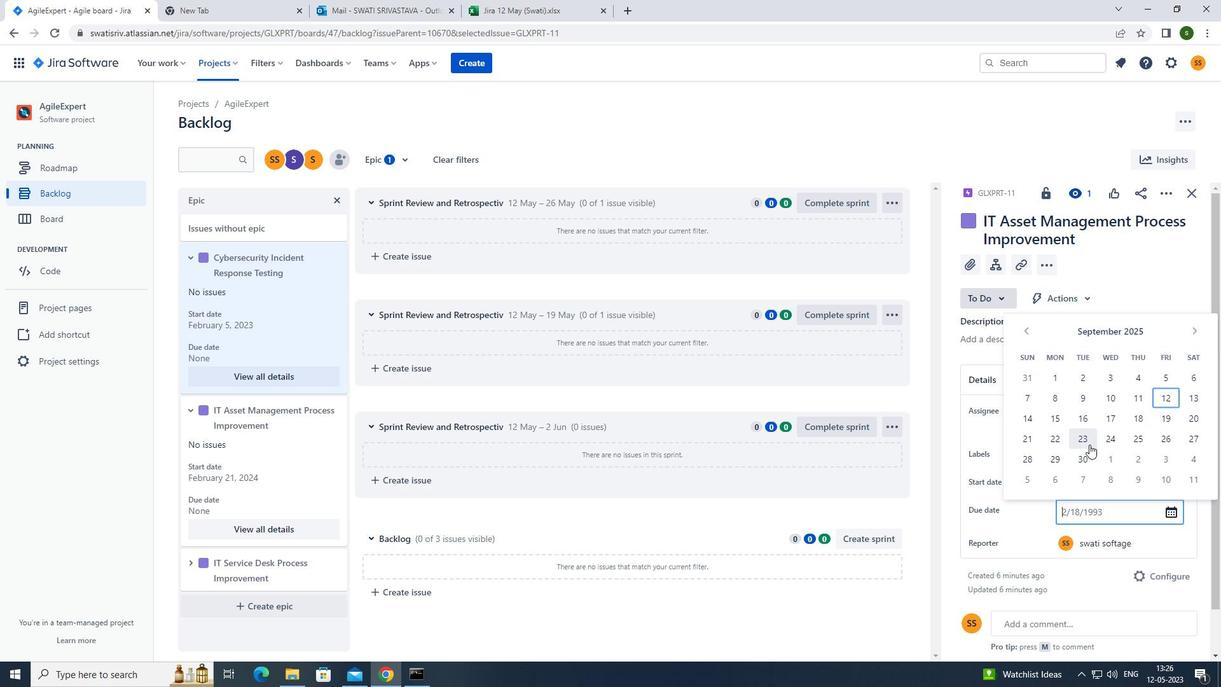 
Action: Mouse pressed left at (1088, 437)
Screenshot: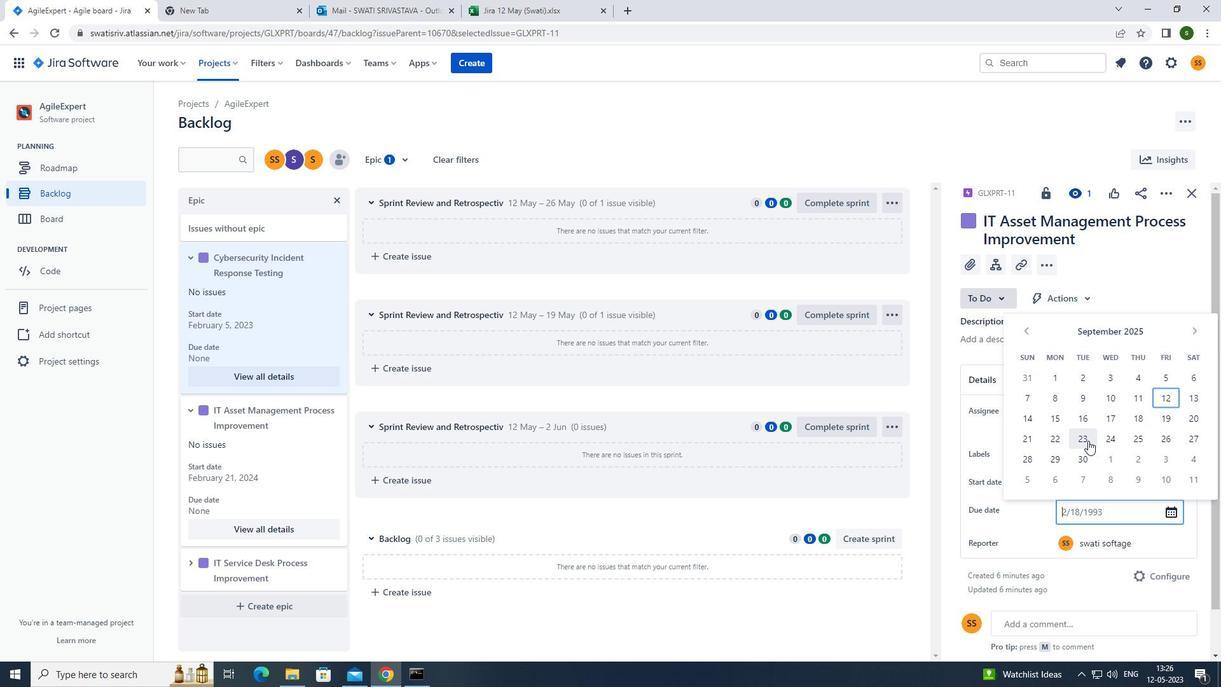 
Action: Mouse moved to (220, 508)
Screenshot: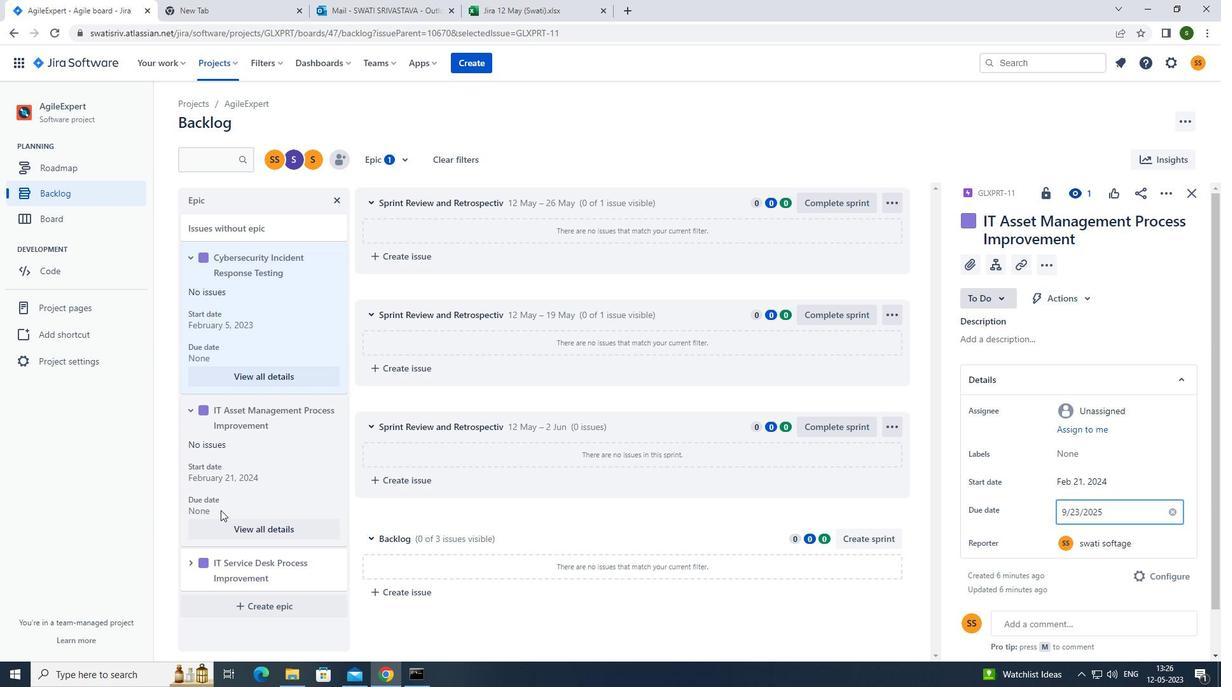 
Action: Mouse scrolled (220, 508) with delta (0, 0)
Screenshot: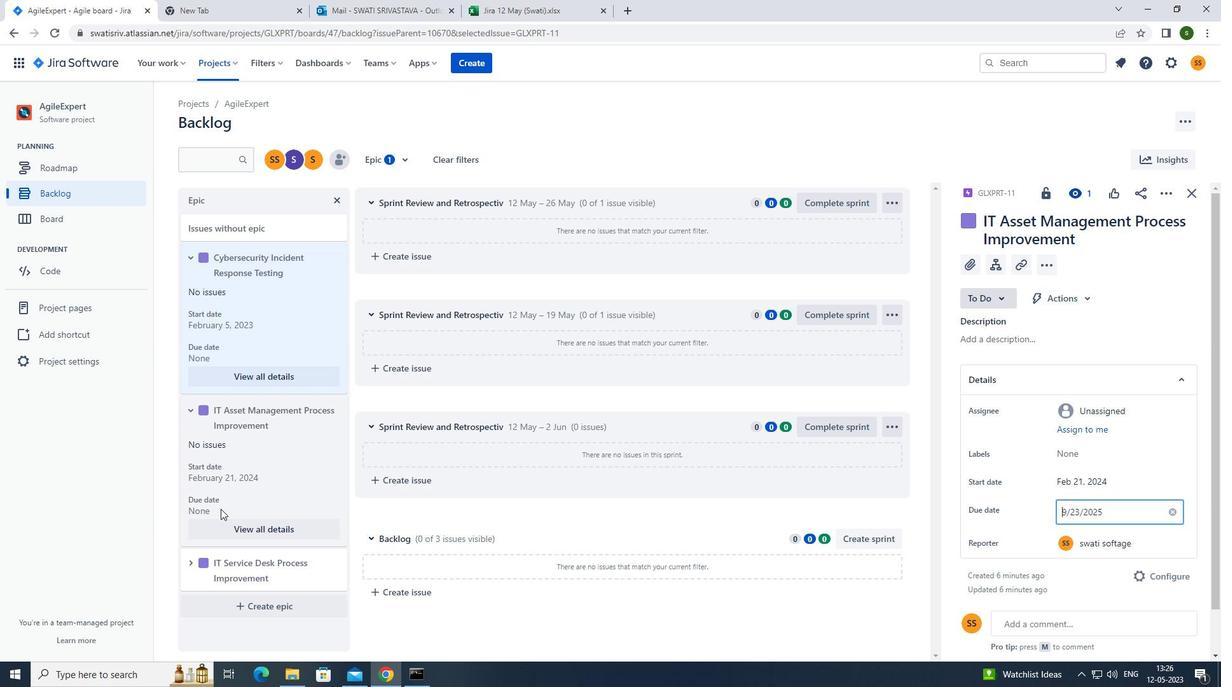 
Action: Mouse scrolled (220, 508) with delta (0, 0)
Screenshot: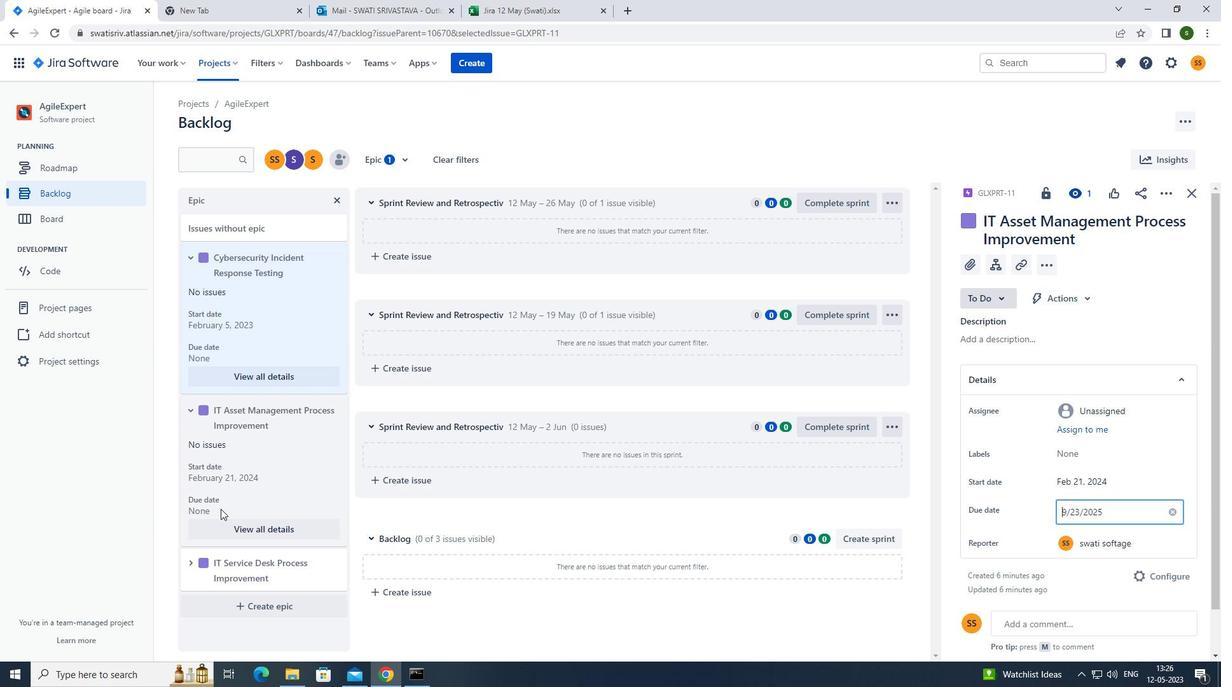 
Action: Mouse moved to (195, 563)
Screenshot: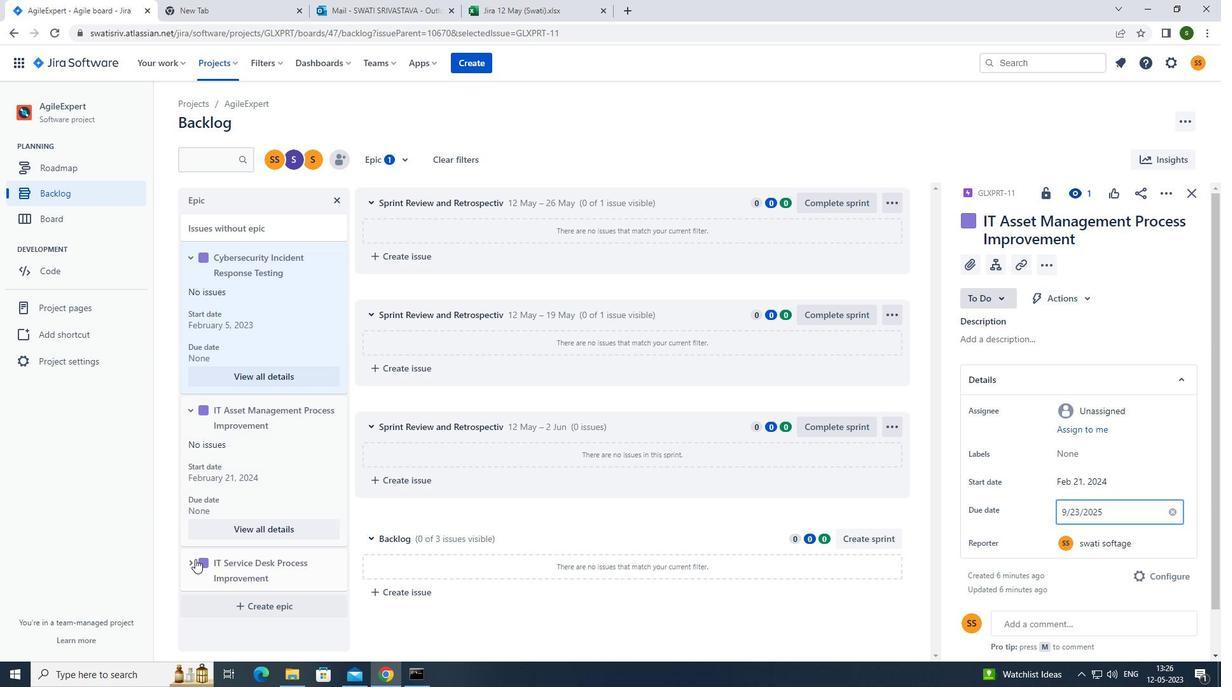 
Action: Mouse pressed left at (195, 563)
Screenshot: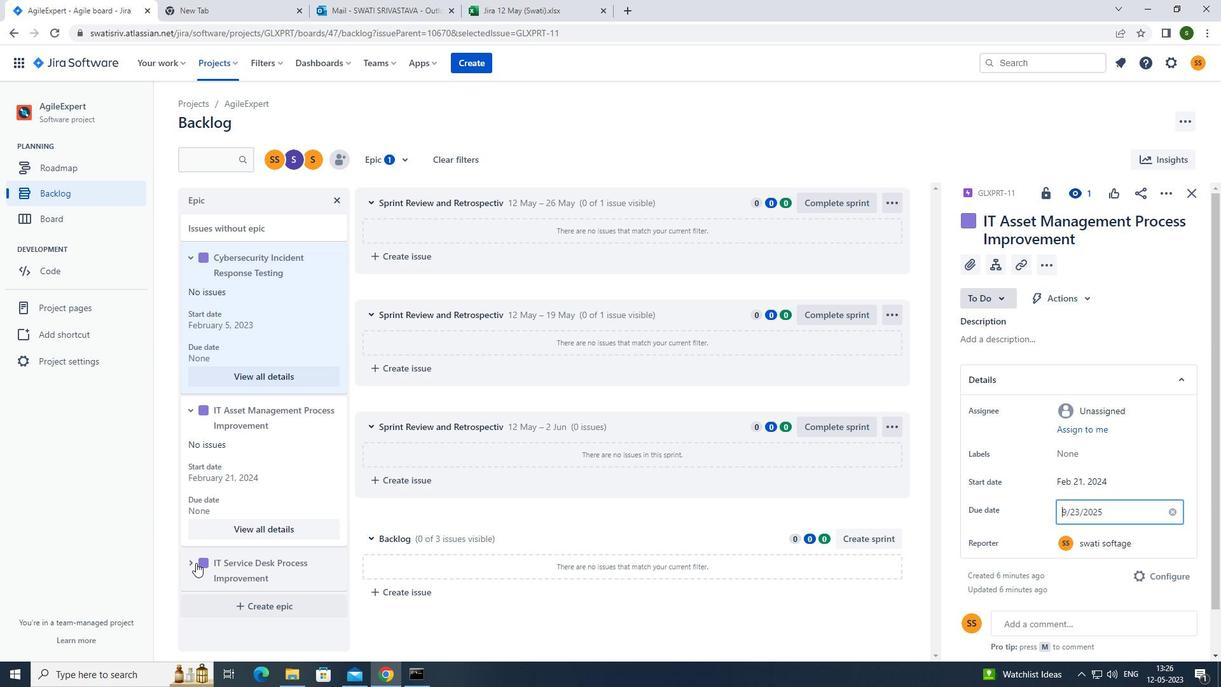 
Action: Mouse moved to (244, 520)
Screenshot: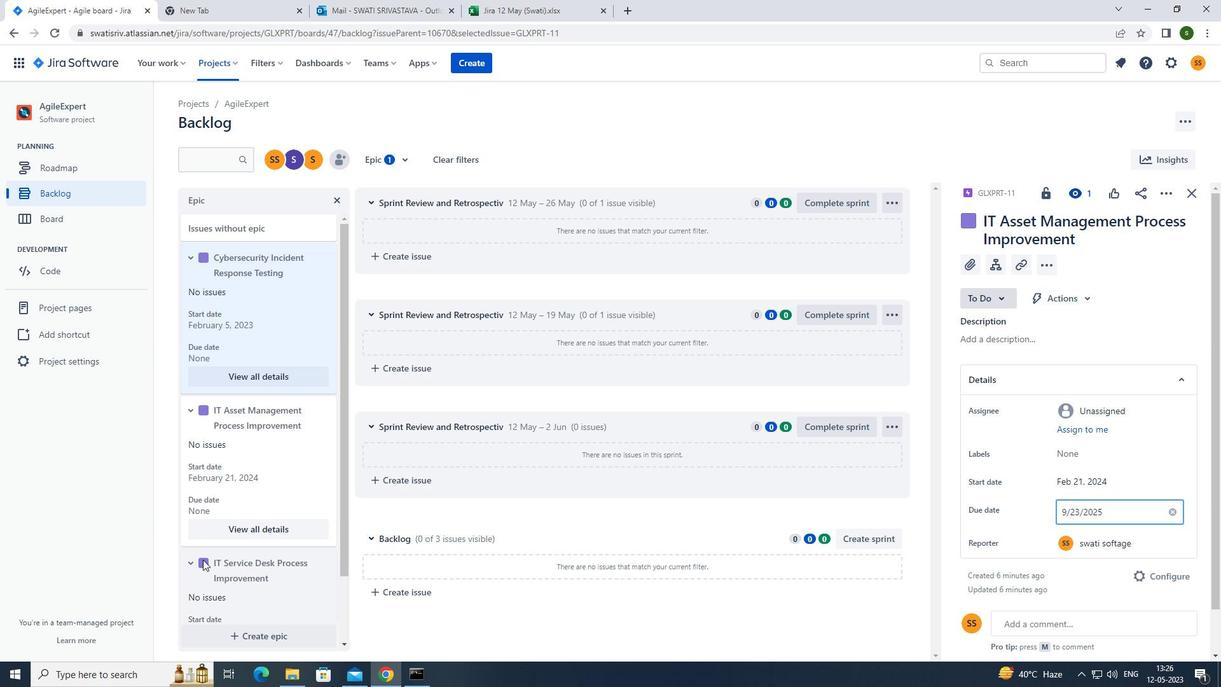
Action: Mouse scrolled (244, 519) with delta (0, 0)
Screenshot: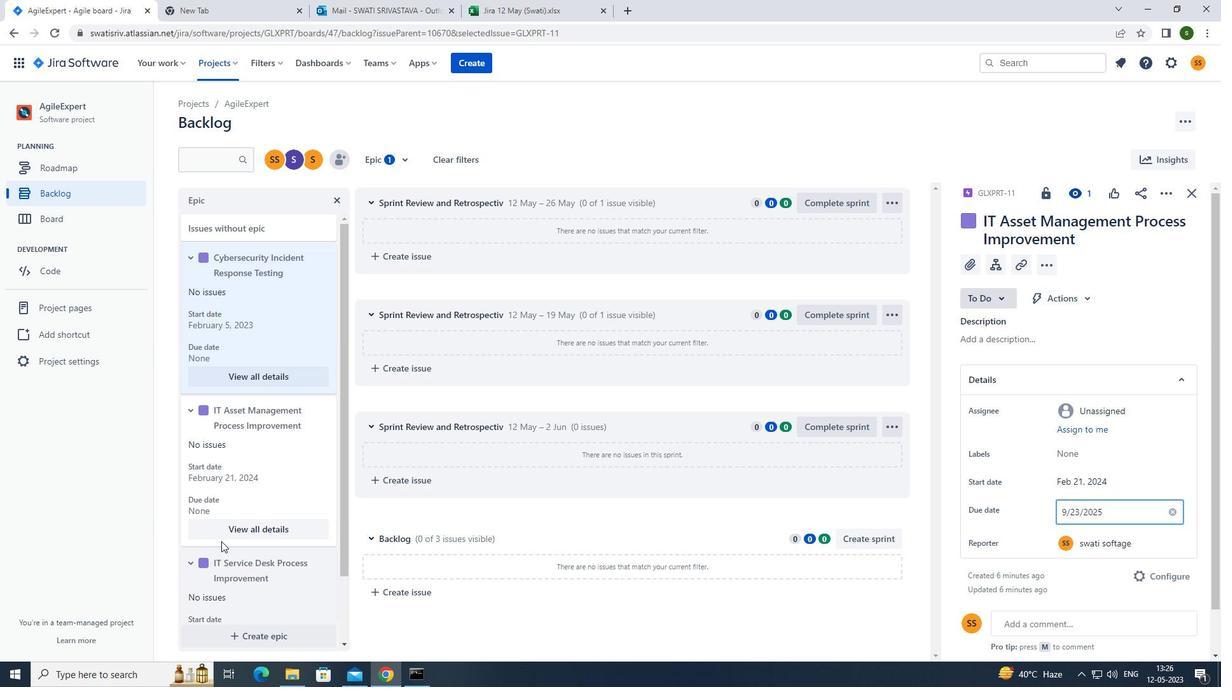 
Action: Mouse scrolled (244, 519) with delta (0, 0)
Screenshot: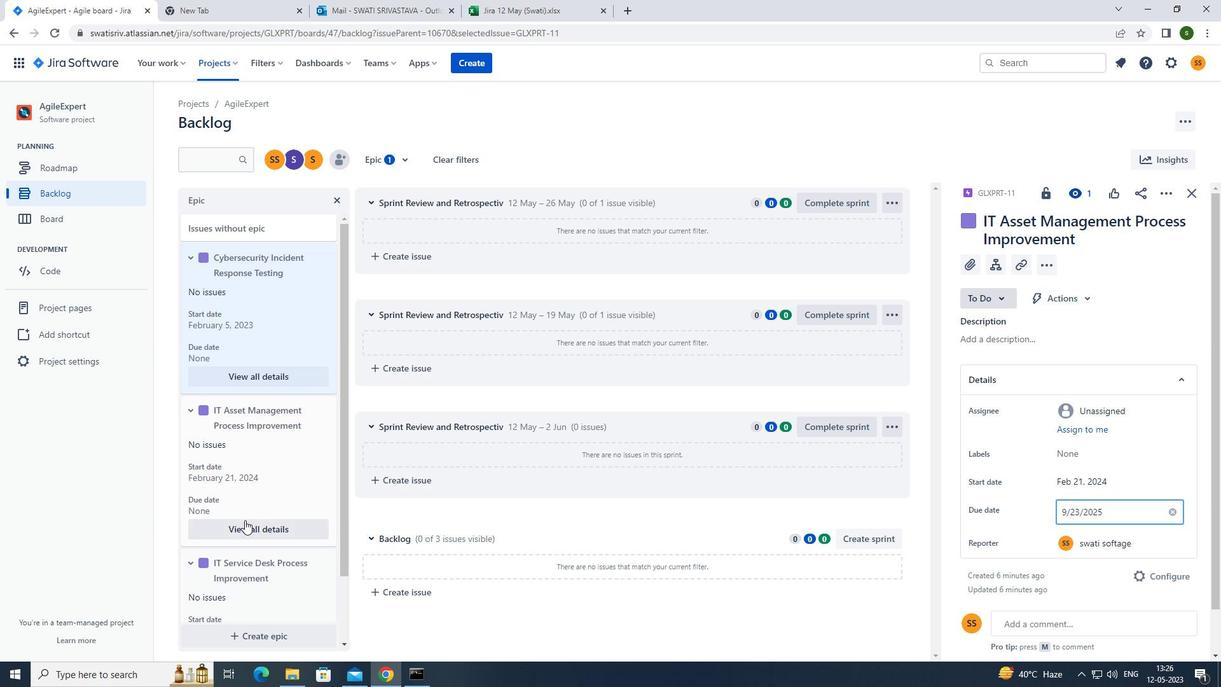 
Action: Mouse moved to (245, 520)
Screenshot: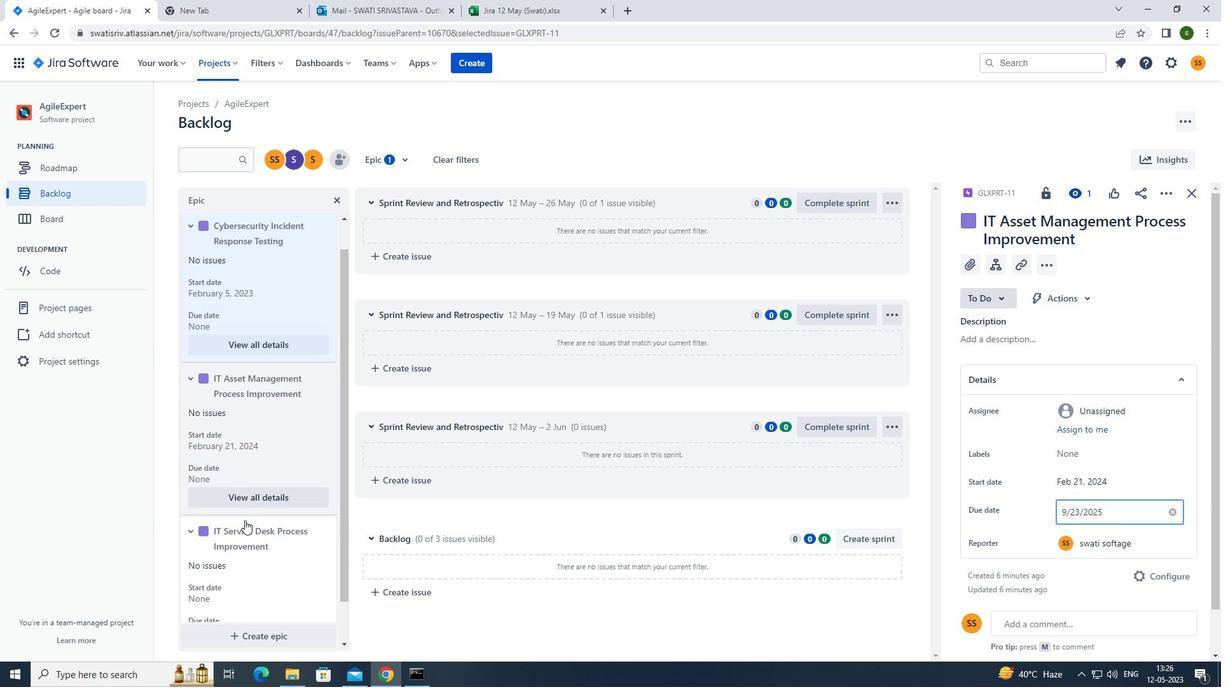 
Action: Mouse scrolled (245, 519) with delta (0, 0)
Screenshot: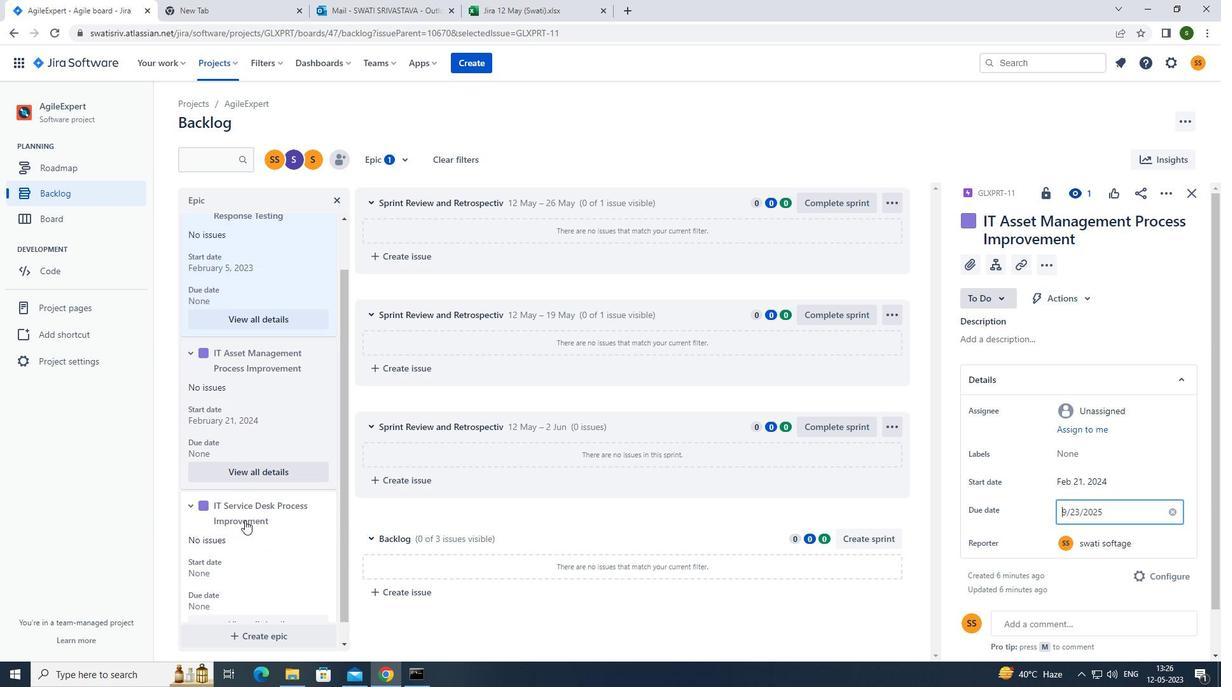 
Action: Mouse moved to (275, 599)
Screenshot: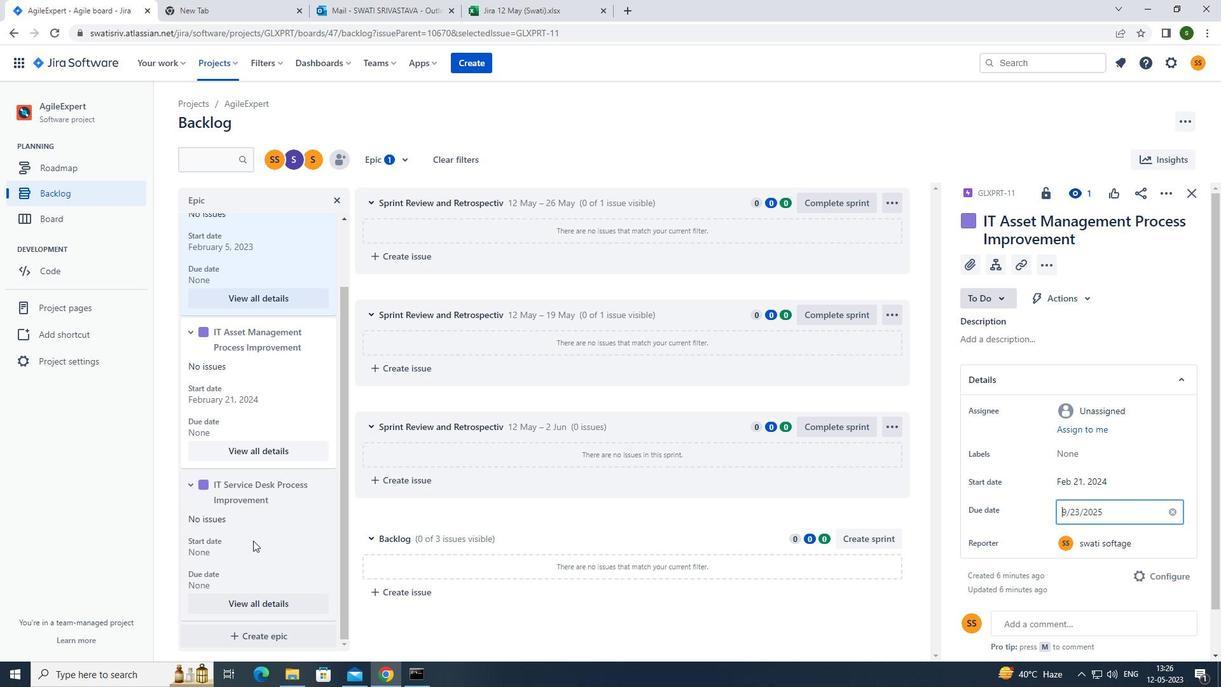 
Action: Mouse pressed left at (275, 599)
Screenshot: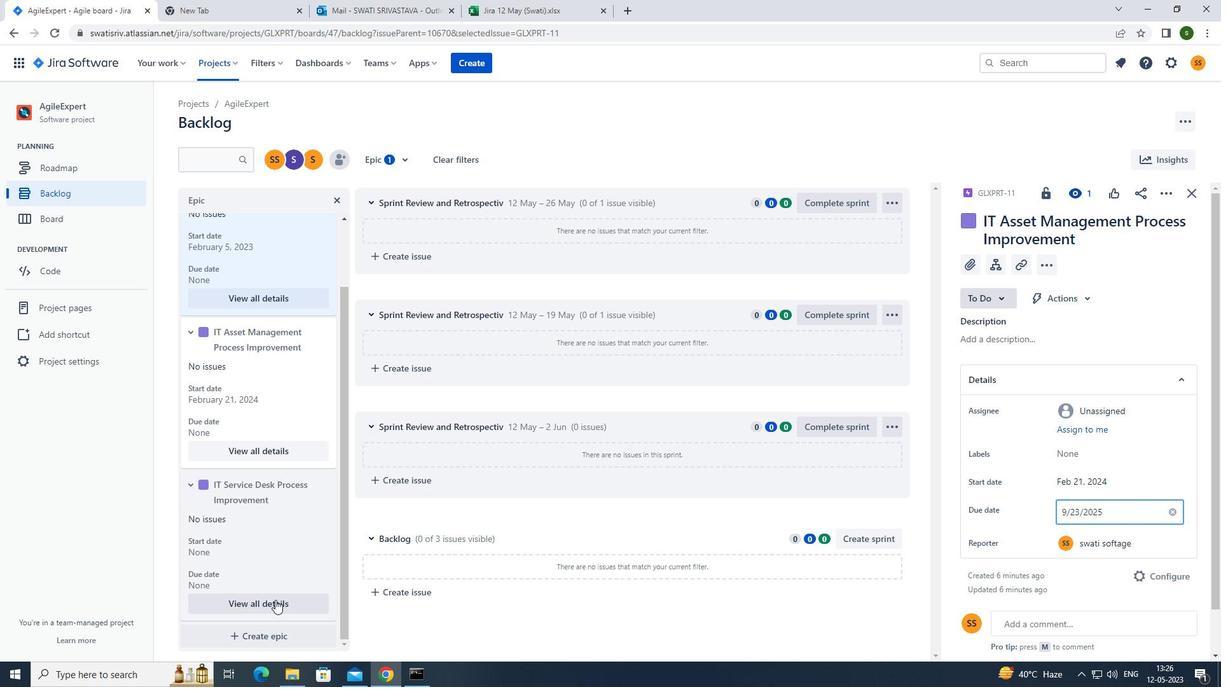 
Action: Mouse moved to (1058, 482)
Screenshot: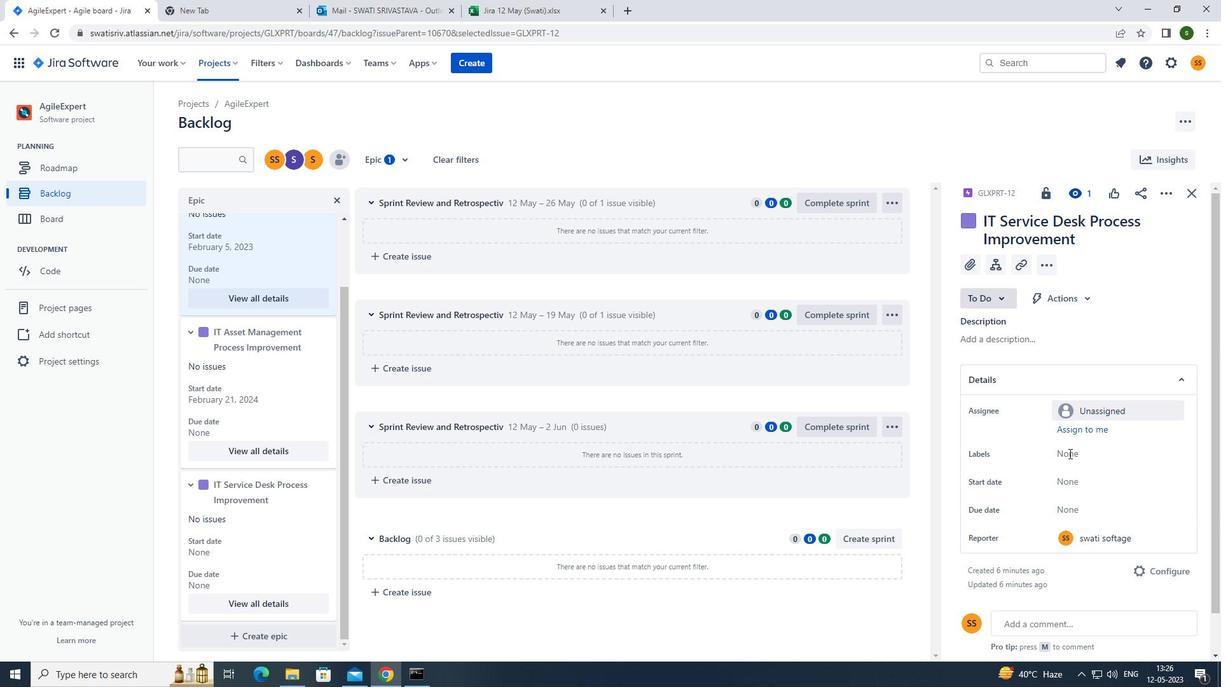 
Action: Mouse pressed left at (1058, 482)
Screenshot: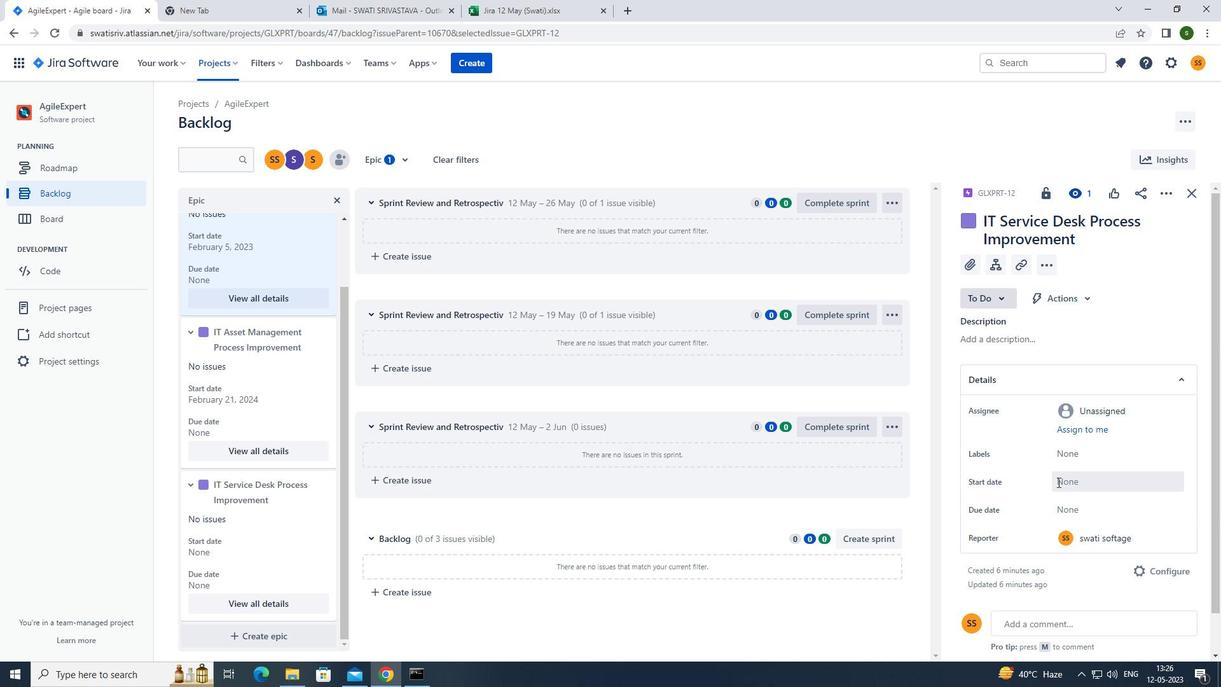 
Action: Mouse moved to (1024, 300)
Screenshot: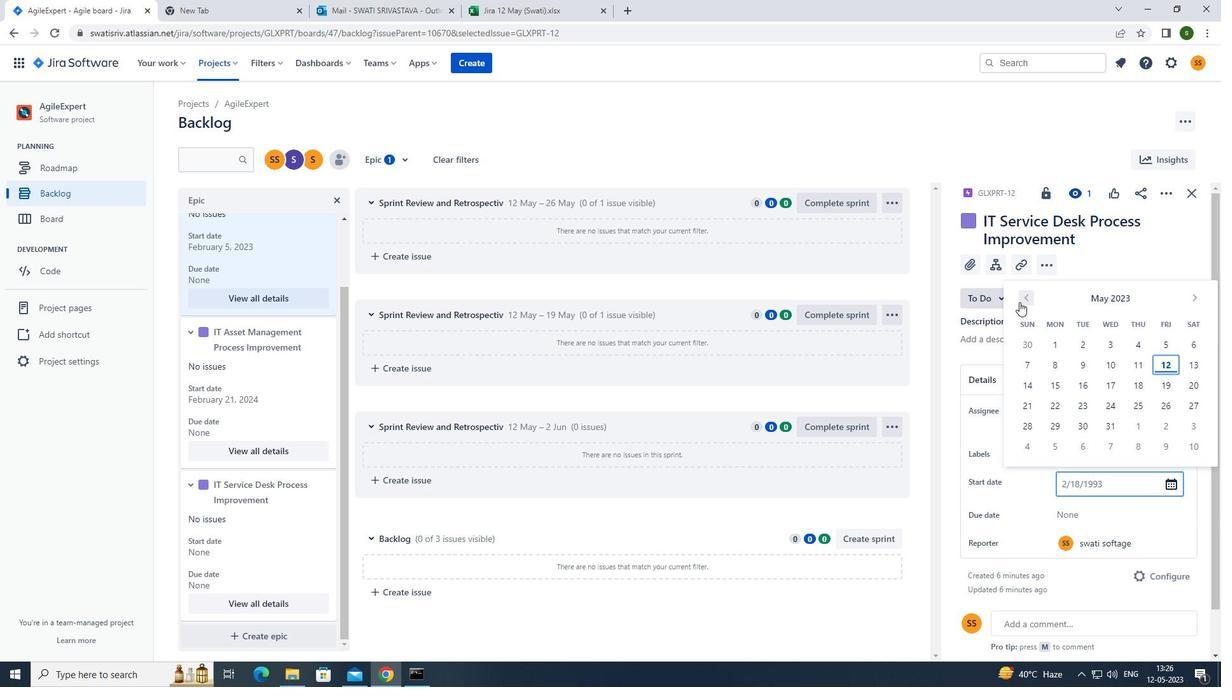 
Action: Mouse pressed left at (1024, 300)
Screenshot: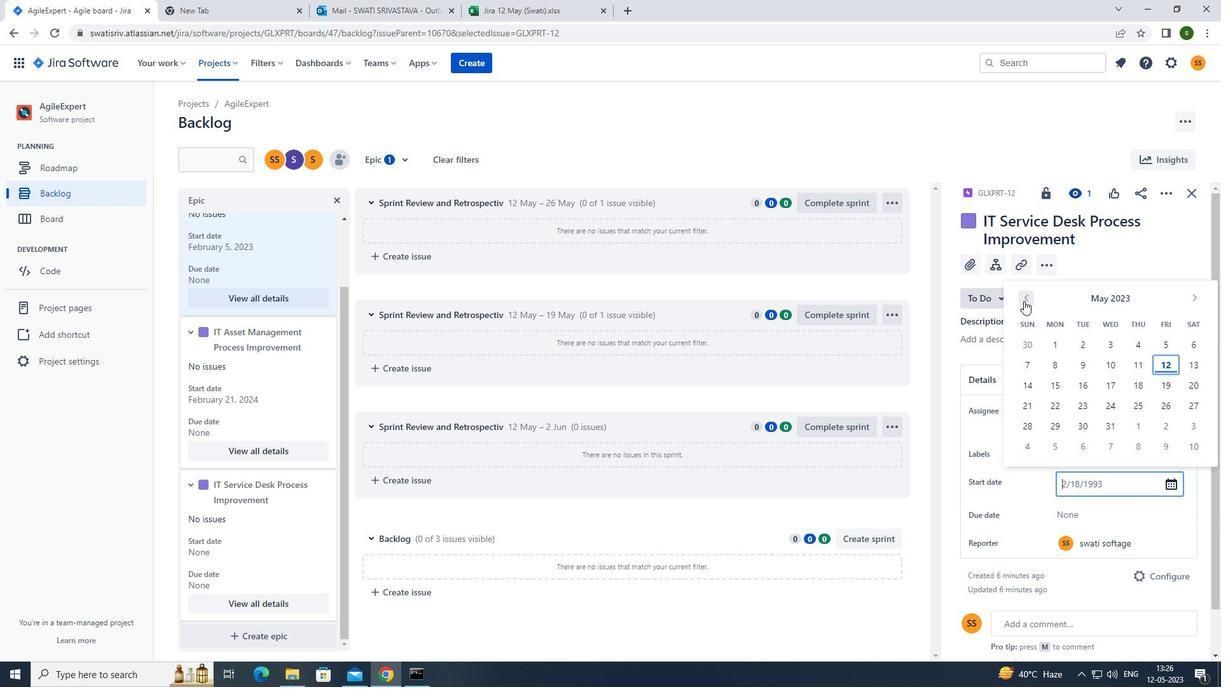 
Action: Mouse pressed left at (1024, 300)
Screenshot: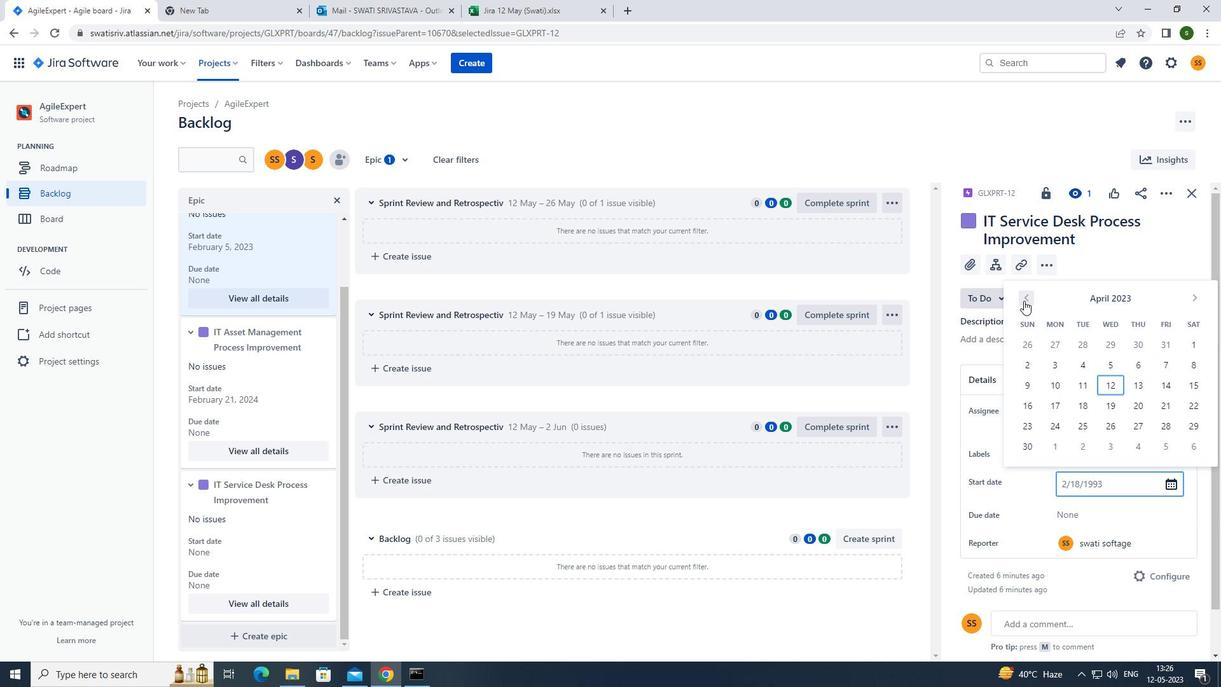 
Action: Mouse moved to (1112, 344)
Screenshot: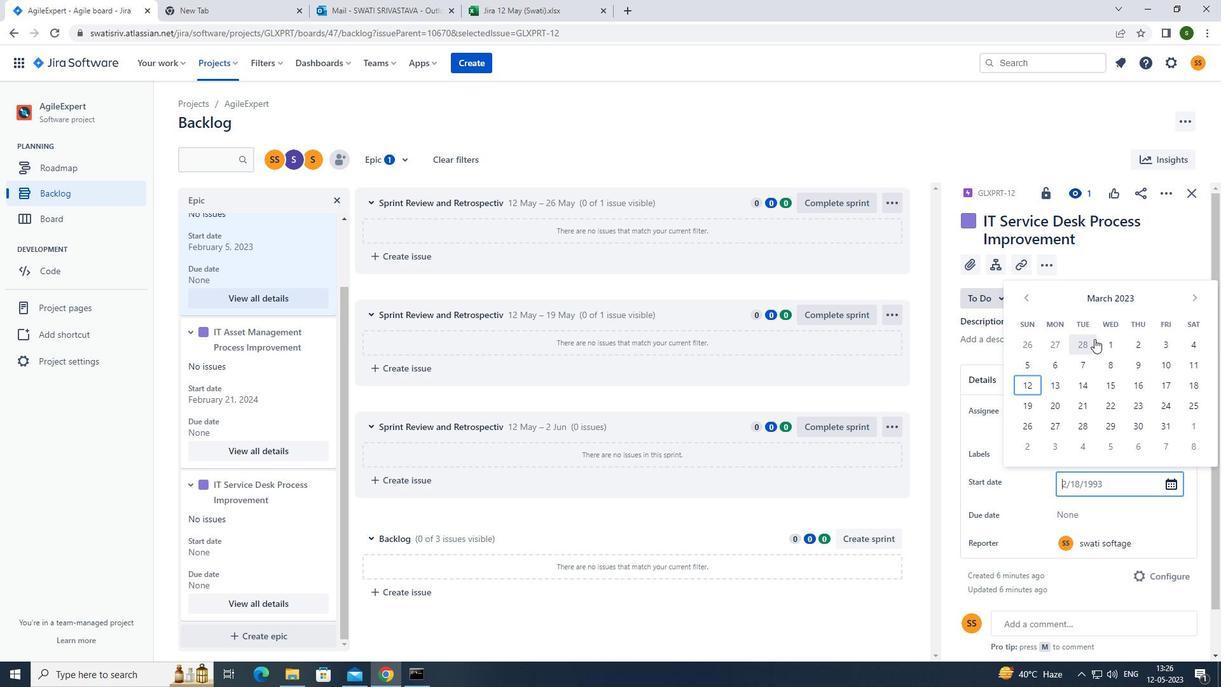 
Action: Mouse pressed left at (1112, 344)
Screenshot: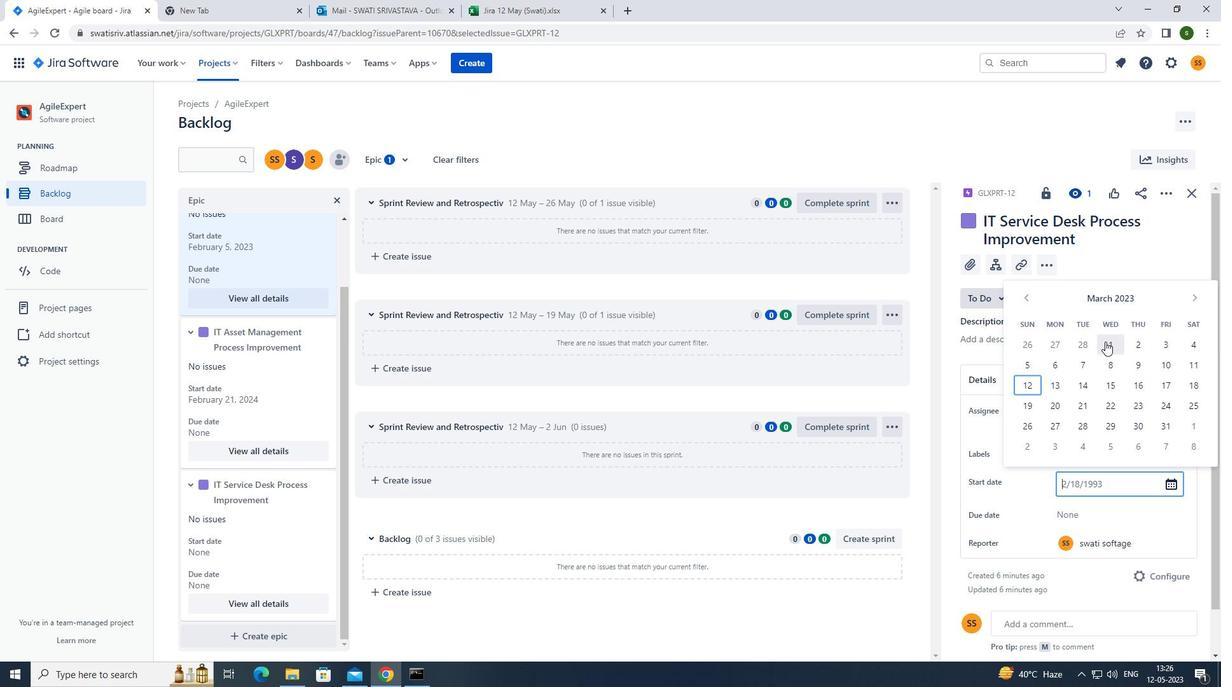 
Action: Mouse moved to (1070, 512)
Screenshot: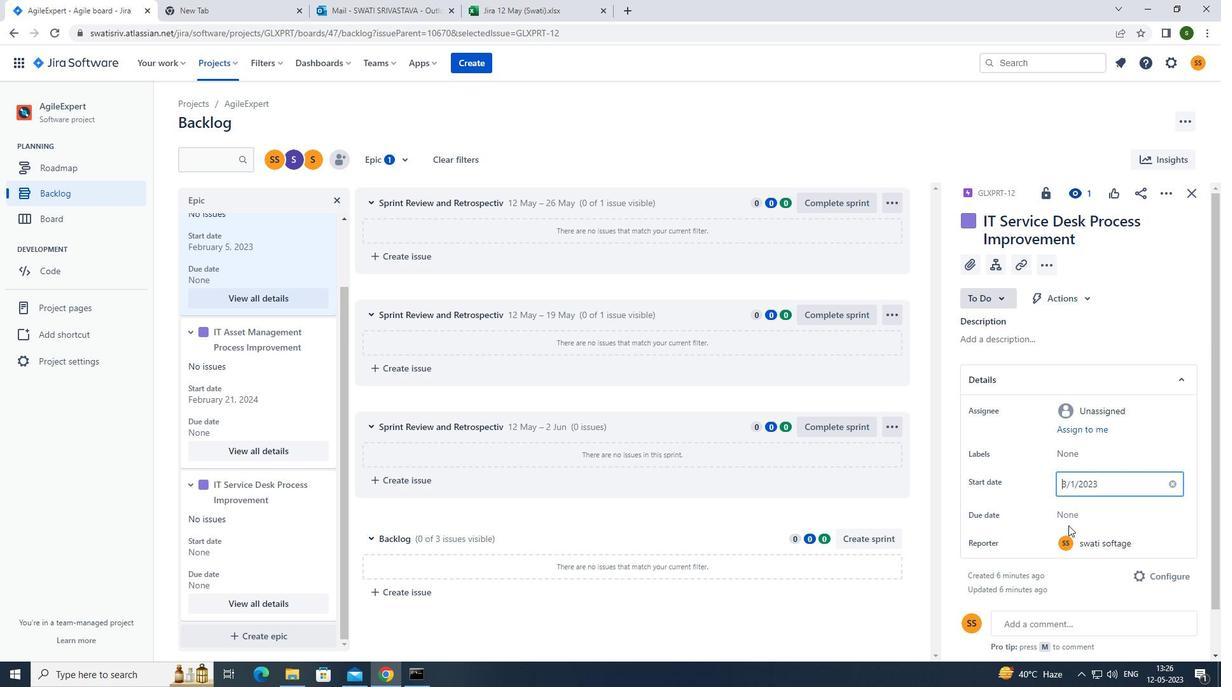 
Action: Mouse pressed left at (1070, 512)
Screenshot: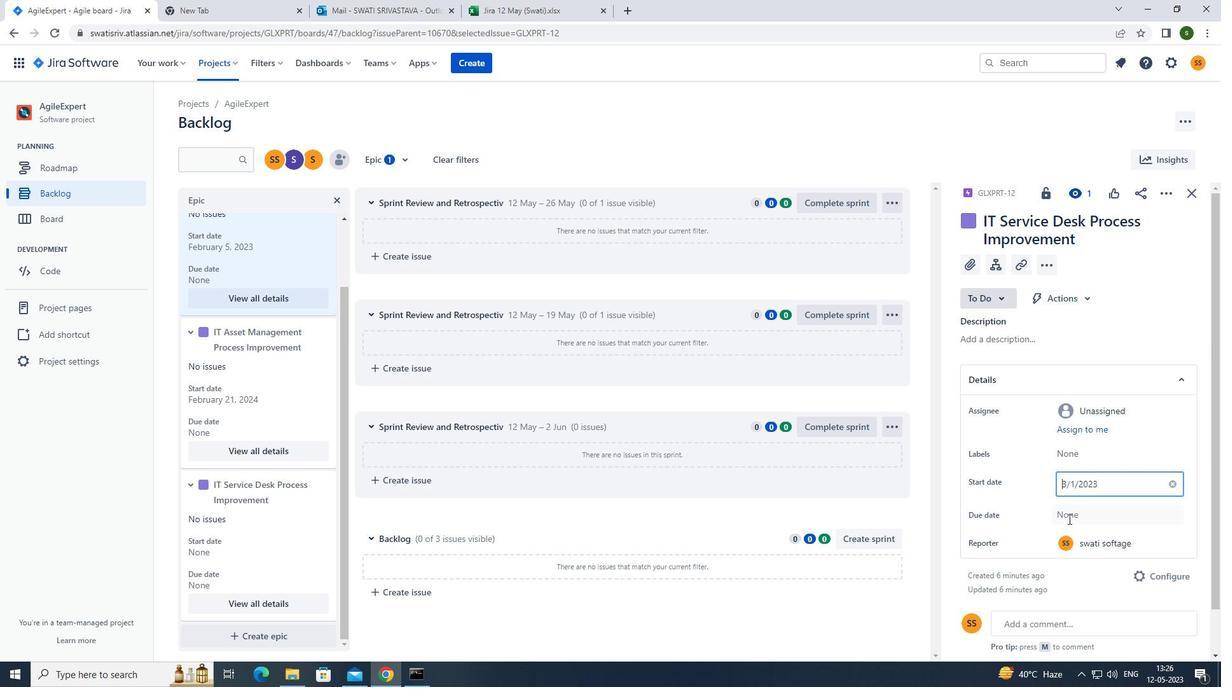 
Action: Mouse moved to (1191, 330)
Screenshot: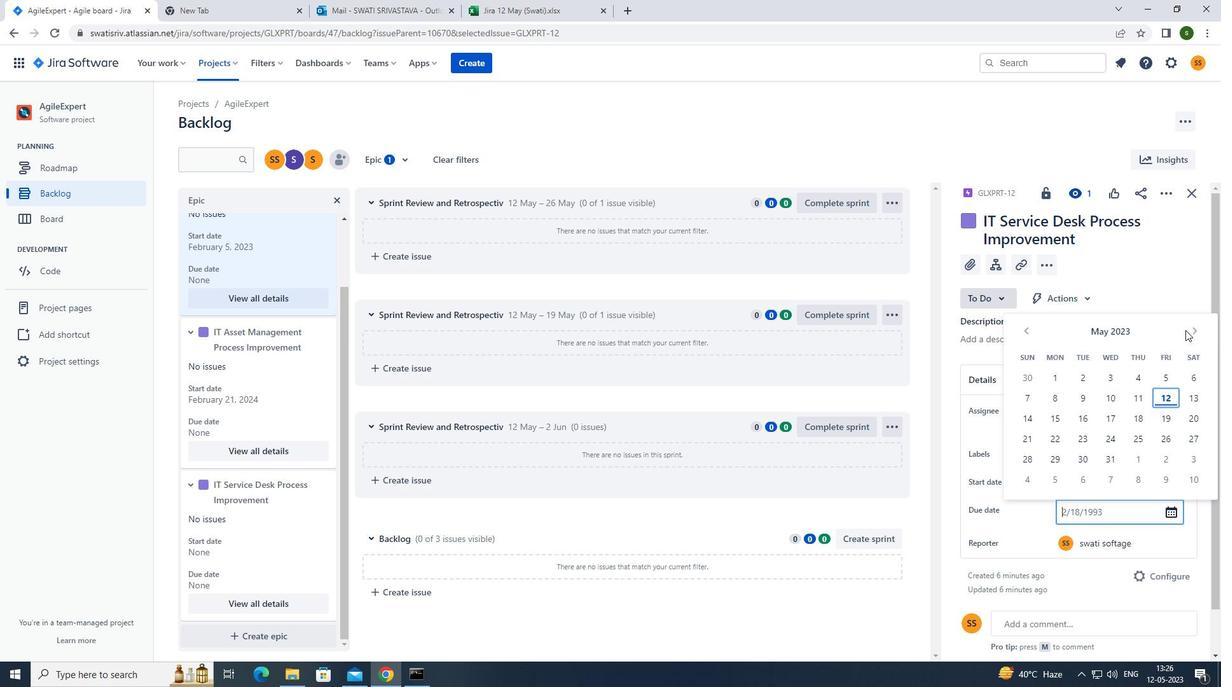 
Action: Mouse pressed left at (1191, 330)
Screenshot: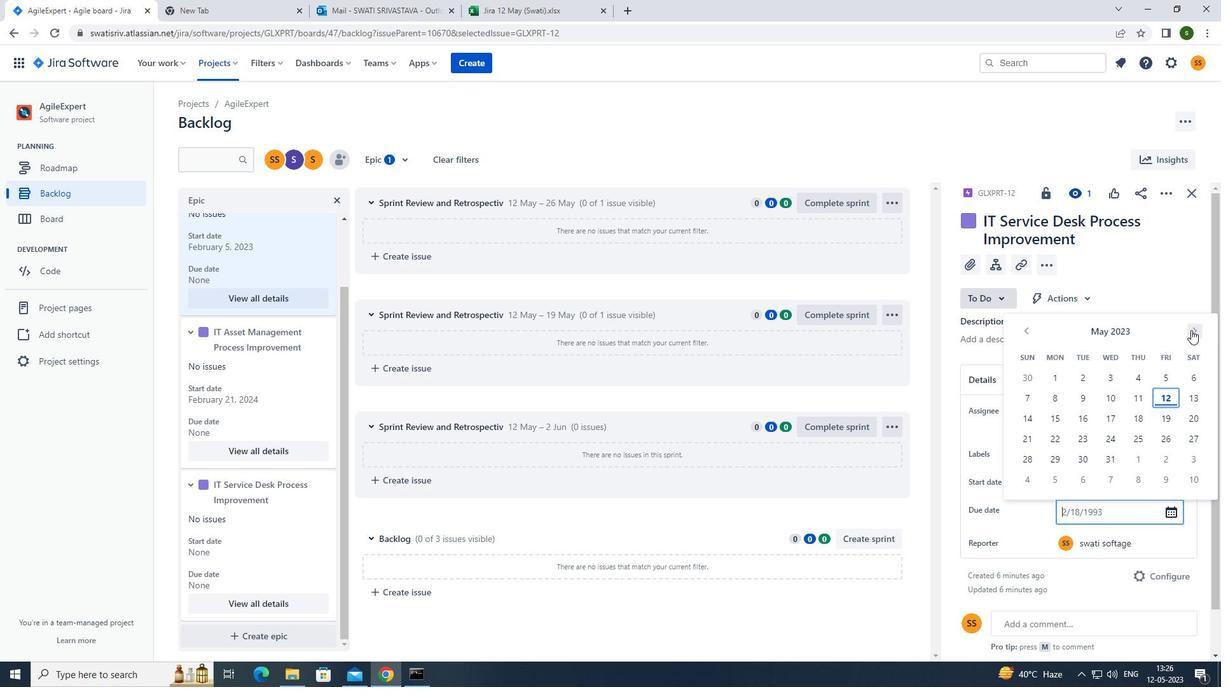 
Action: Mouse pressed left at (1191, 330)
Screenshot: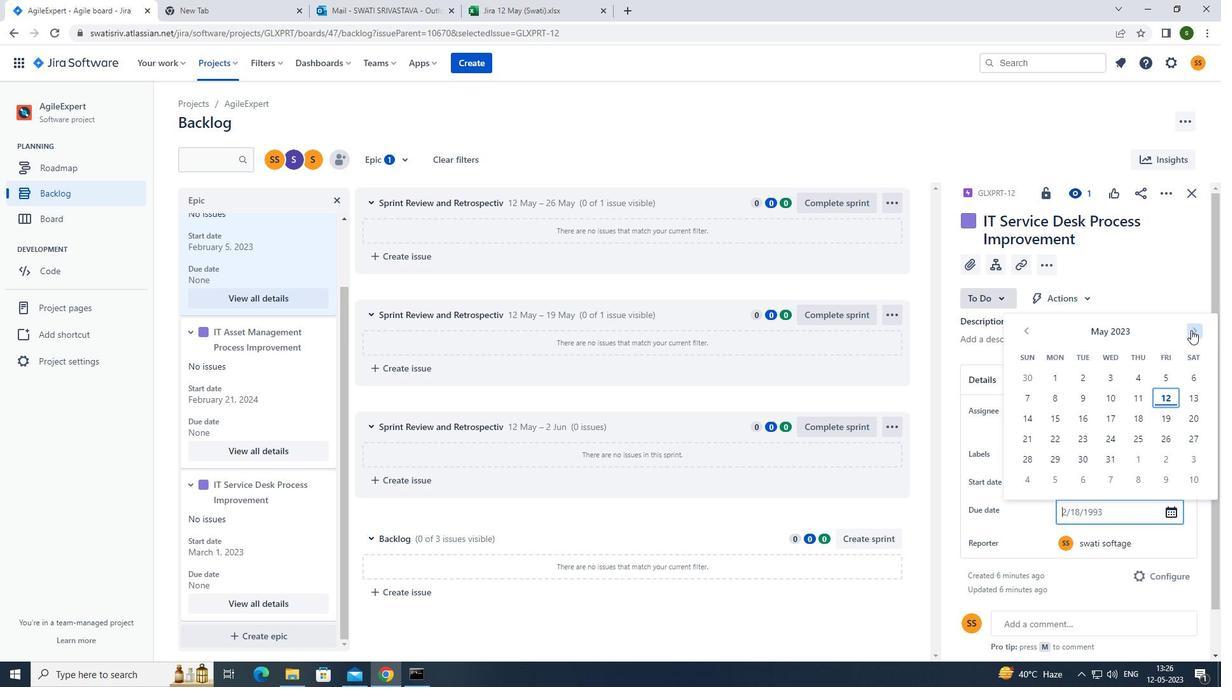 
Action: Mouse pressed left at (1191, 330)
Screenshot: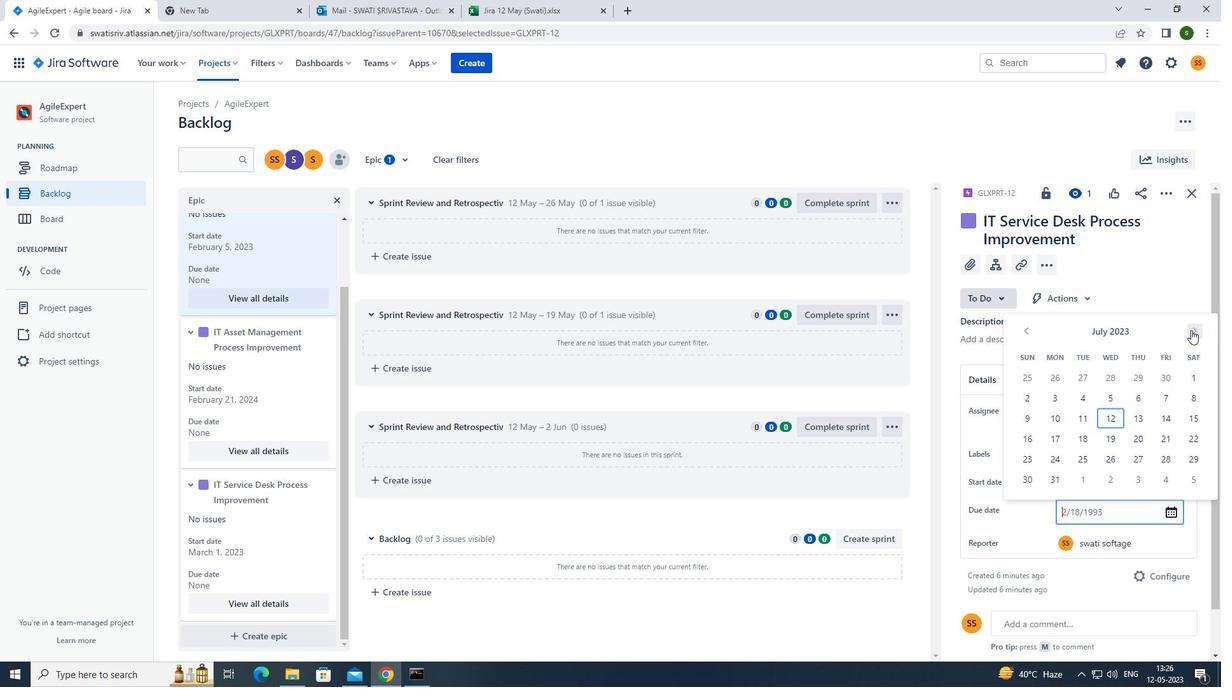 
Action: Mouse pressed left at (1191, 330)
Screenshot: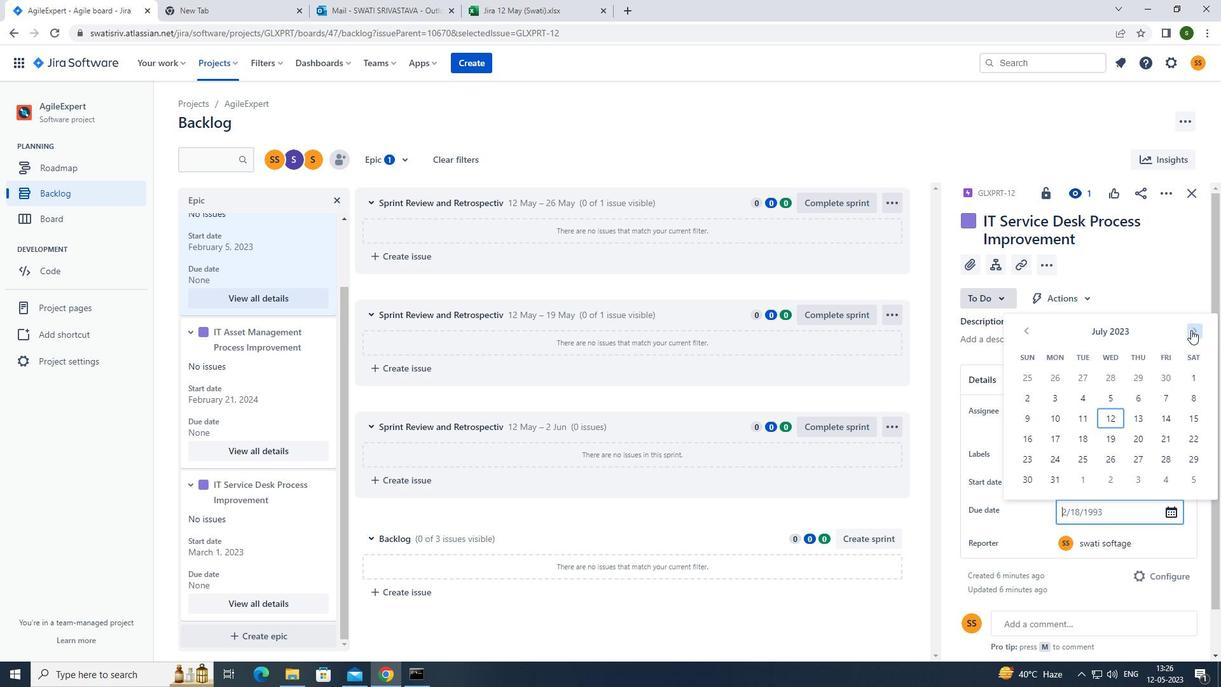 
Action: Mouse pressed left at (1191, 330)
Screenshot: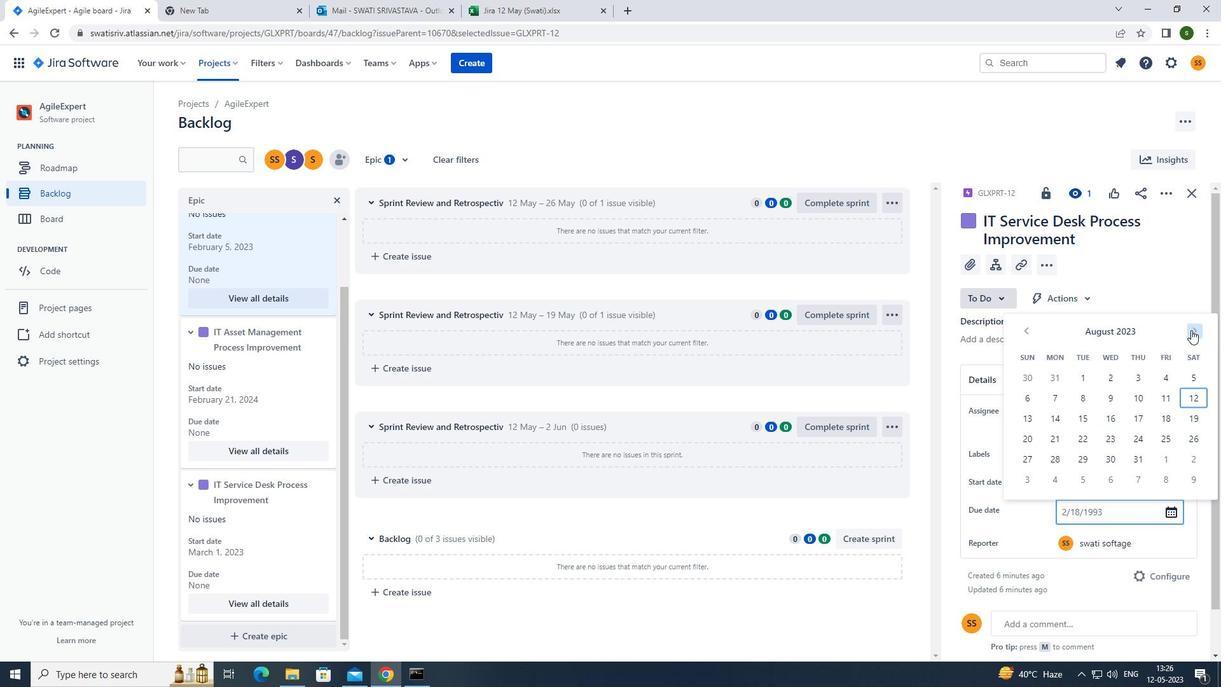 
Action: Mouse pressed left at (1191, 330)
Screenshot: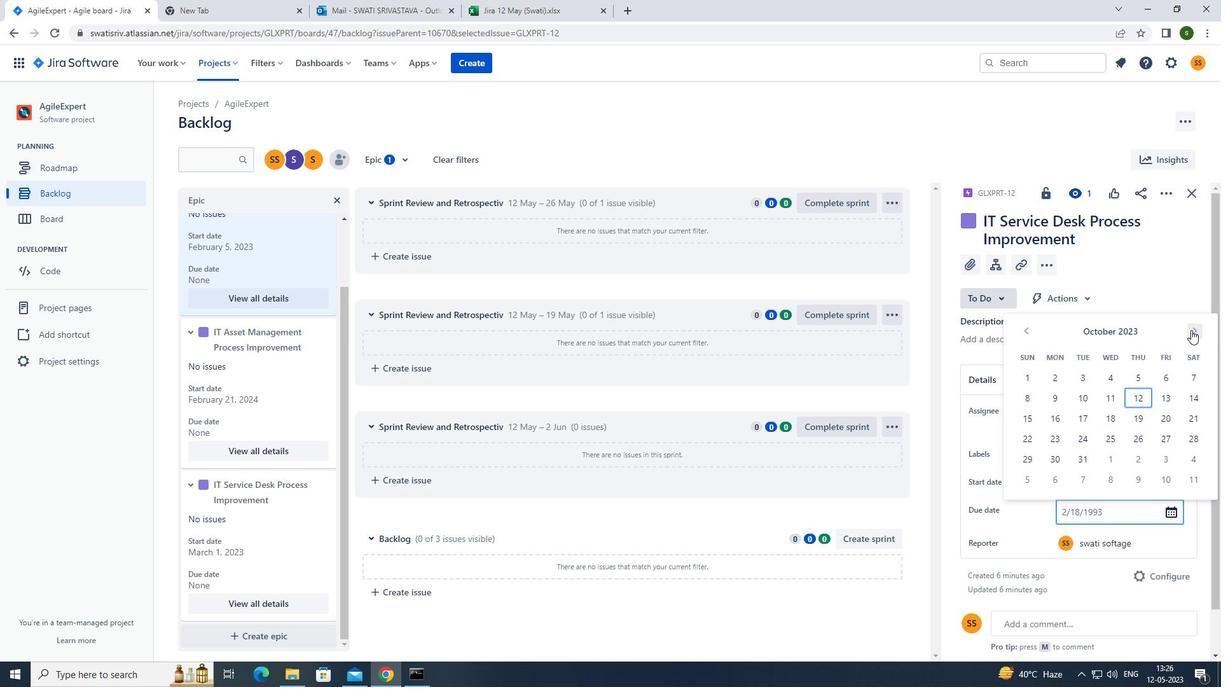 
Action: Mouse pressed left at (1191, 330)
Screenshot: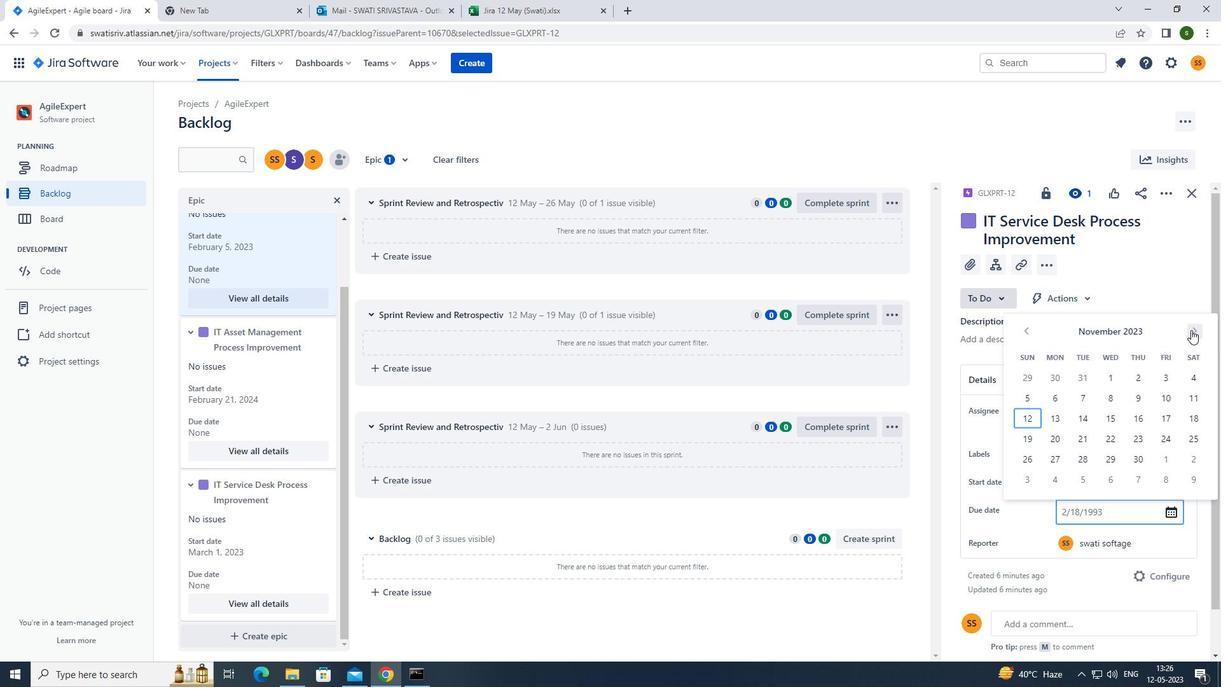 
Action: Mouse pressed left at (1191, 330)
Screenshot: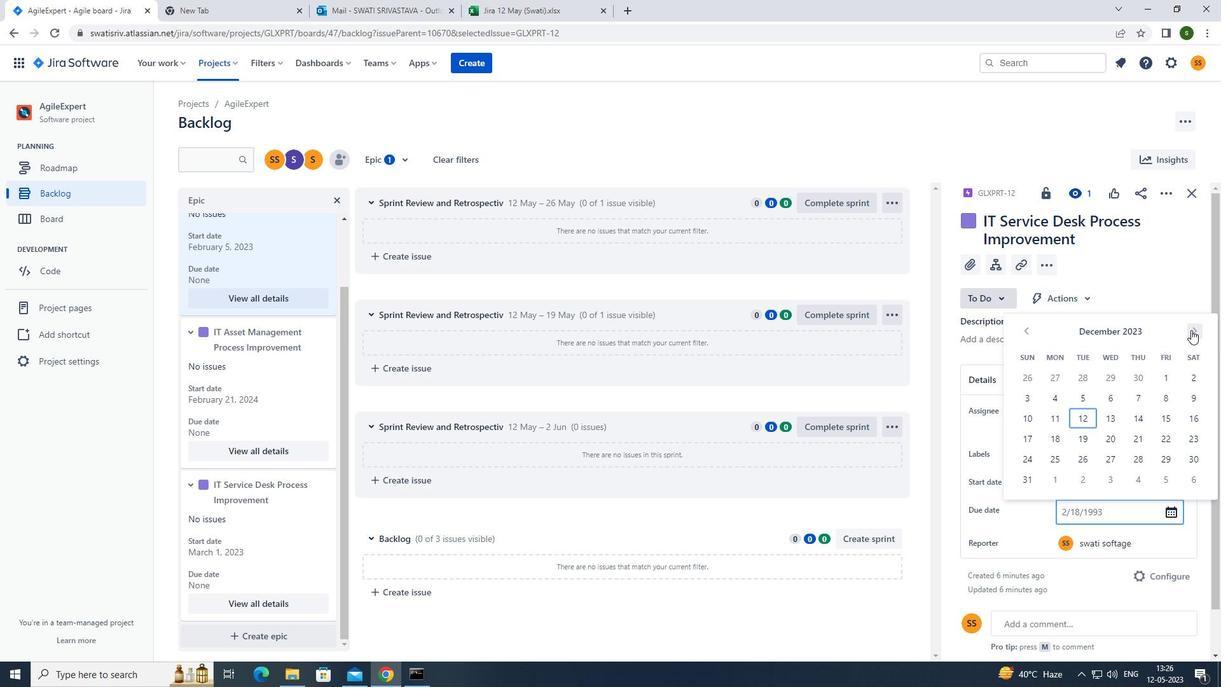 
Action: Mouse pressed left at (1191, 330)
Screenshot: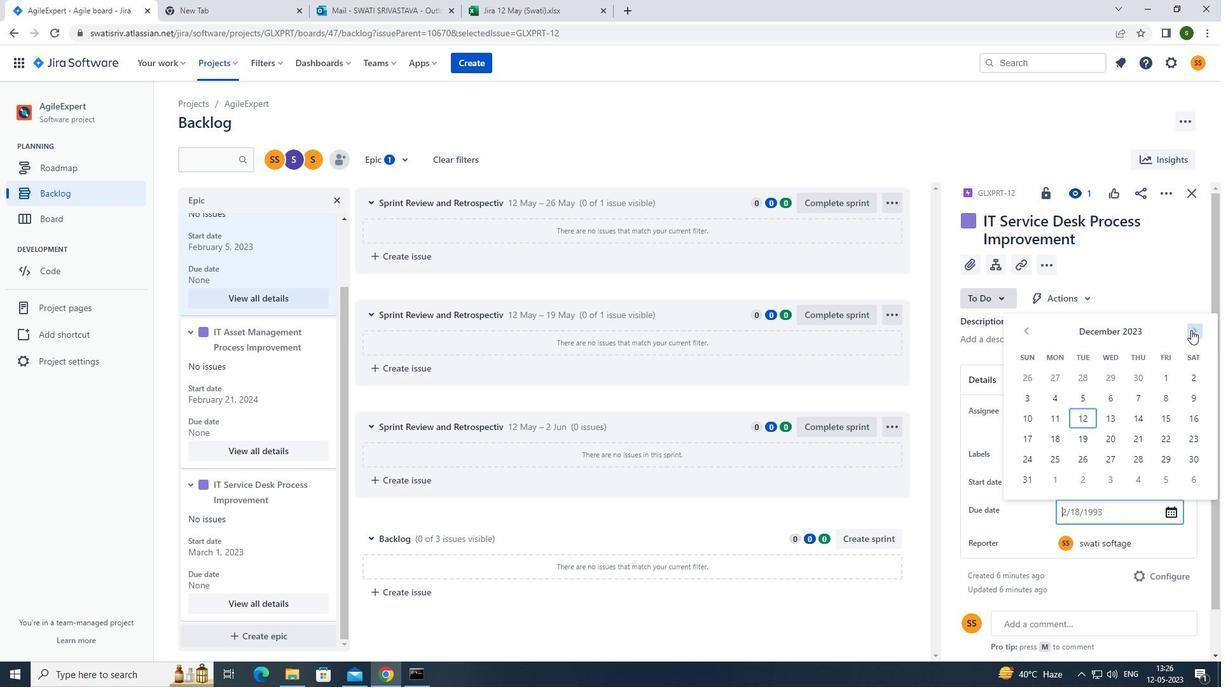 
Action: Mouse pressed left at (1191, 330)
Screenshot: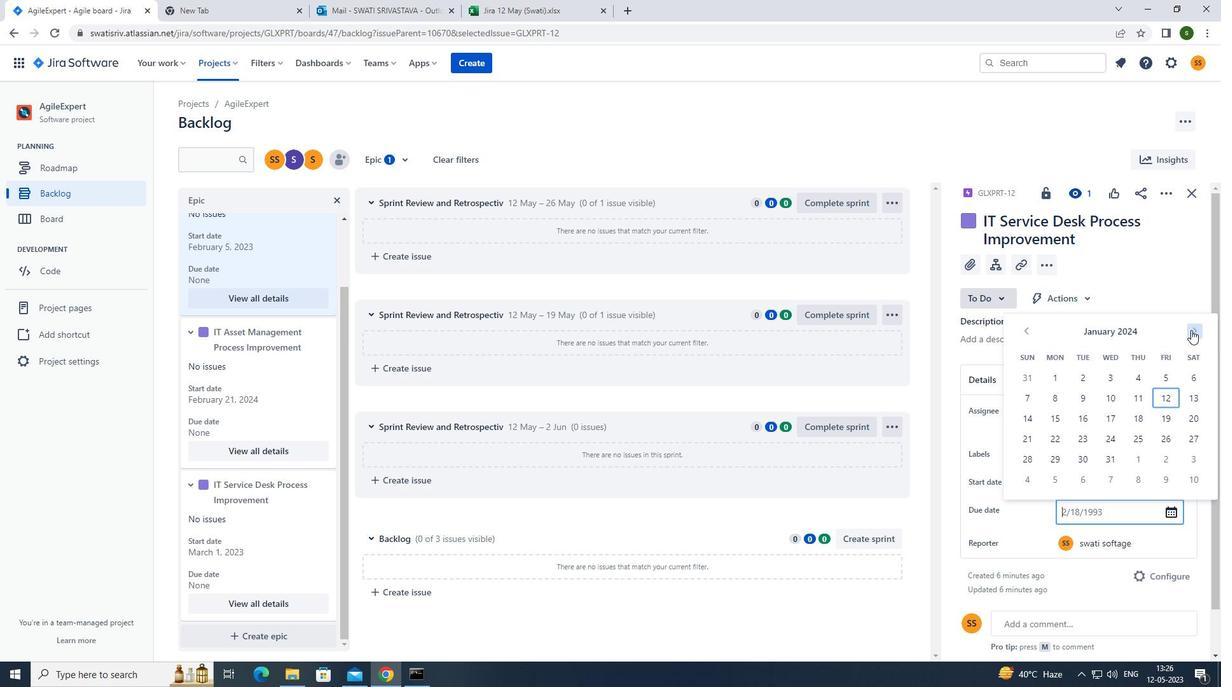 
Action: Mouse pressed left at (1191, 330)
Screenshot: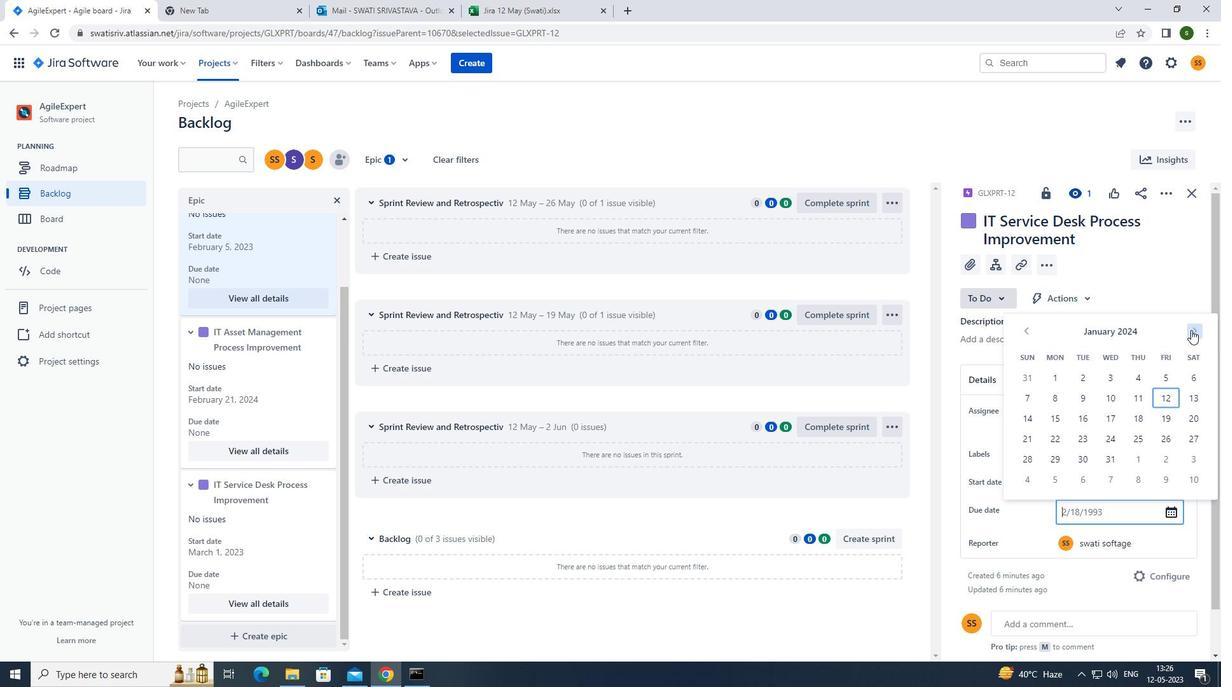 
Action: Mouse pressed left at (1191, 330)
Screenshot: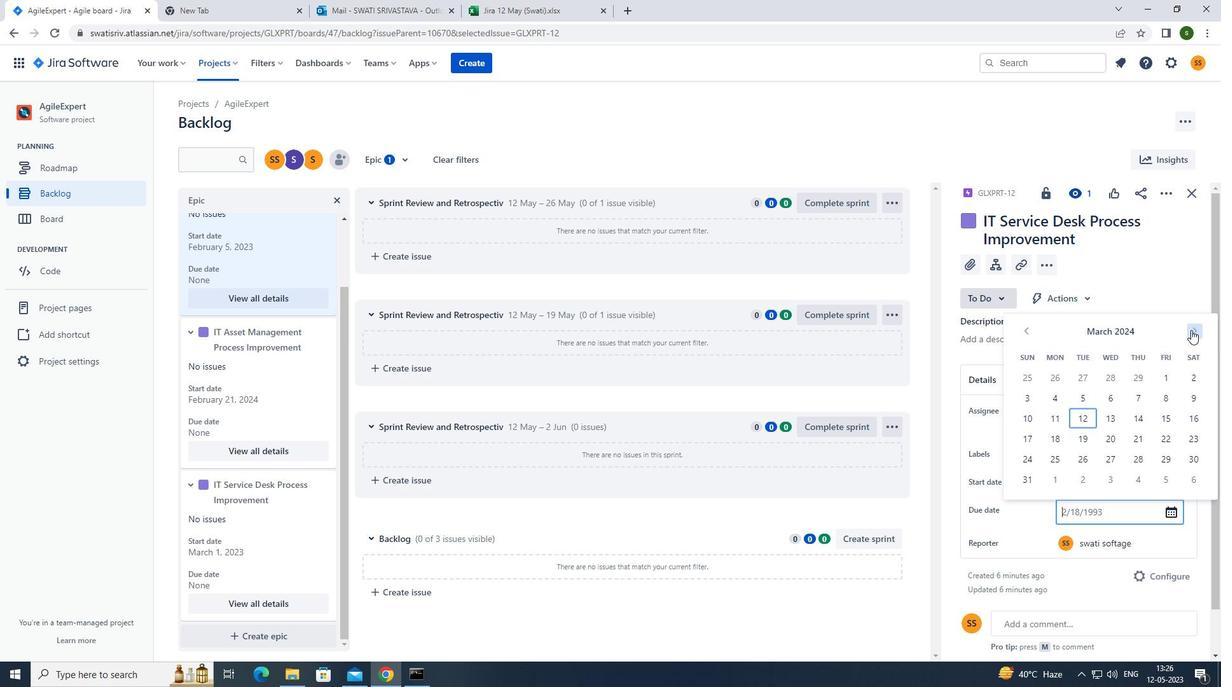 
Action: Mouse pressed left at (1191, 330)
Screenshot: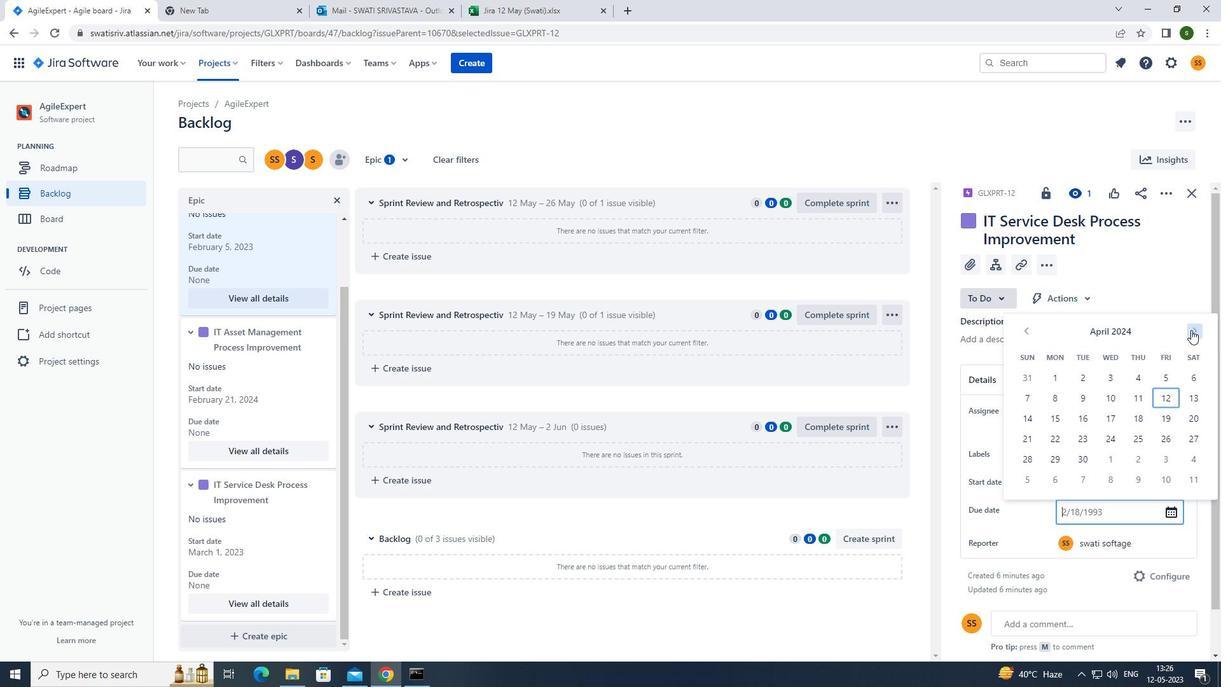
Action: Mouse pressed left at (1191, 330)
Screenshot: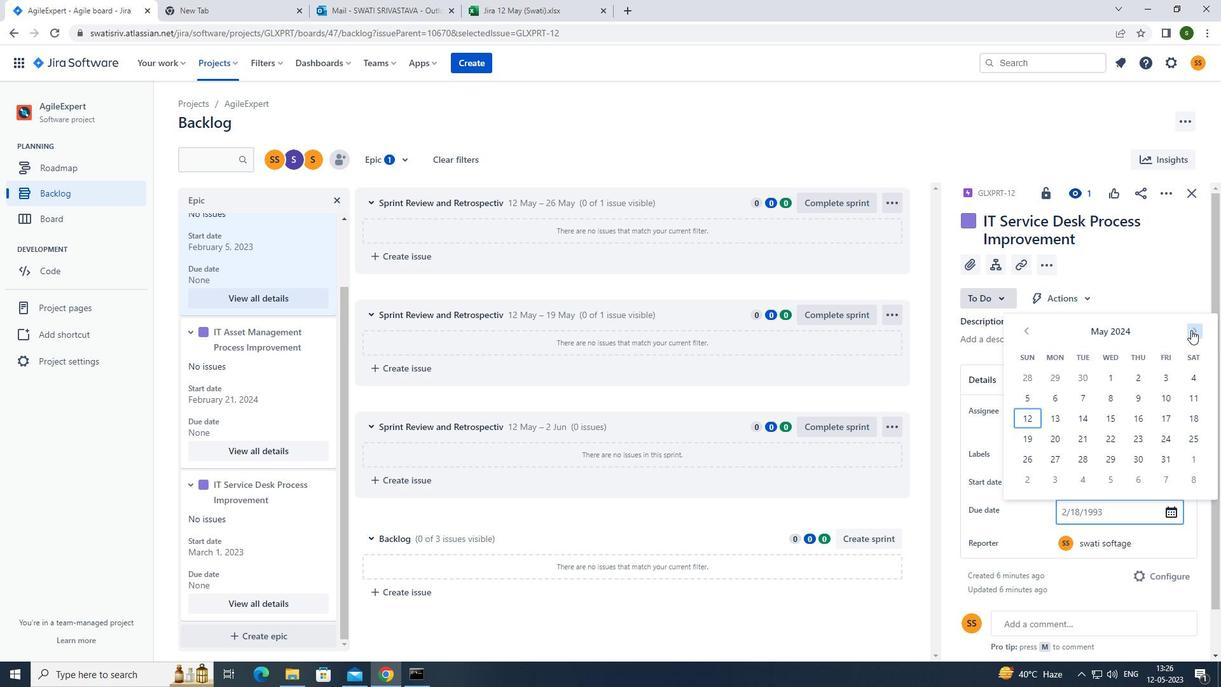 
Action: Mouse pressed left at (1191, 330)
Screenshot: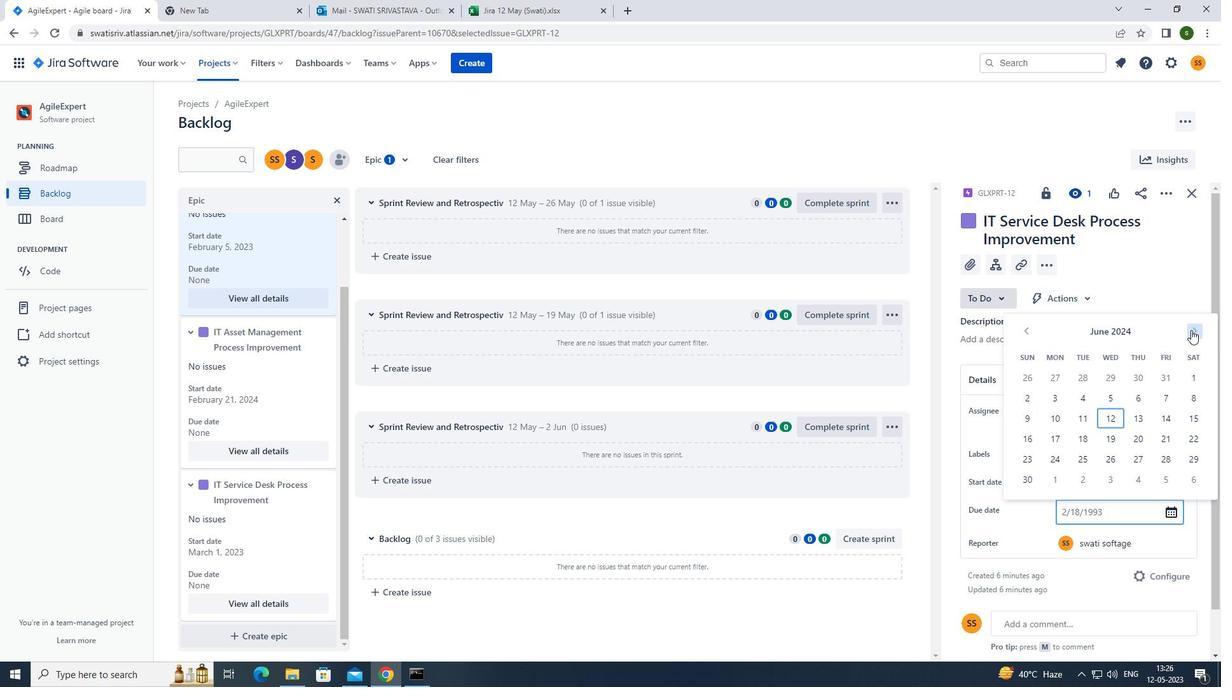 
Action: Mouse pressed left at (1191, 330)
Screenshot: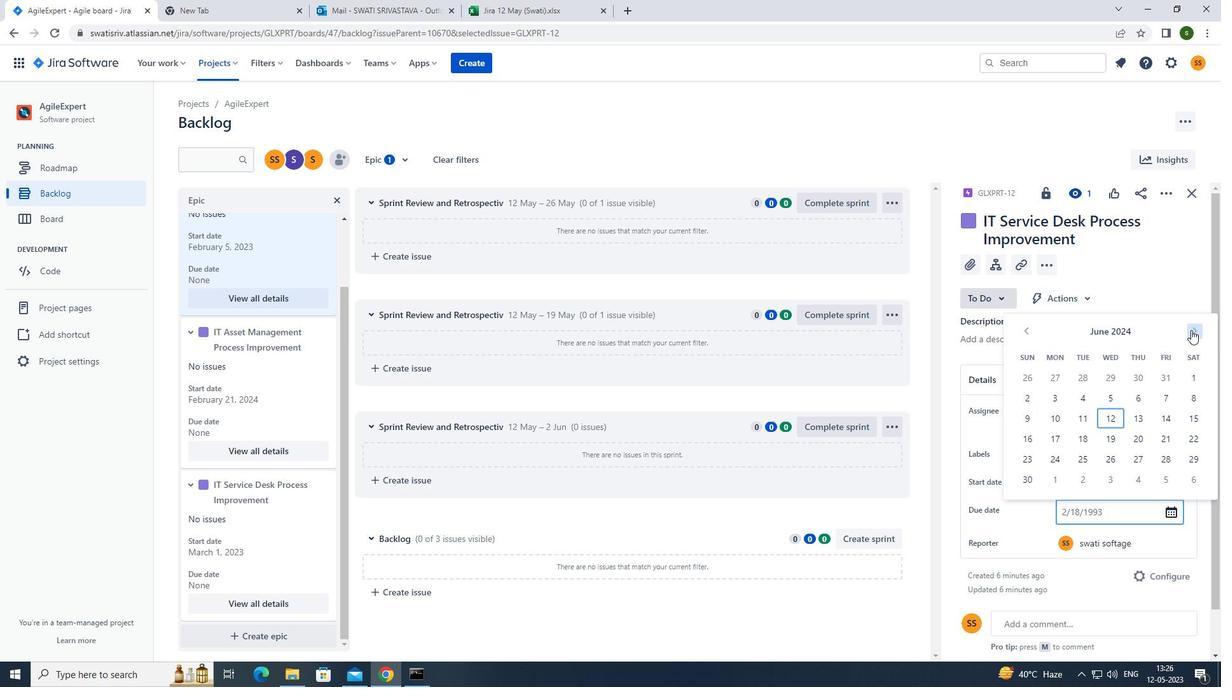 
Action: Mouse pressed left at (1191, 330)
Screenshot: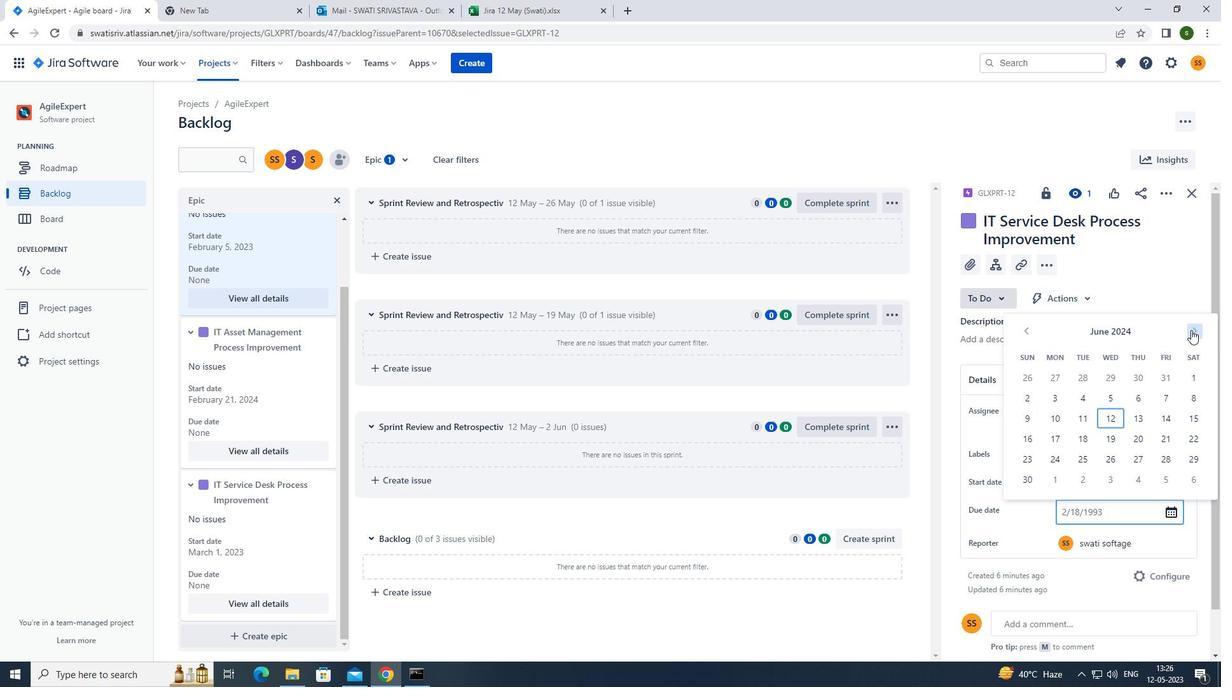 
Action: Mouse pressed left at (1191, 330)
Screenshot: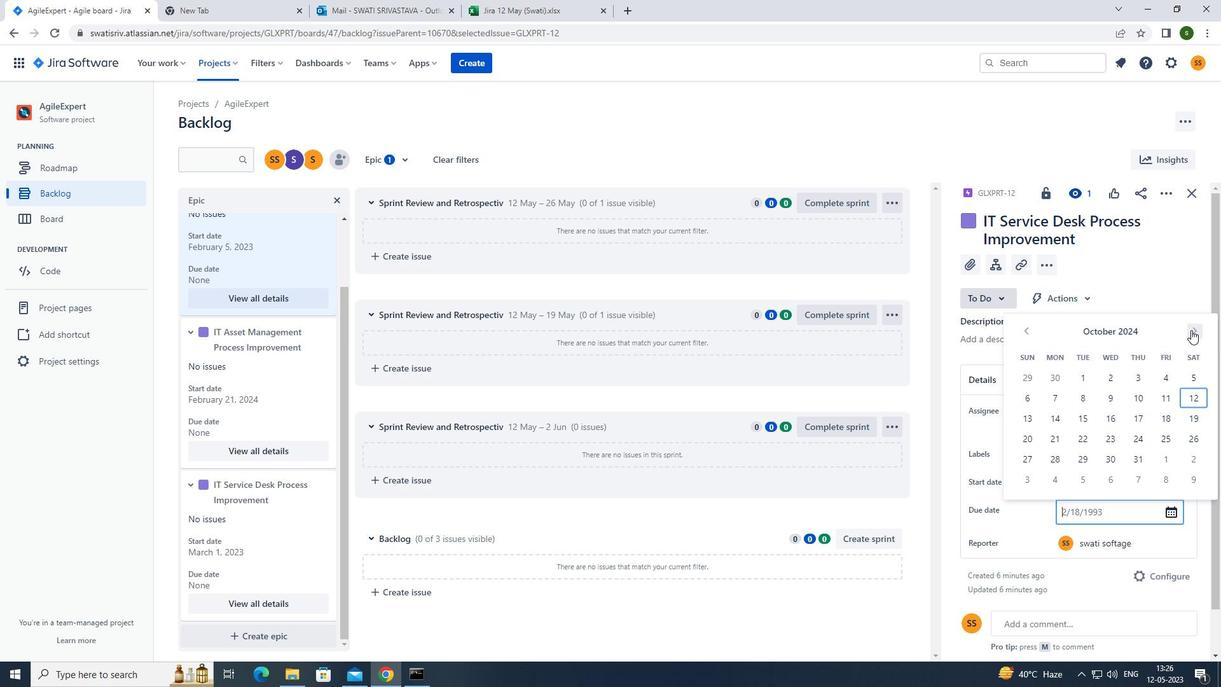 
Action: Mouse pressed left at (1191, 330)
Screenshot: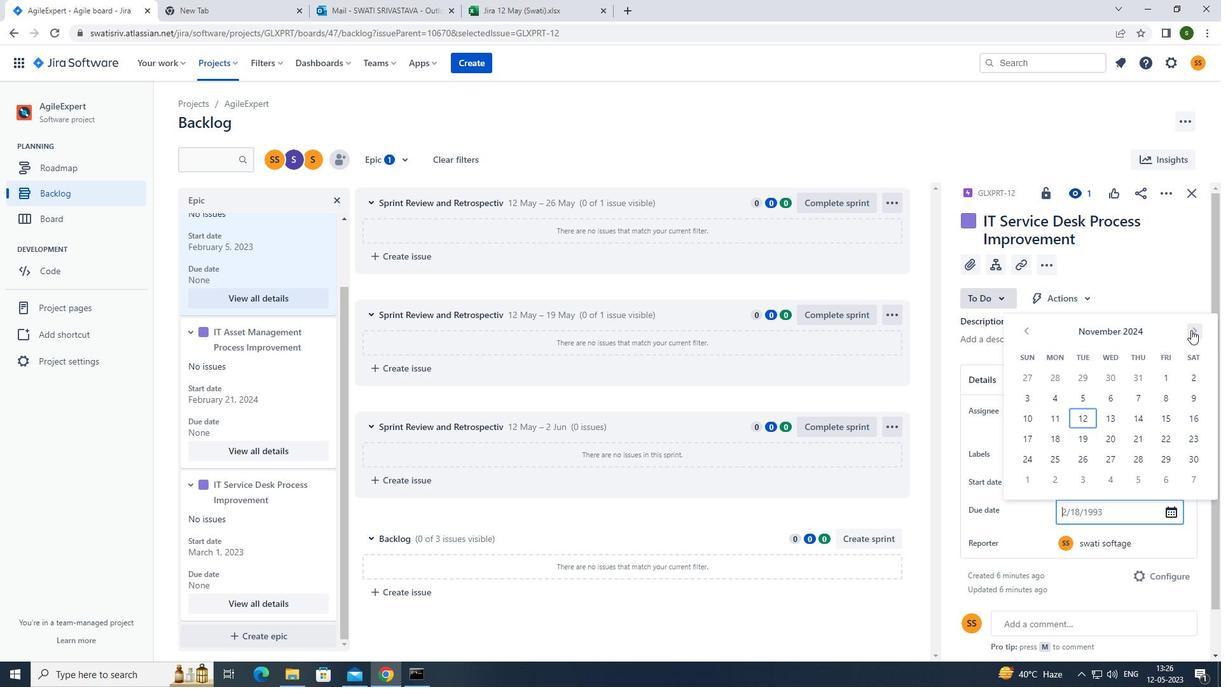
Action: Mouse pressed left at (1191, 330)
Screenshot: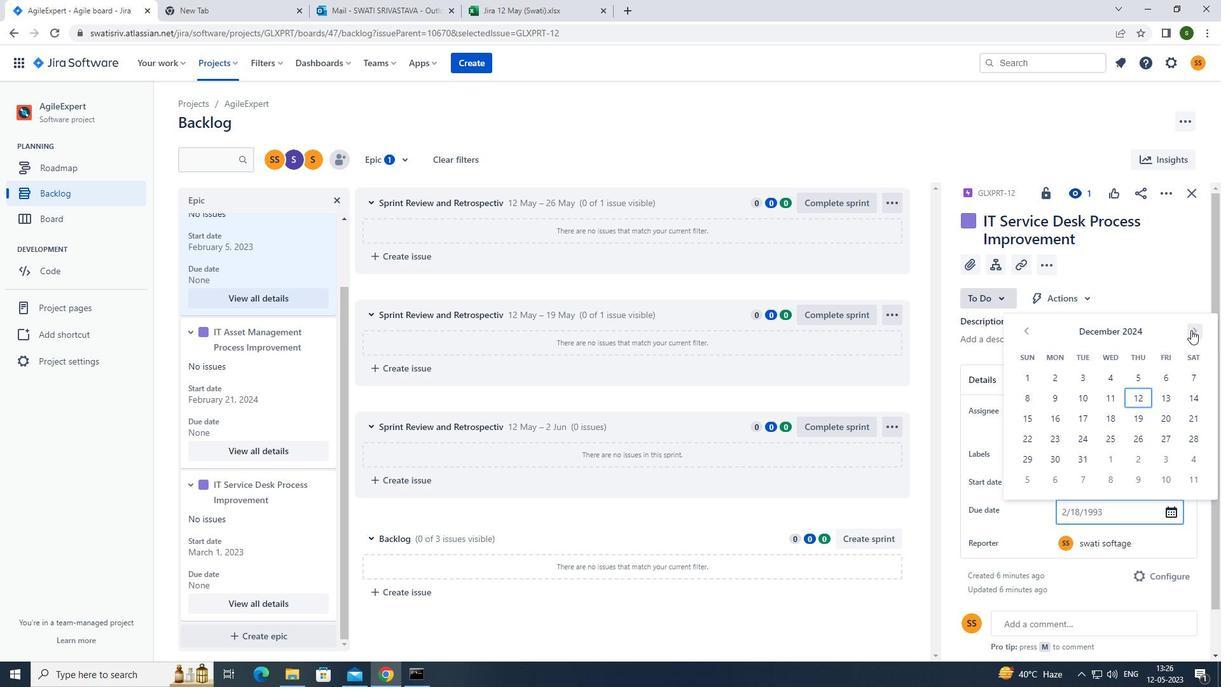
Action: Mouse pressed left at (1191, 330)
Screenshot: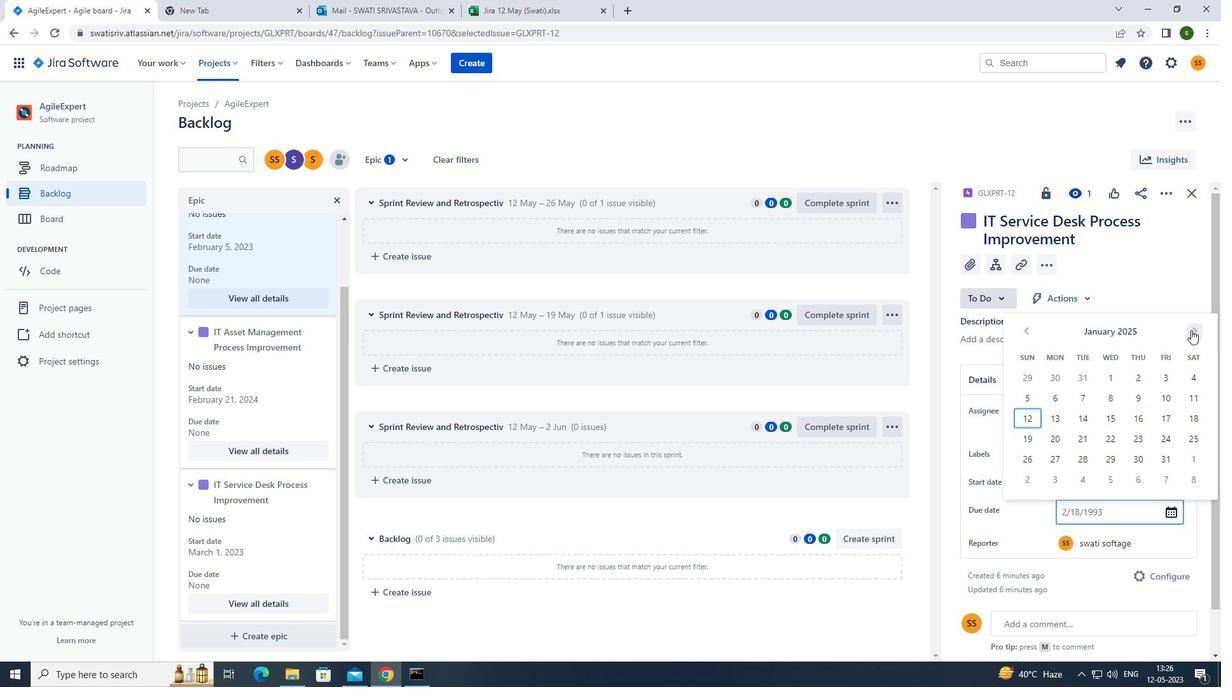 
Action: Mouse pressed left at (1191, 330)
Screenshot: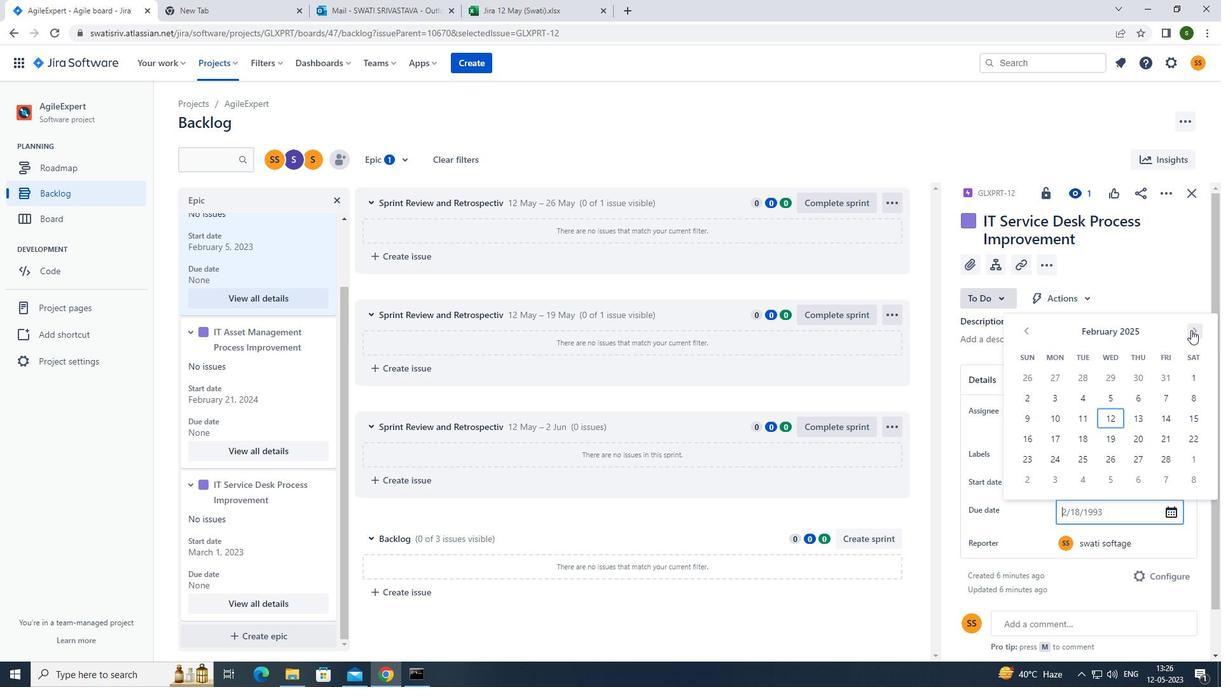 
Action: Mouse pressed left at (1191, 330)
Screenshot: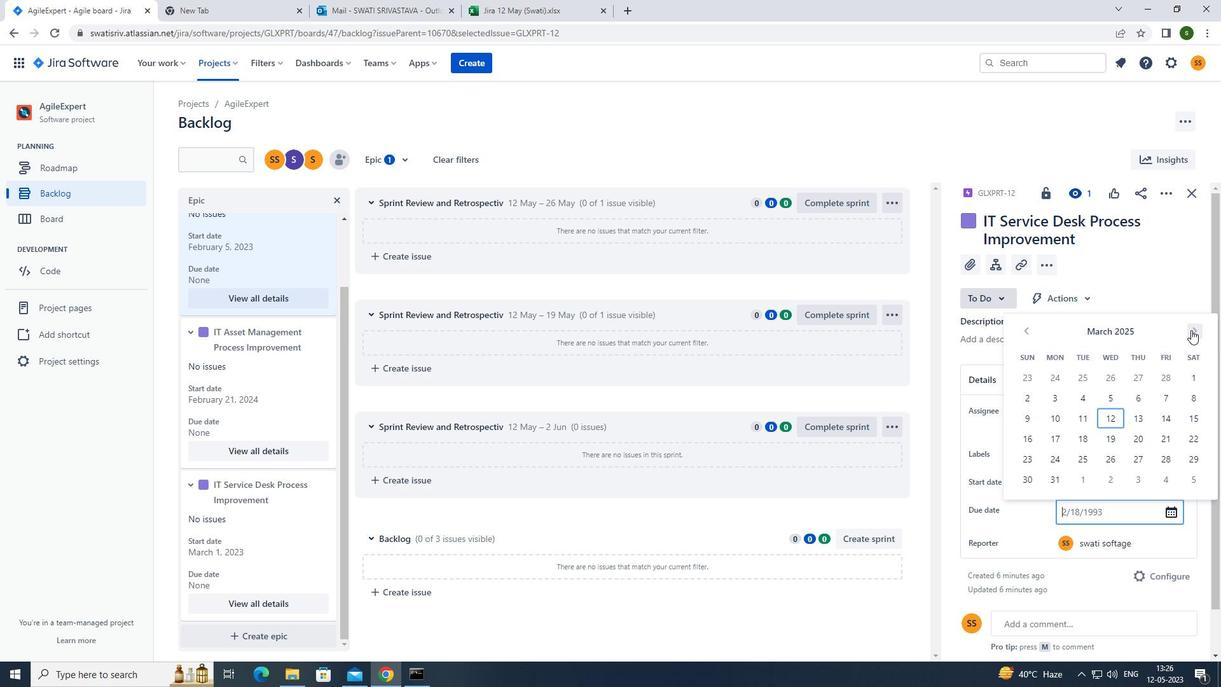 
Action: Mouse pressed left at (1191, 330)
Screenshot: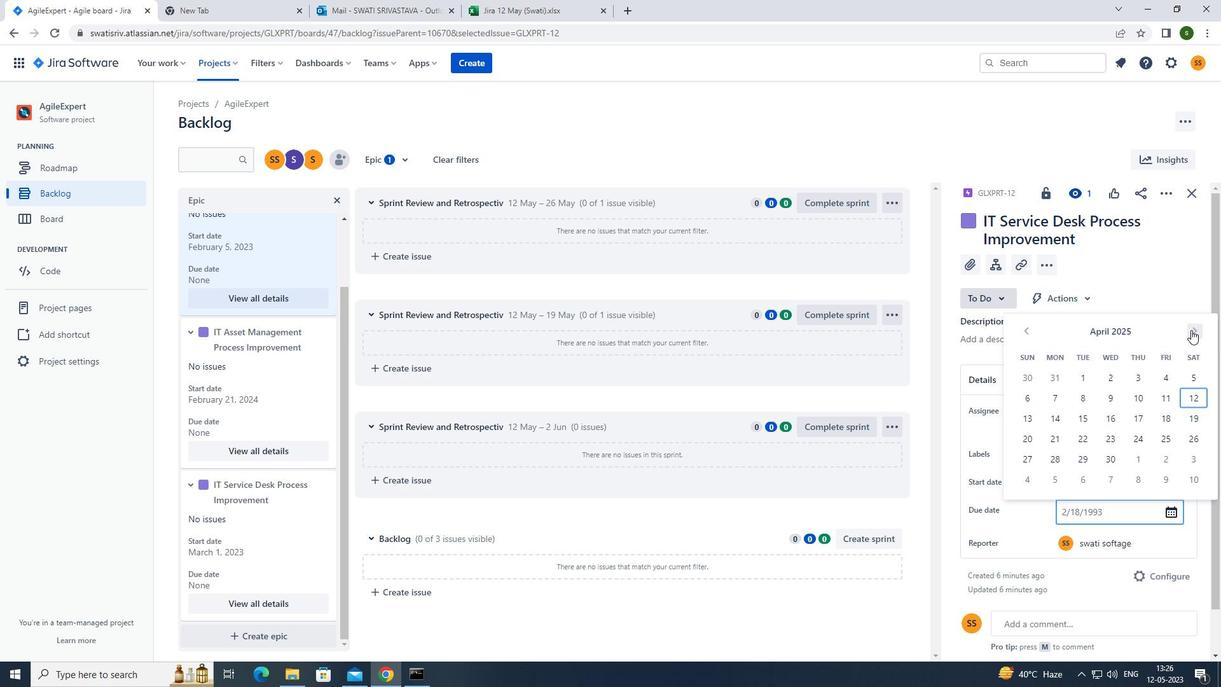 
Action: Mouse pressed left at (1191, 330)
Screenshot: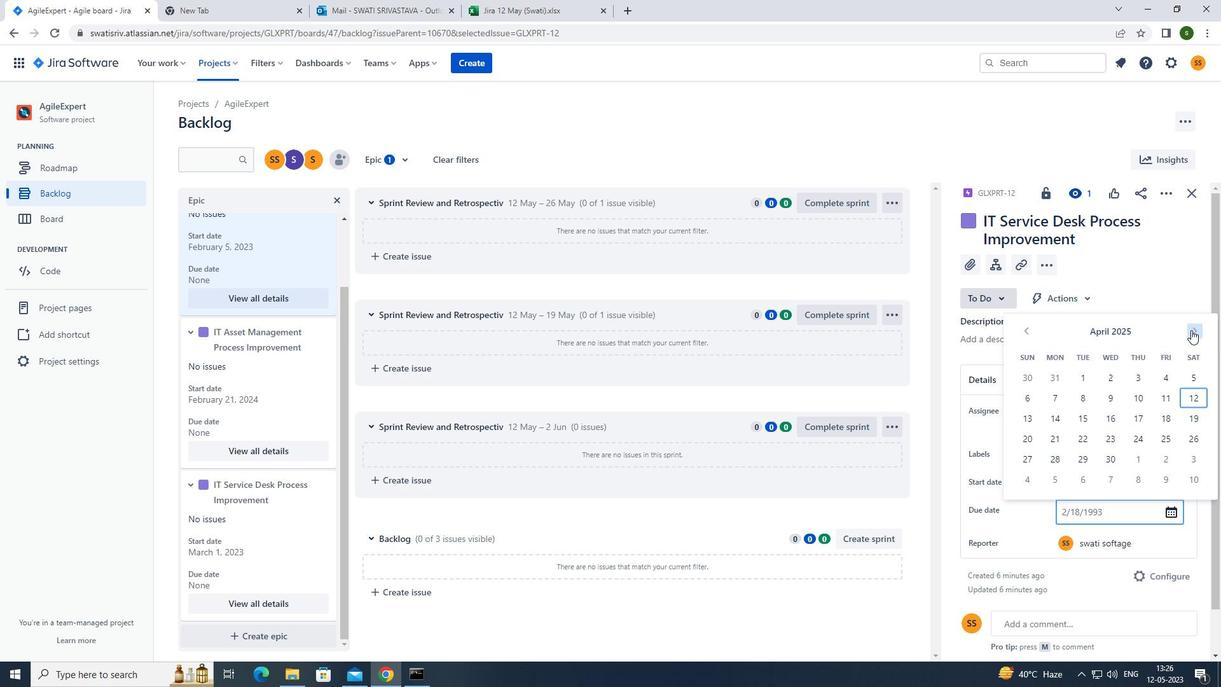 
Action: Mouse pressed left at (1191, 330)
Screenshot: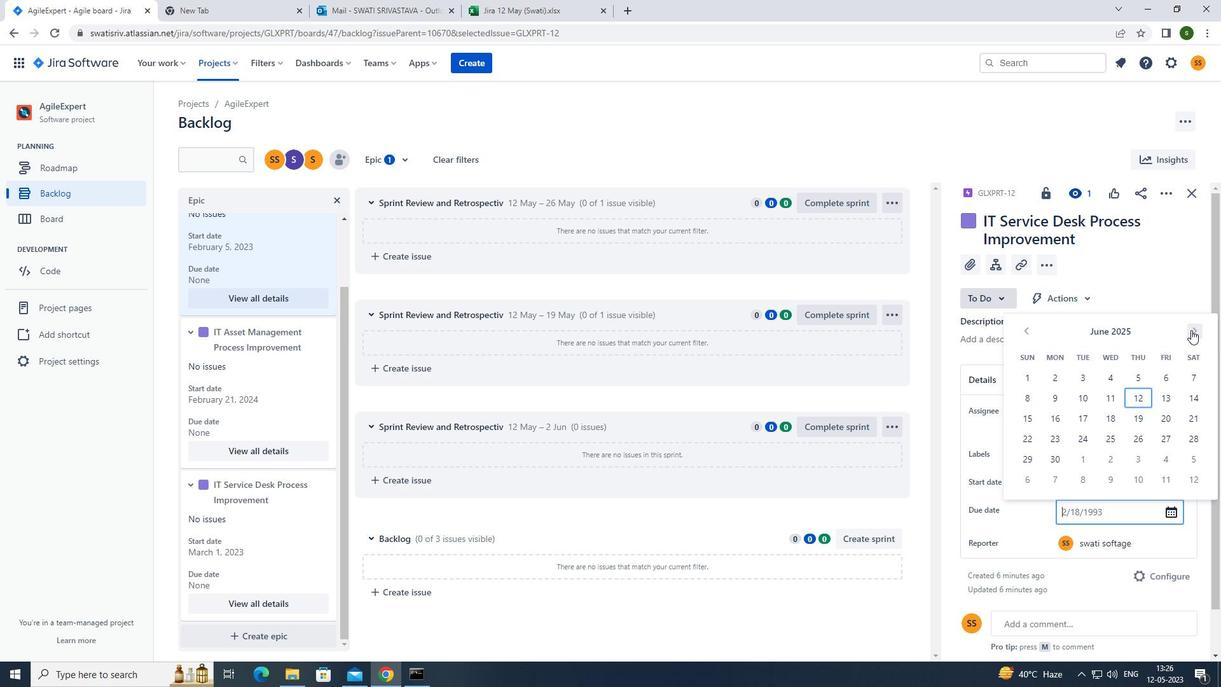 
Action: Mouse pressed left at (1191, 330)
Screenshot: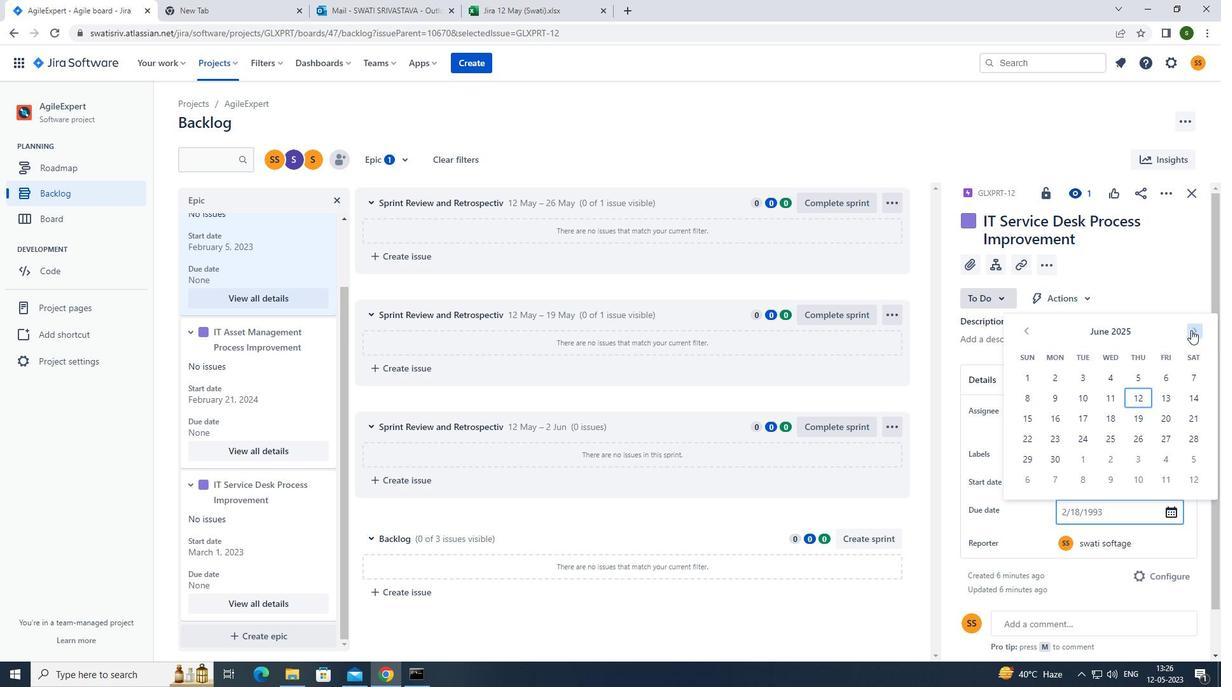 
Action: Mouse pressed left at (1191, 330)
Screenshot: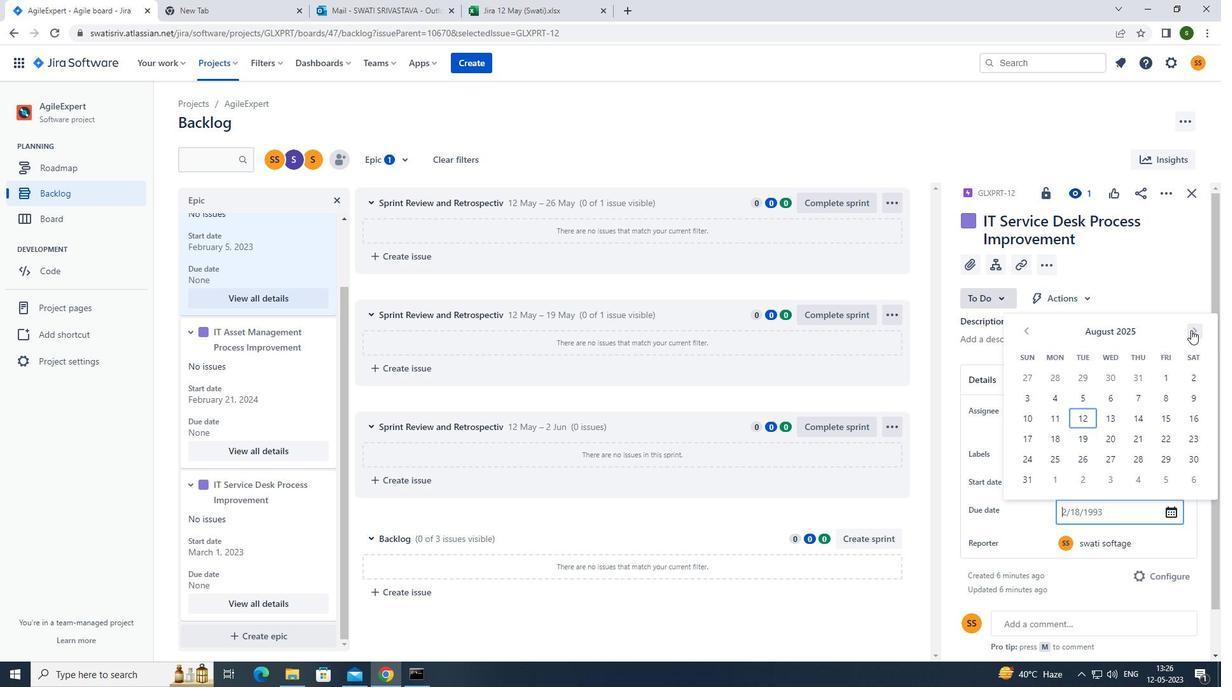 
Action: Mouse pressed left at (1191, 330)
Screenshot: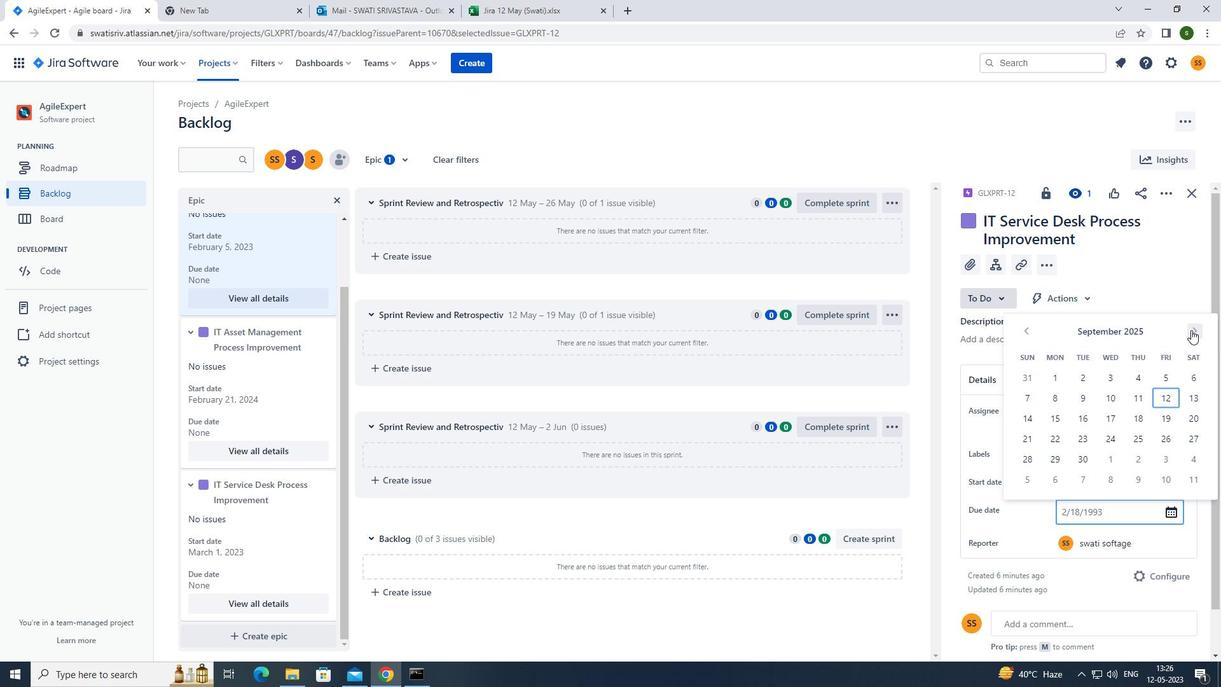 
Action: Mouse moved to (1086, 397)
Screenshot: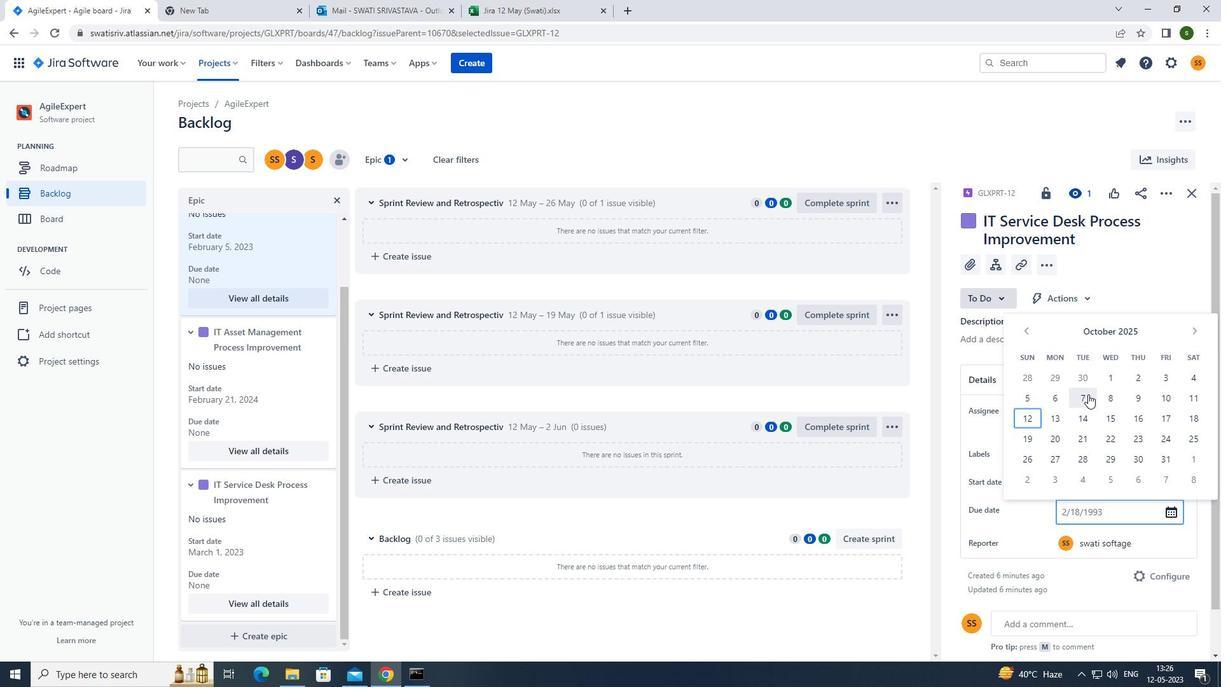 
Action: Mouse pressed left at (1086, 397)
Screenshot: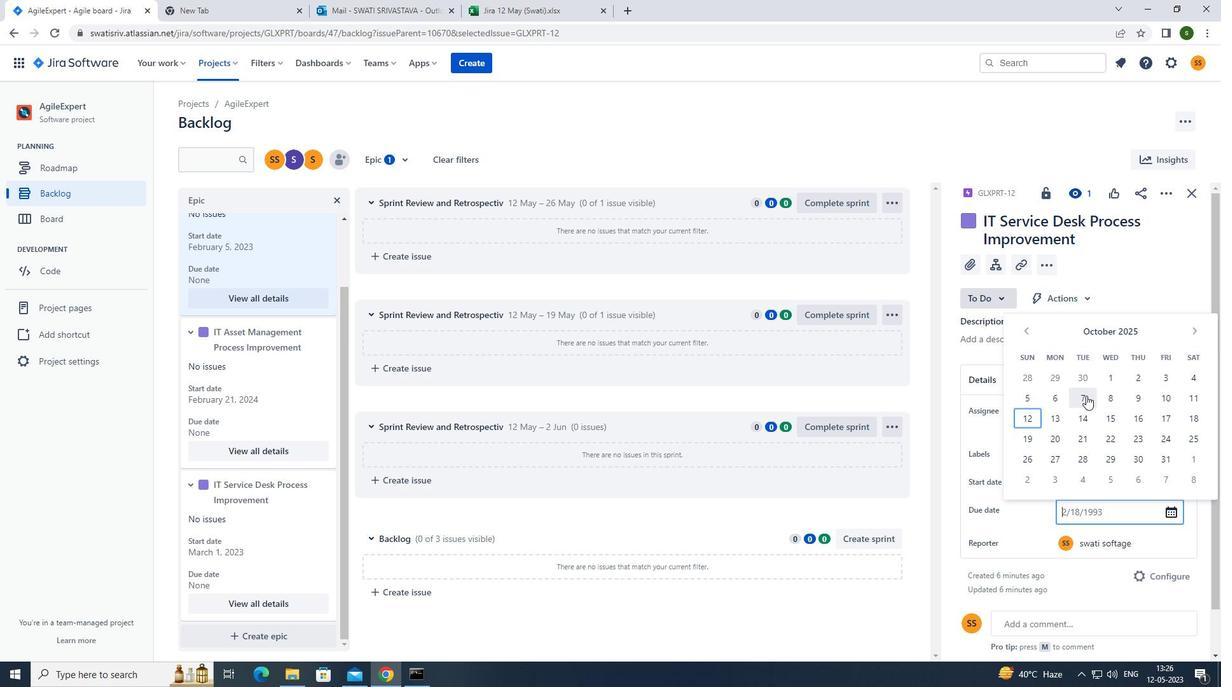 
Action: Mouse moved to (823, 155)
Screenshot: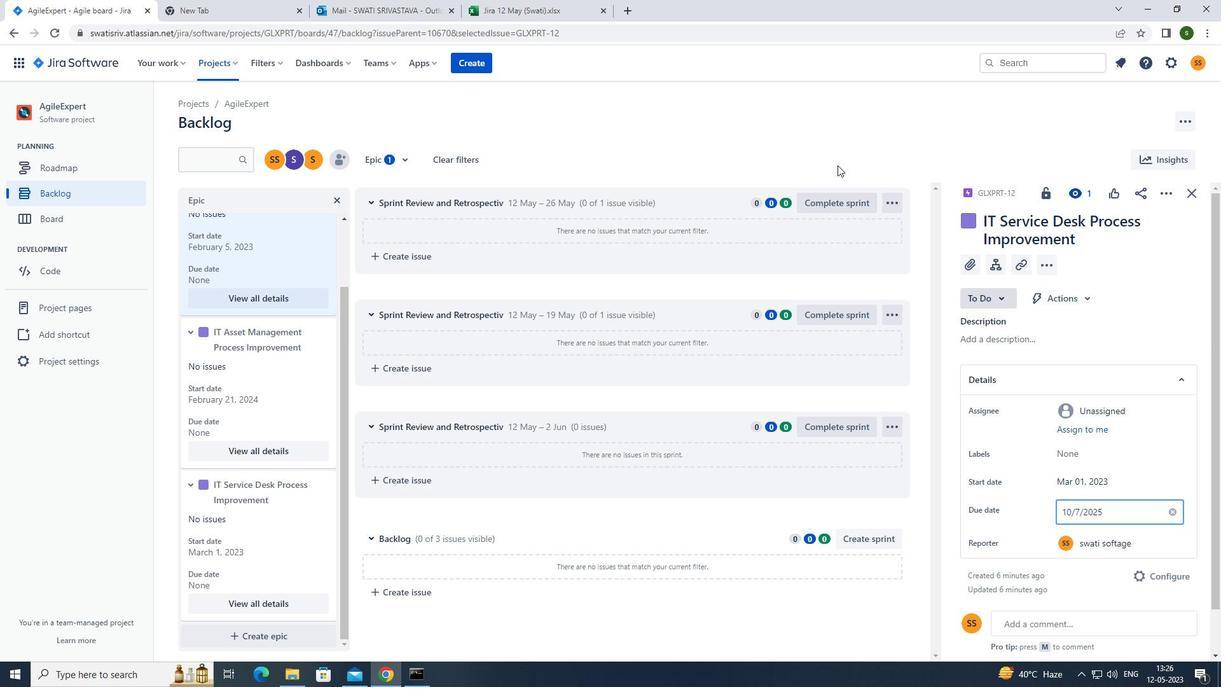 
Action: Mouse pressed left at (823, 155)
Screenshot: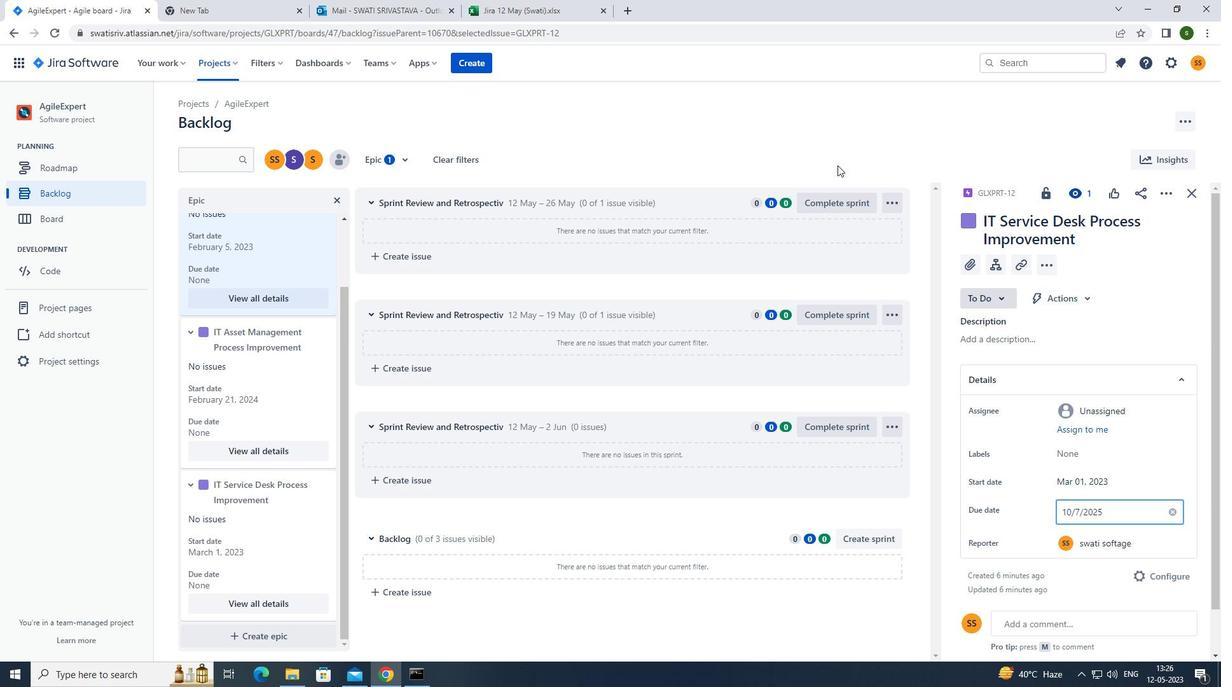 
Action: Mouse moved to (822, 155)
Screenshot: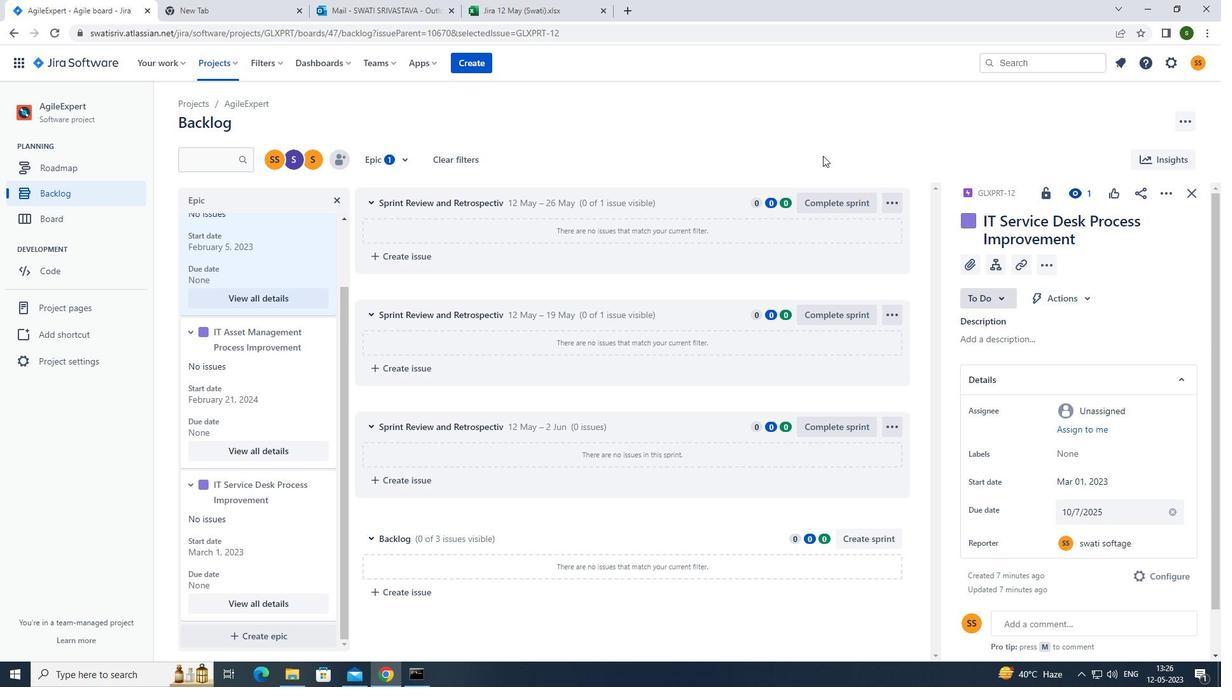 
